 Task: Open a blank sheet, save the file as Scarlett Add the quote 'Your life does not get better by chance; it gets better by change.'Your life does not get better by chance; it gets better by change.  Apply font style Apply font style Juice ITC and font size 18 Align the text to the Left .Change the text color to  Olive Green 
Action: Mouse moved to (17, 22)
Screenshot: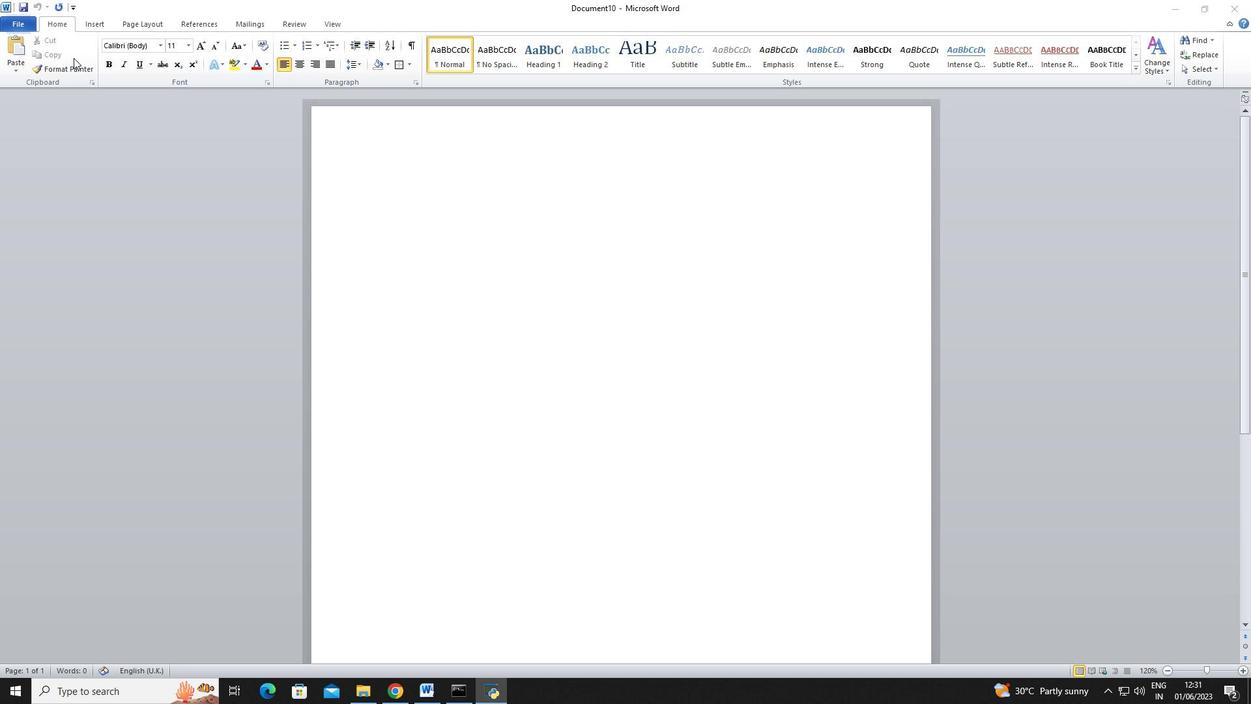 
Action: Mouse pressed left at (17, 22)
Screenshot: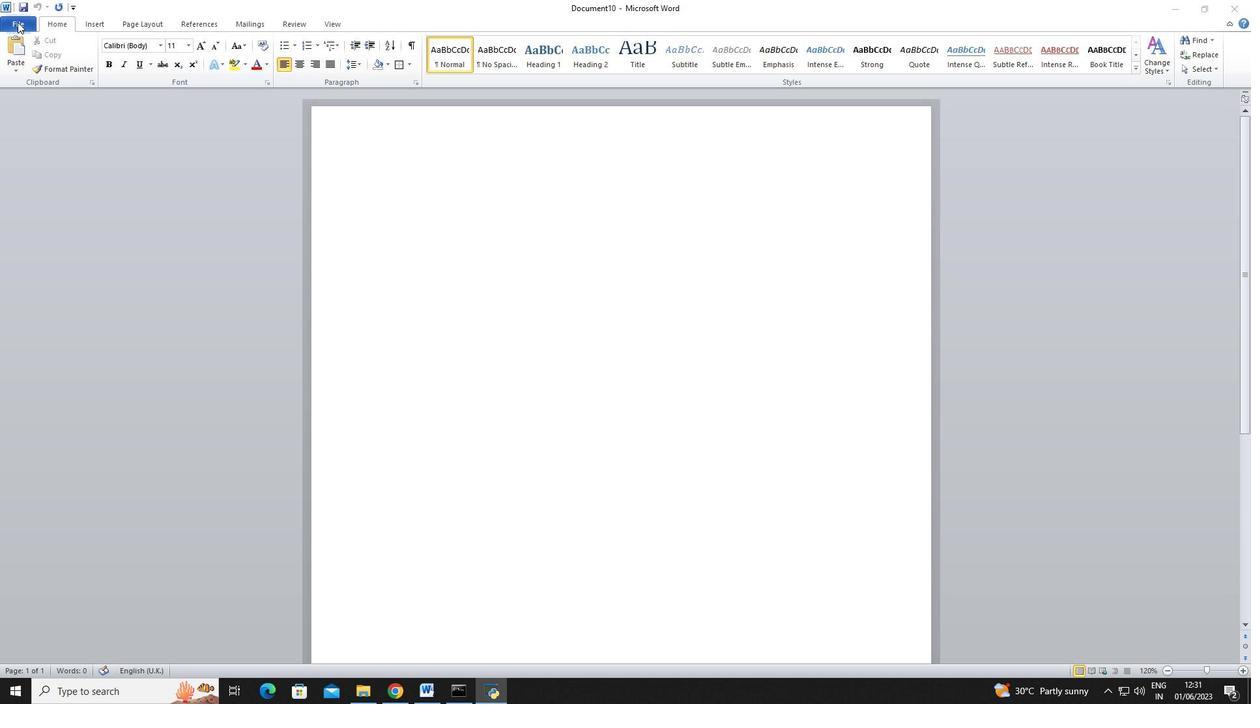 
Action: Mouse moved to (17, 20)
Screenshot: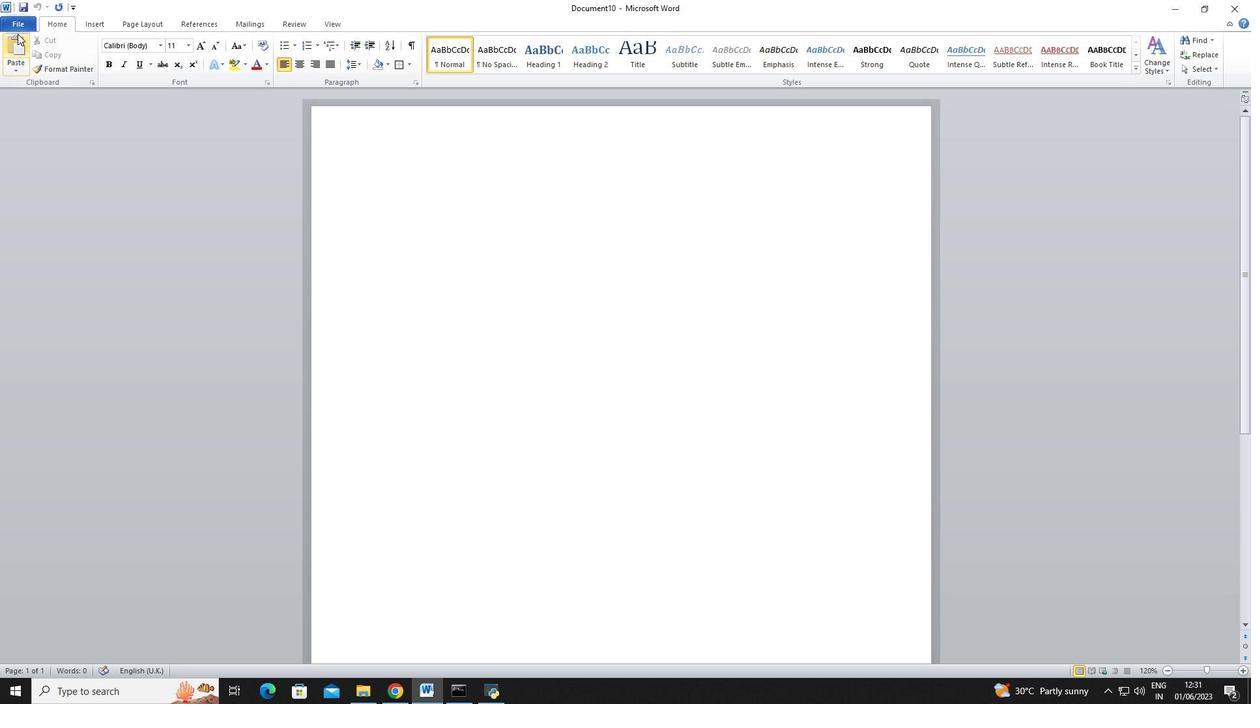 
Action: Mouse pressed left at (17, 20)
Screenshot: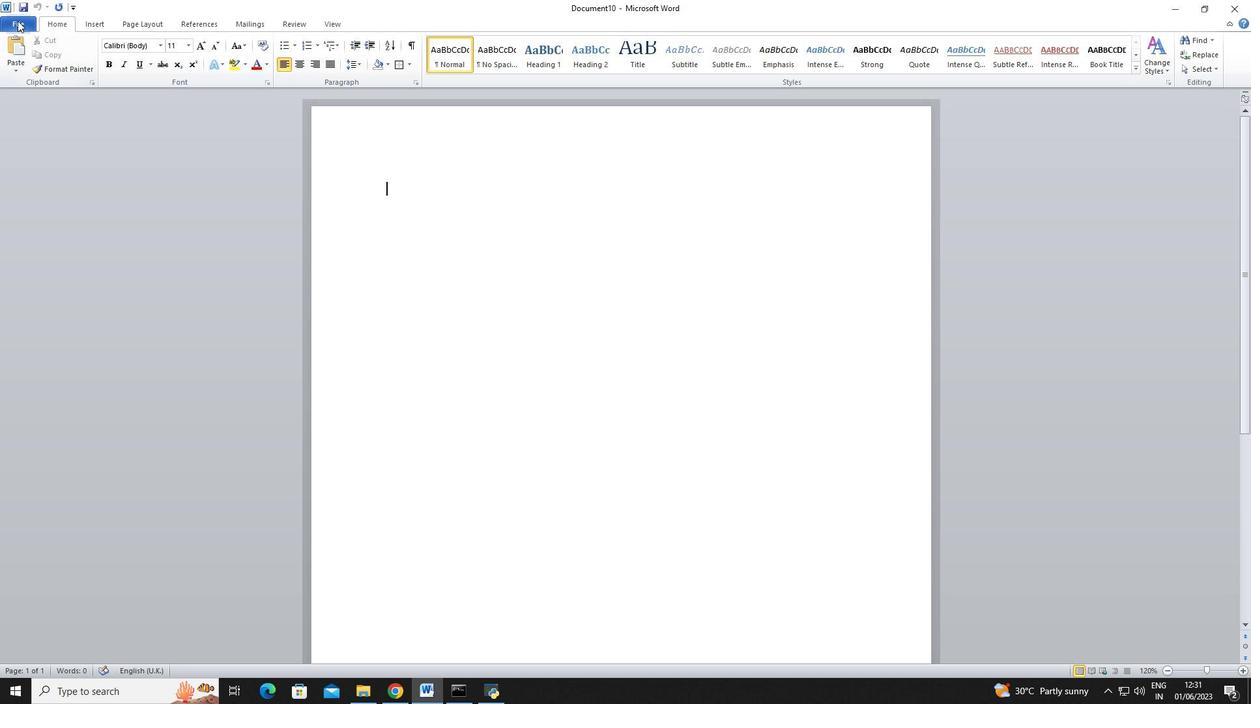 
Action: Mouse moved to (23, 172)
Screenshot: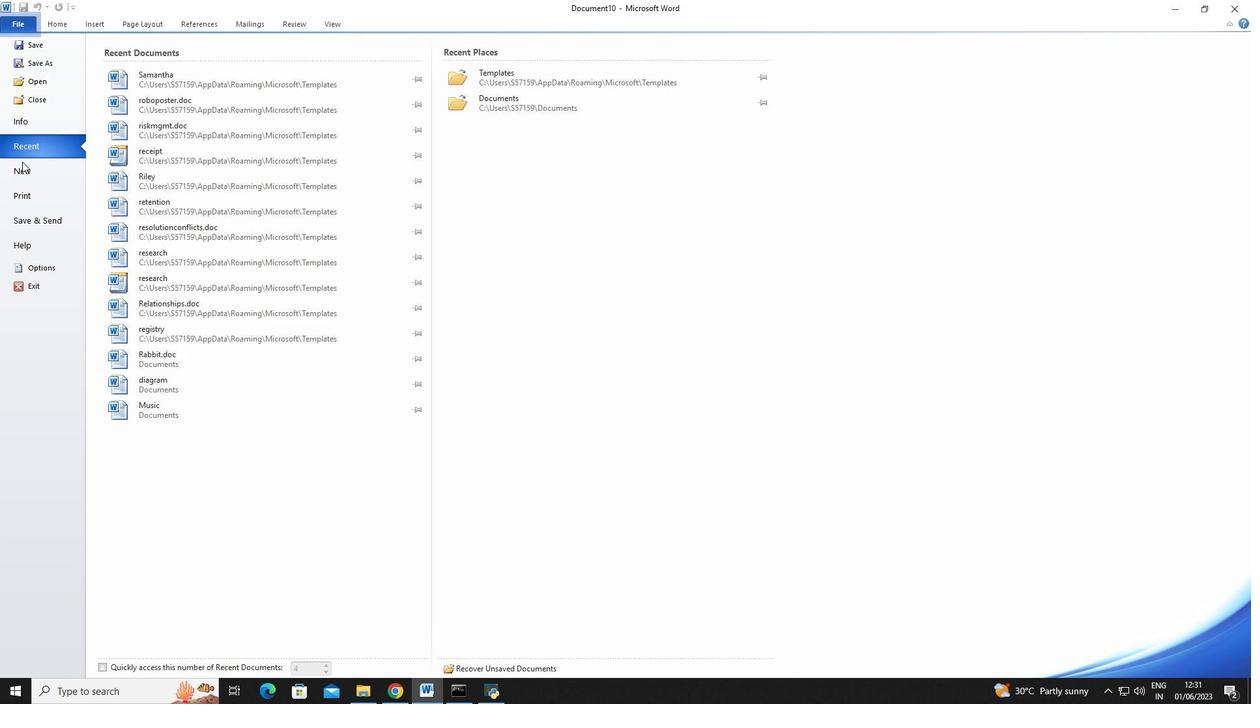 
Action: Mouse pressed left at (23, 172)
Screenshot: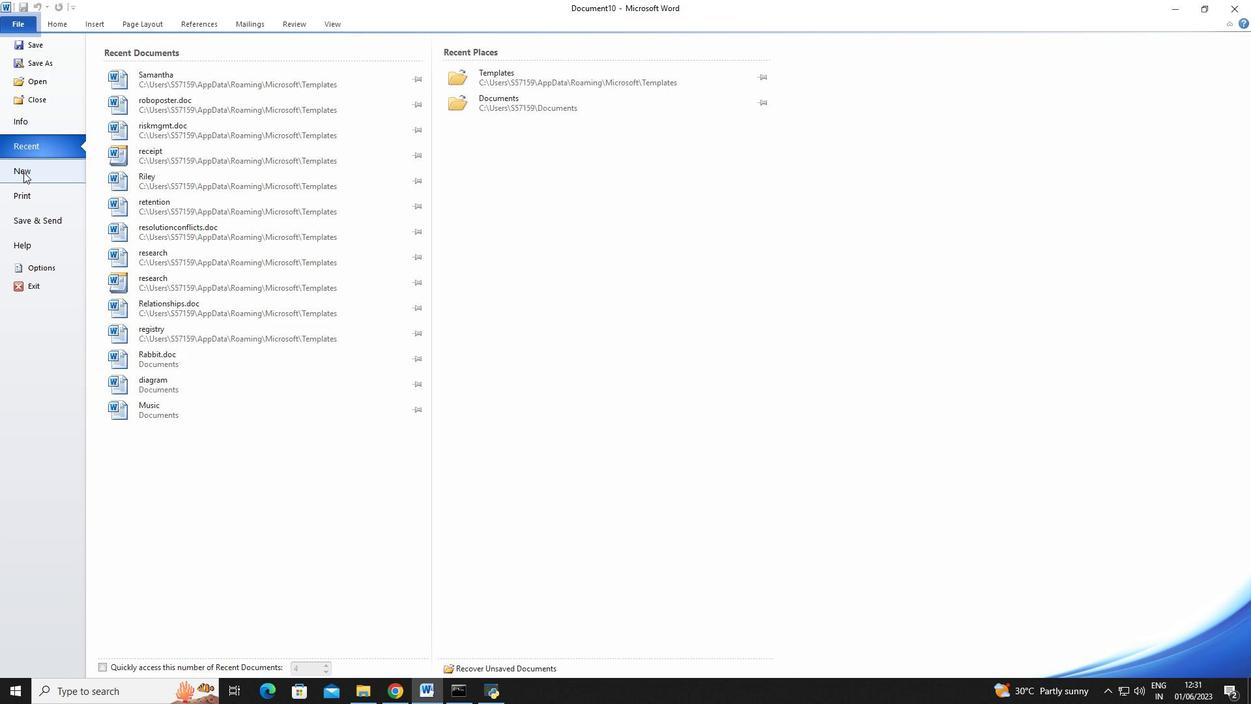 
Action: Mouse moved to (116, 121)
Screenshot: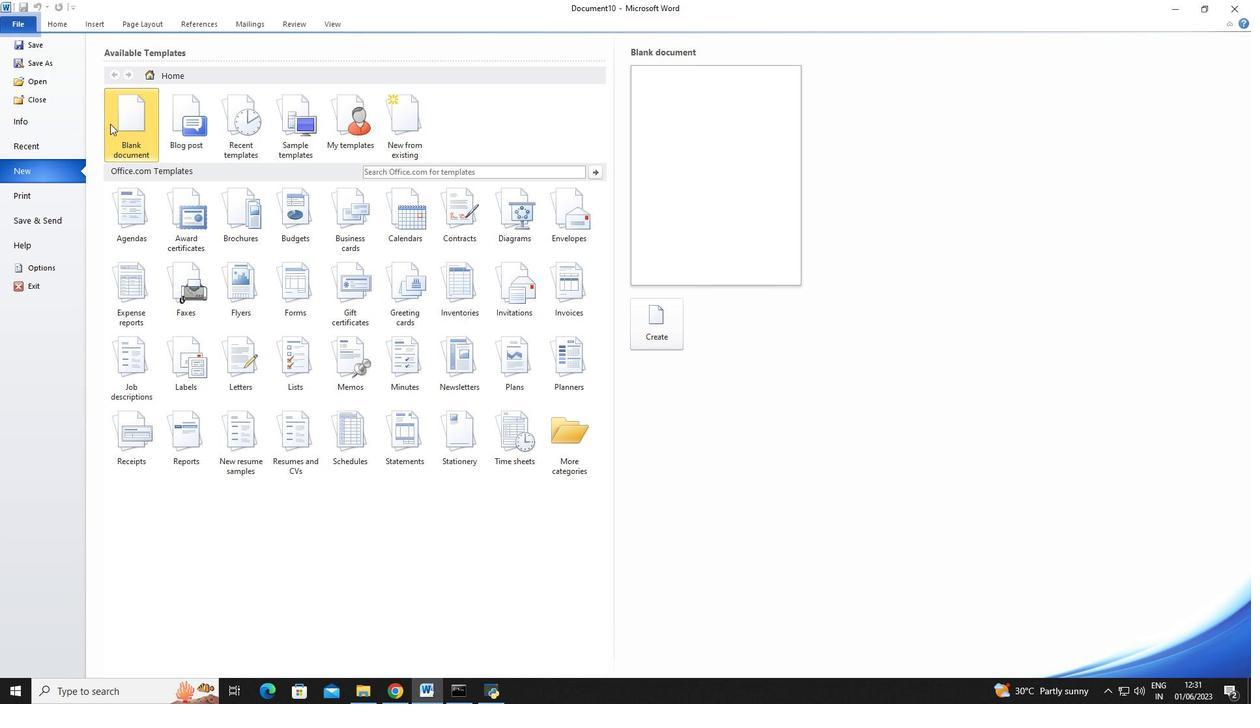 
Action: Mouse pressed left at (116, 121)
Screenshot: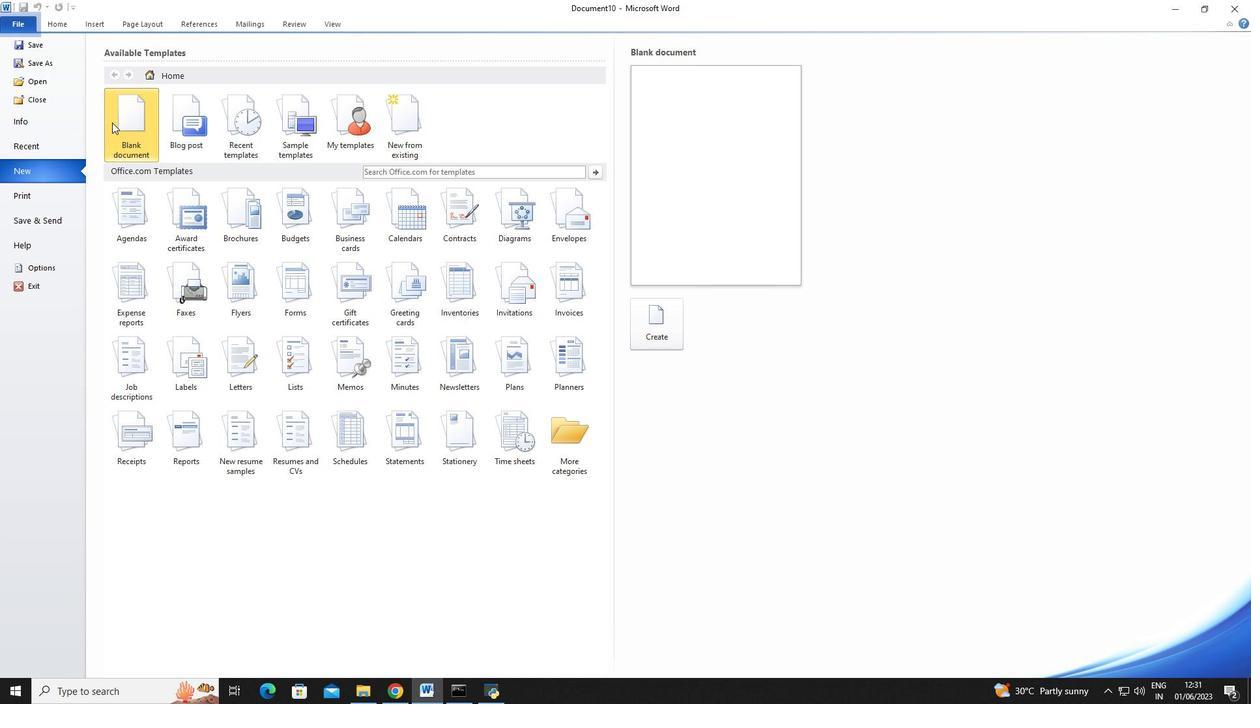 
Action: Mouse moved to (657, 339)
Screenshot: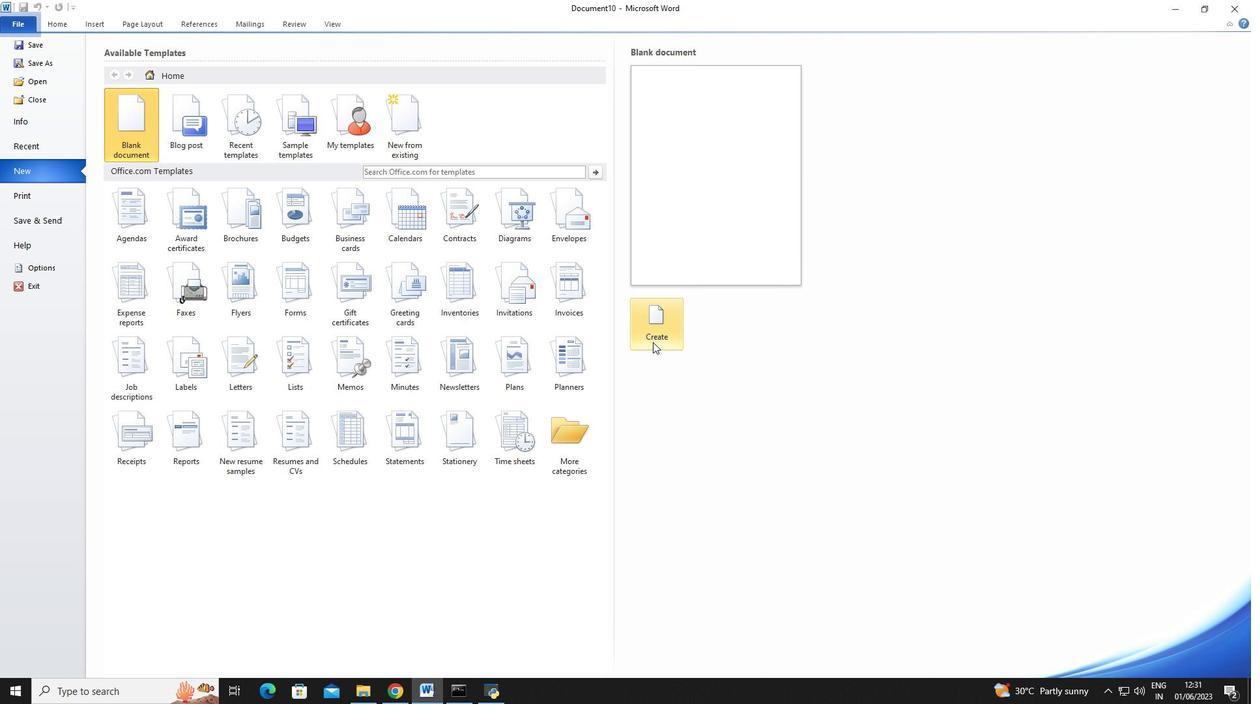 
Action: Mouse pressed left at (657, 339)
Screenshot: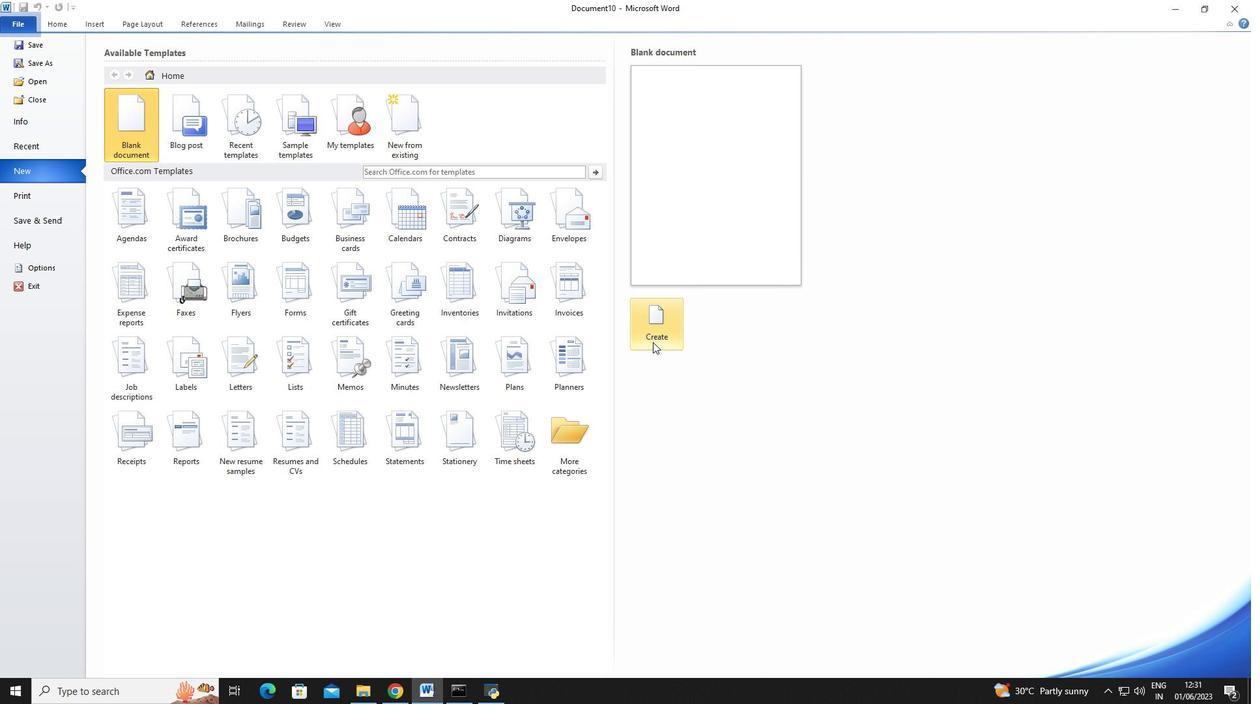 
Action: Mouse moved to (24, 7)
Screenshot: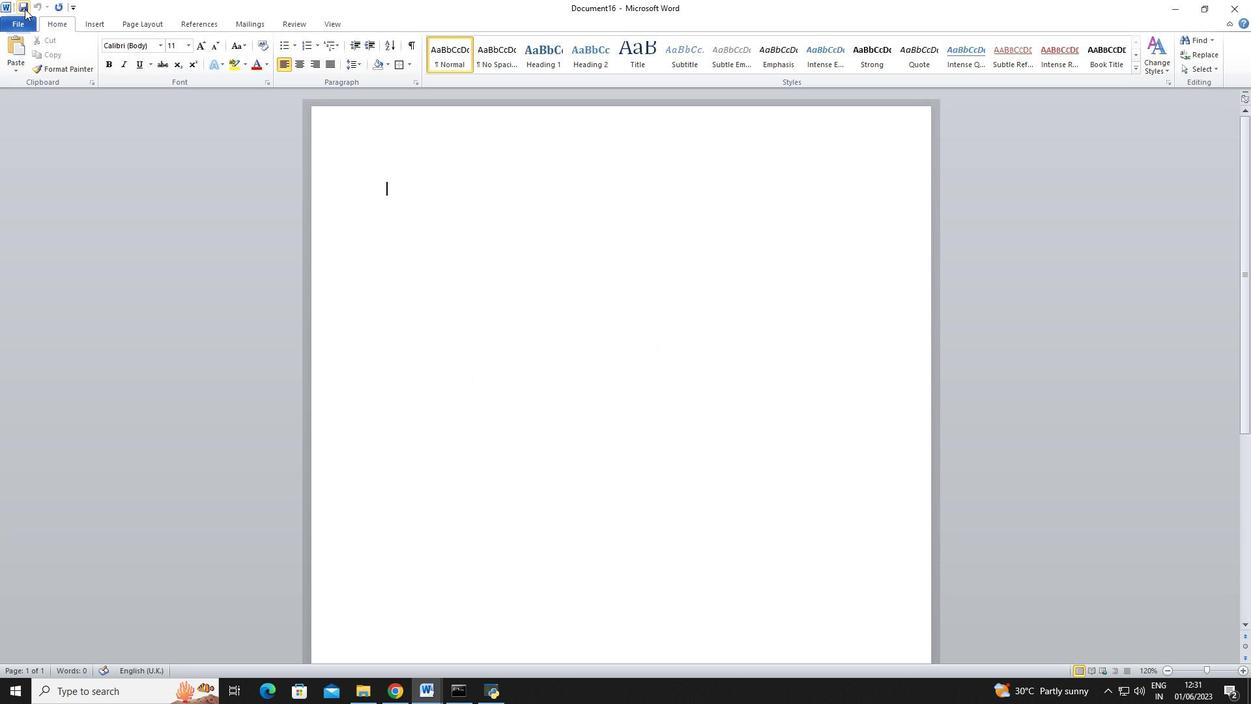 
Action: Mouse pressed left at (24, 7)
Screenshot: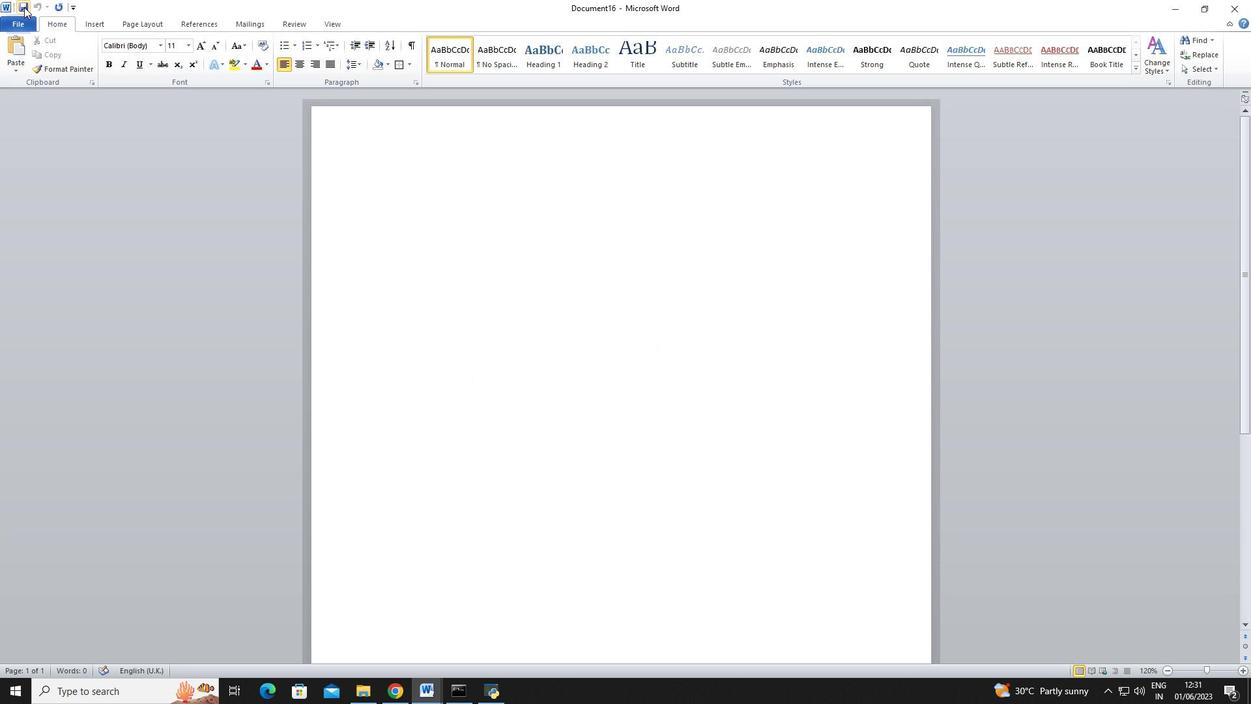 
Action: Mouse moved to (140, 256)
Screenshot: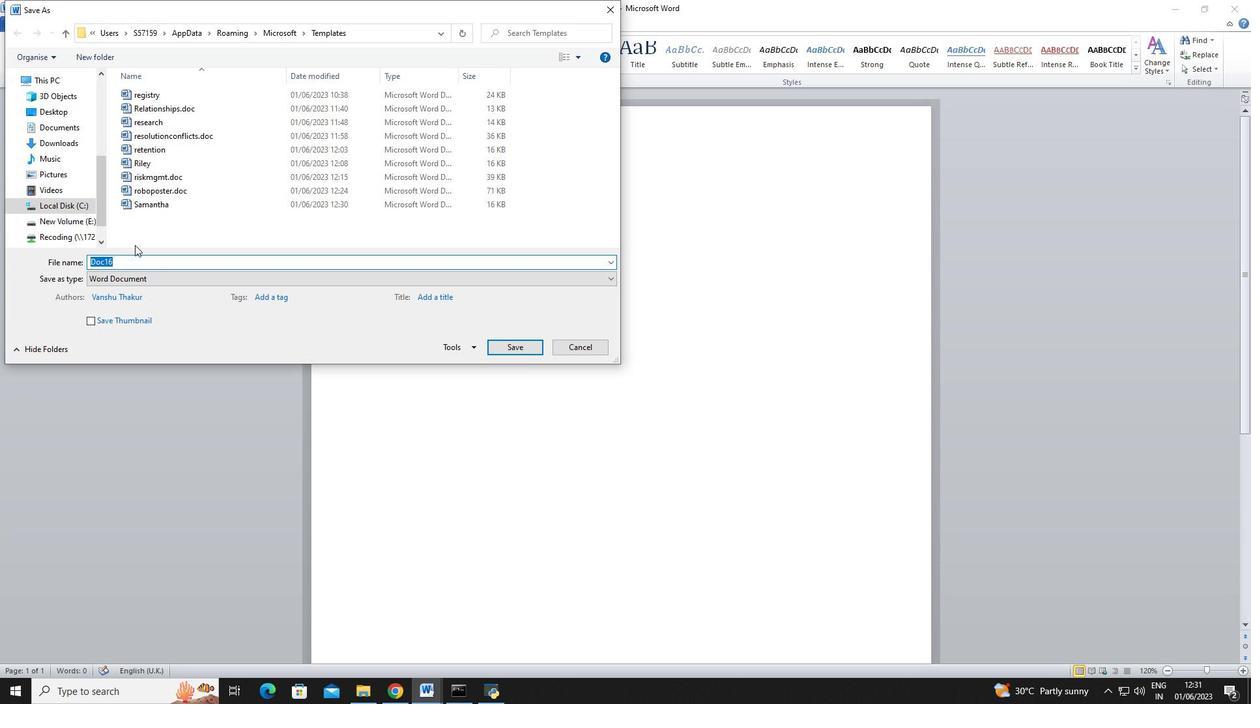 
Action: Key pressed <Key.shift>
Screenshot: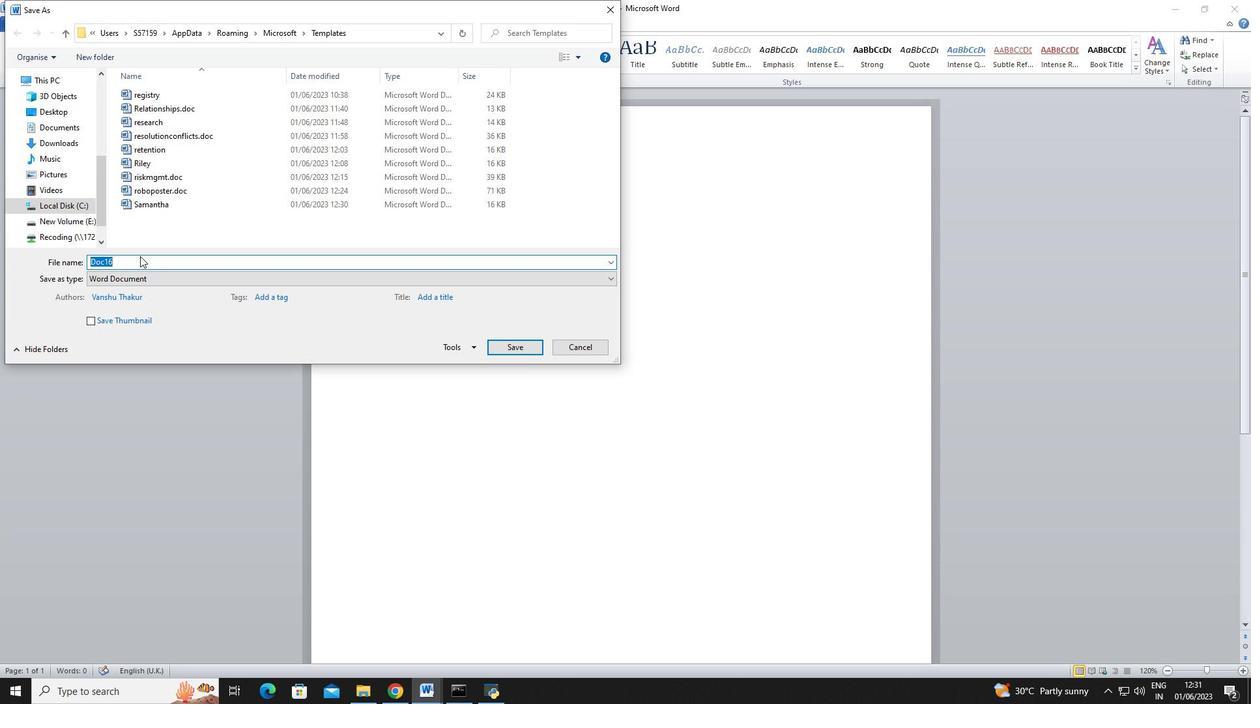 
Action: Mouse moved to (141, 256)
Screenshot: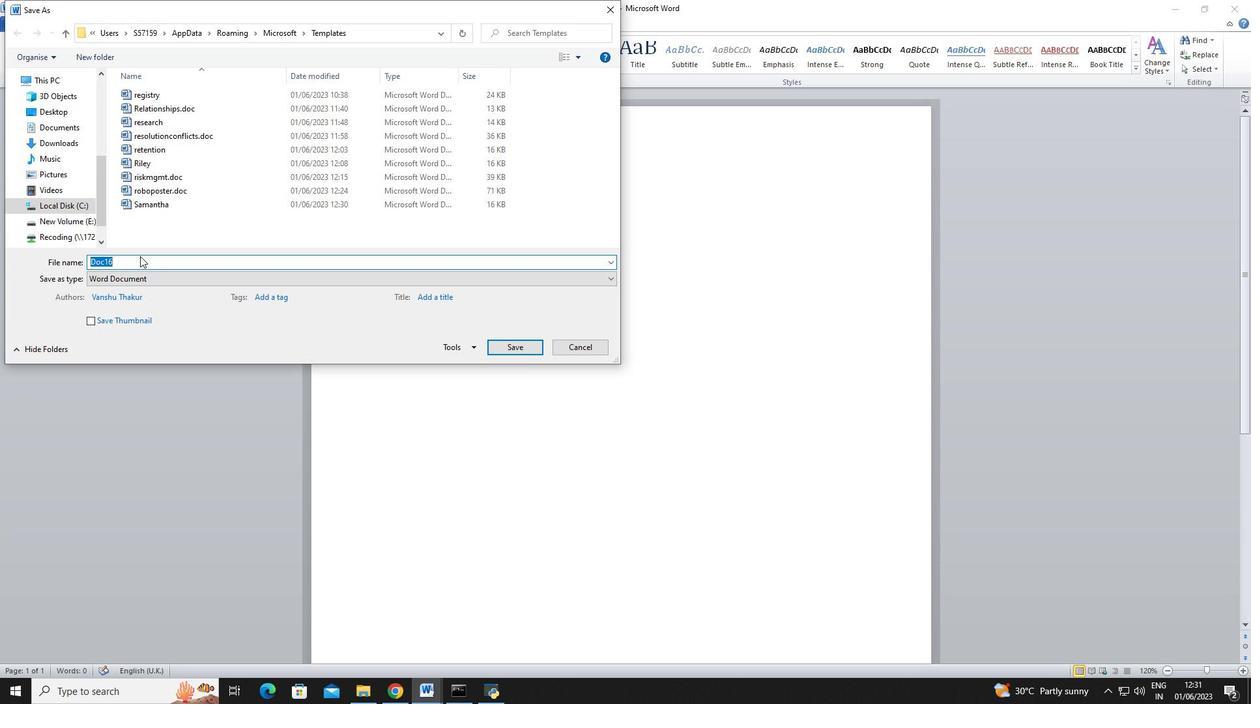 
Action: Key pressed Sca
Screenshot: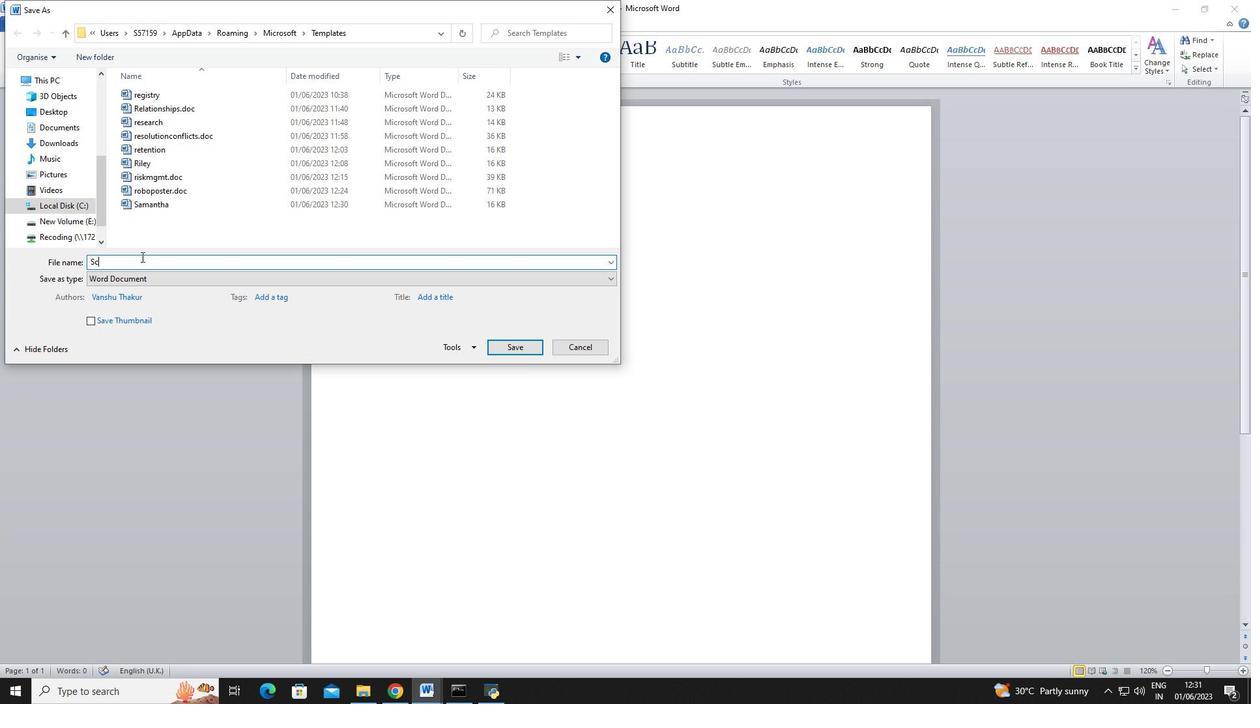 
Action: Mouse moved to (141, 256)
Screenshot: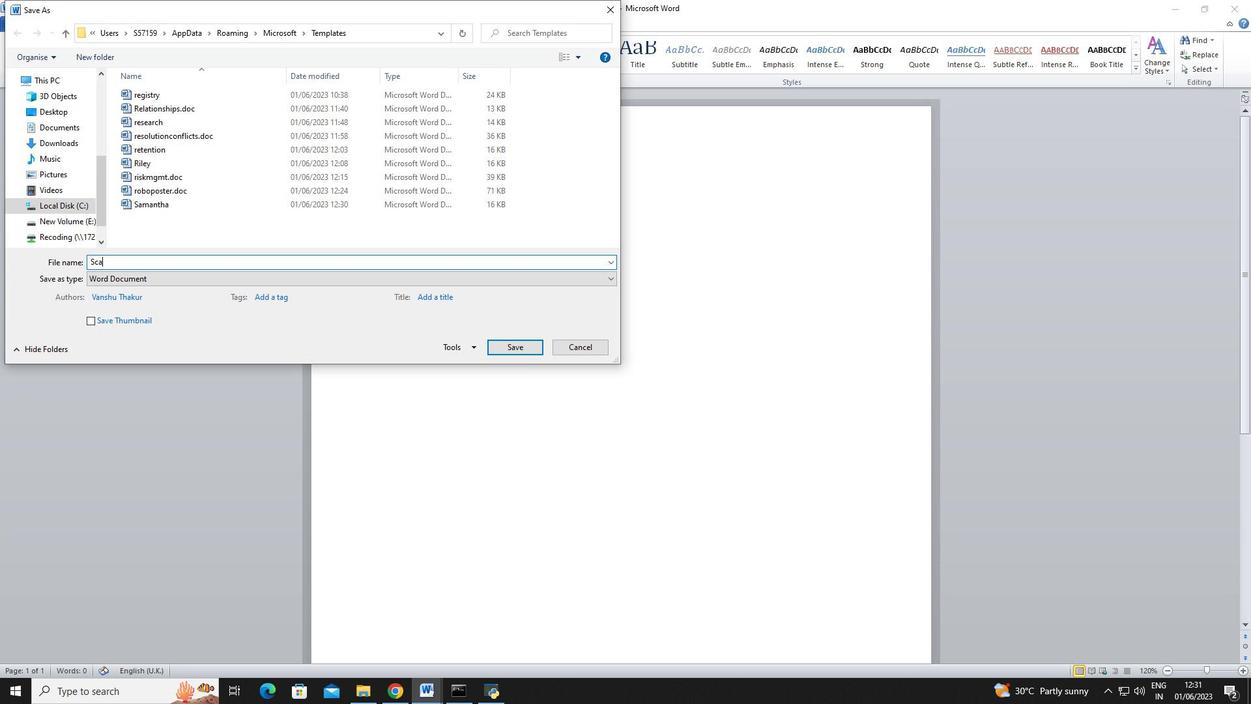 
Action: Key pressed r
Screenshot: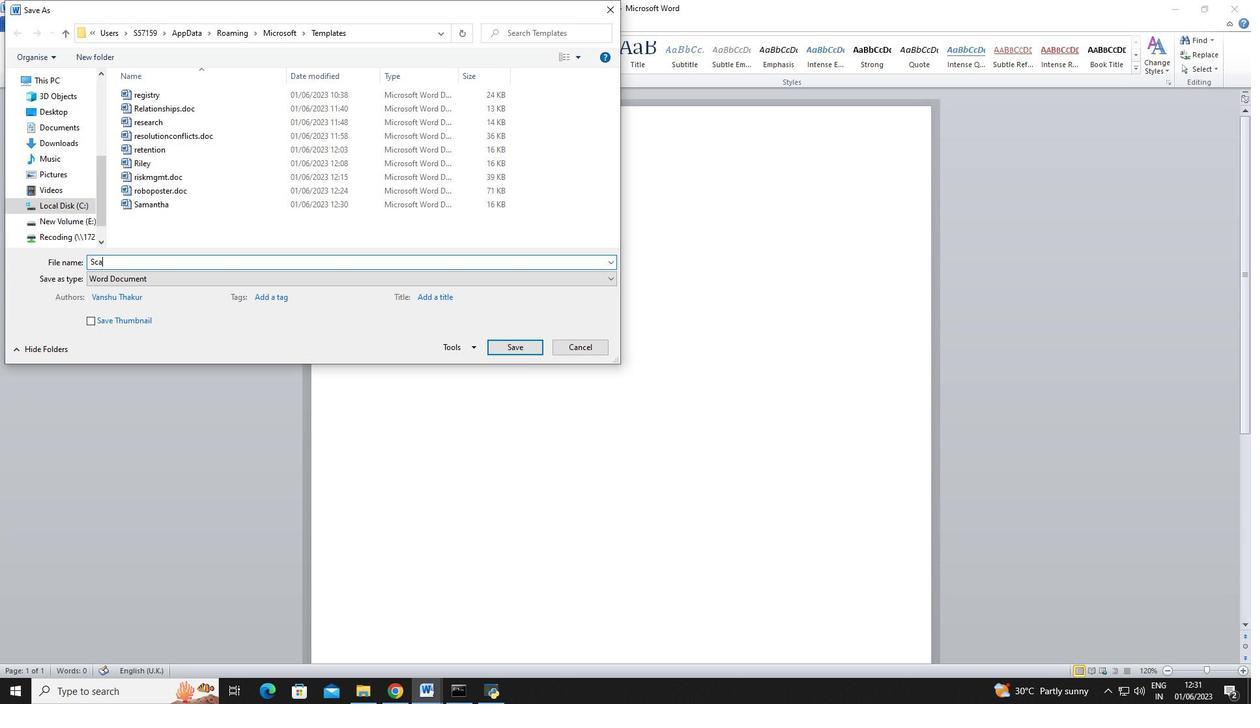 
Action: Mouse moved to (142, 254)
Screenshot: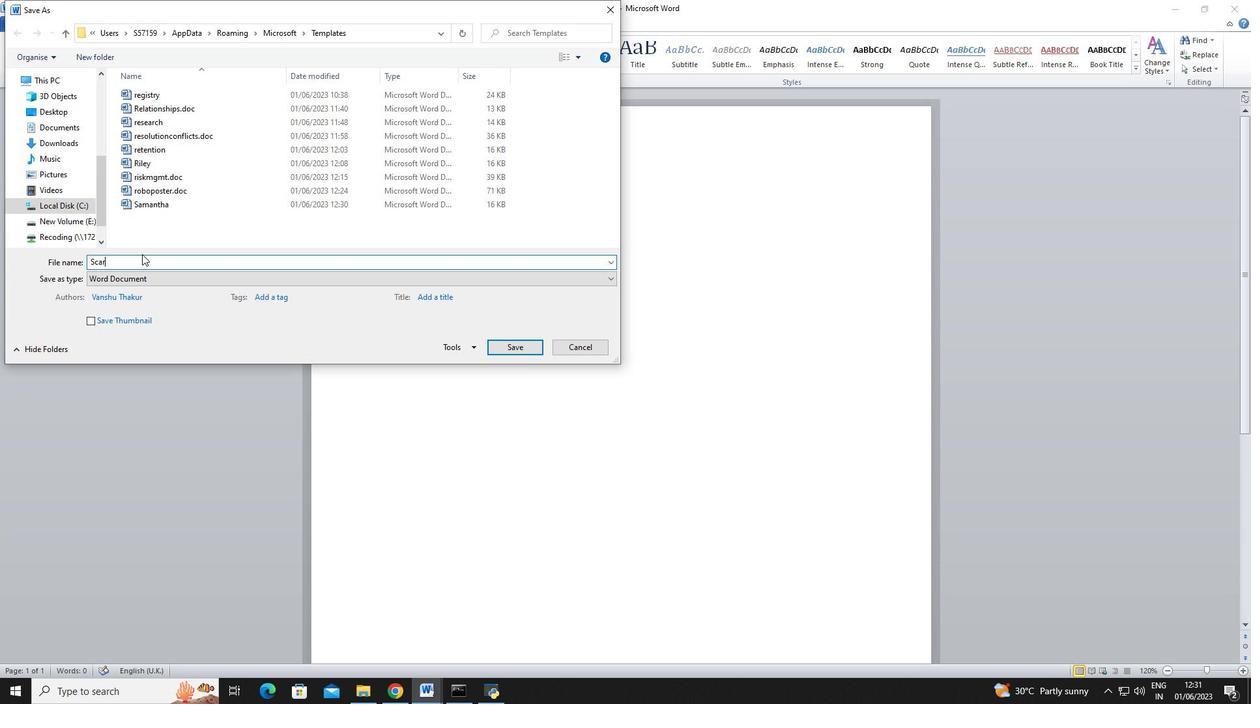 
Action: Key pressed lett
Screenshot: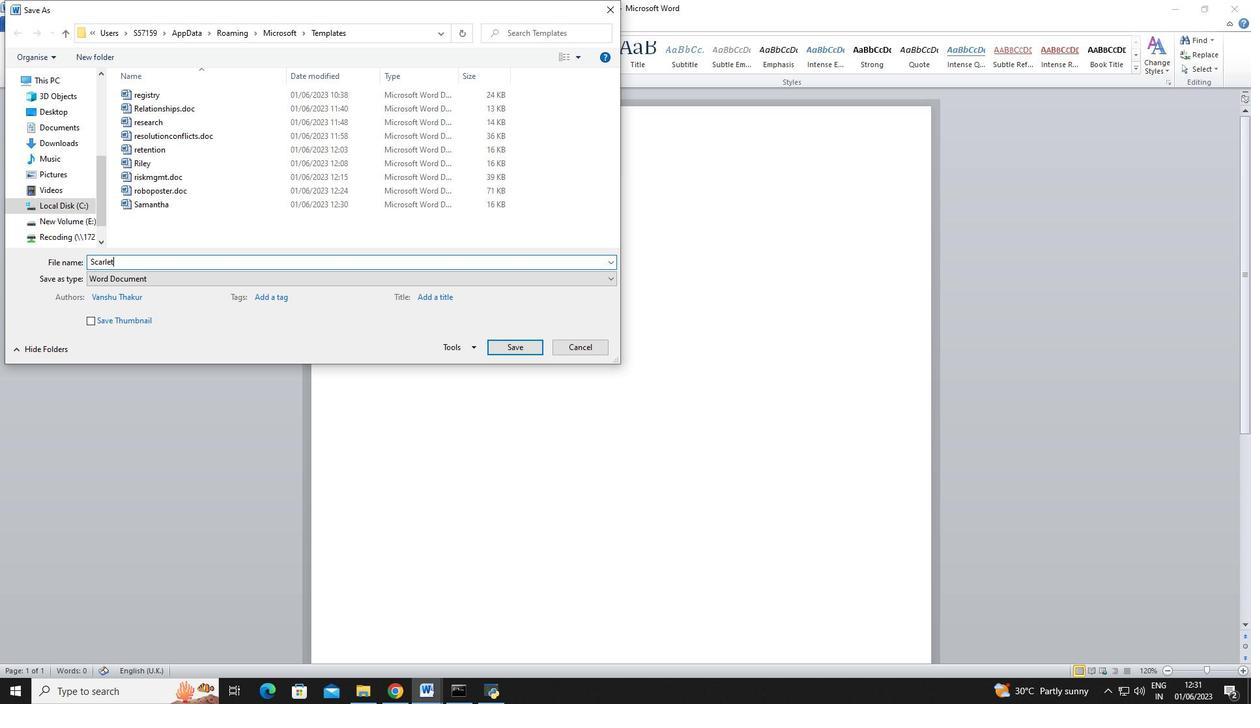 
Action: Mouse moved to (522, 356)
Screenshot: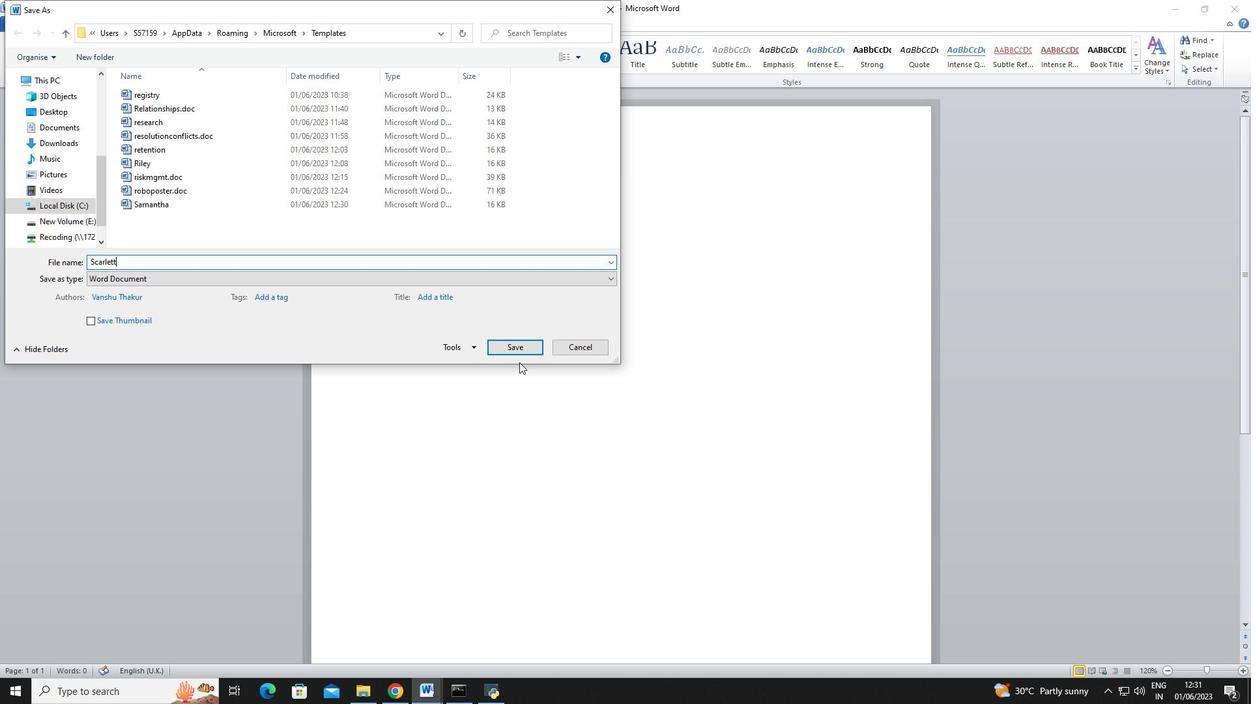 
Action: Mouse pressed left at (522, 356)
Screenshot: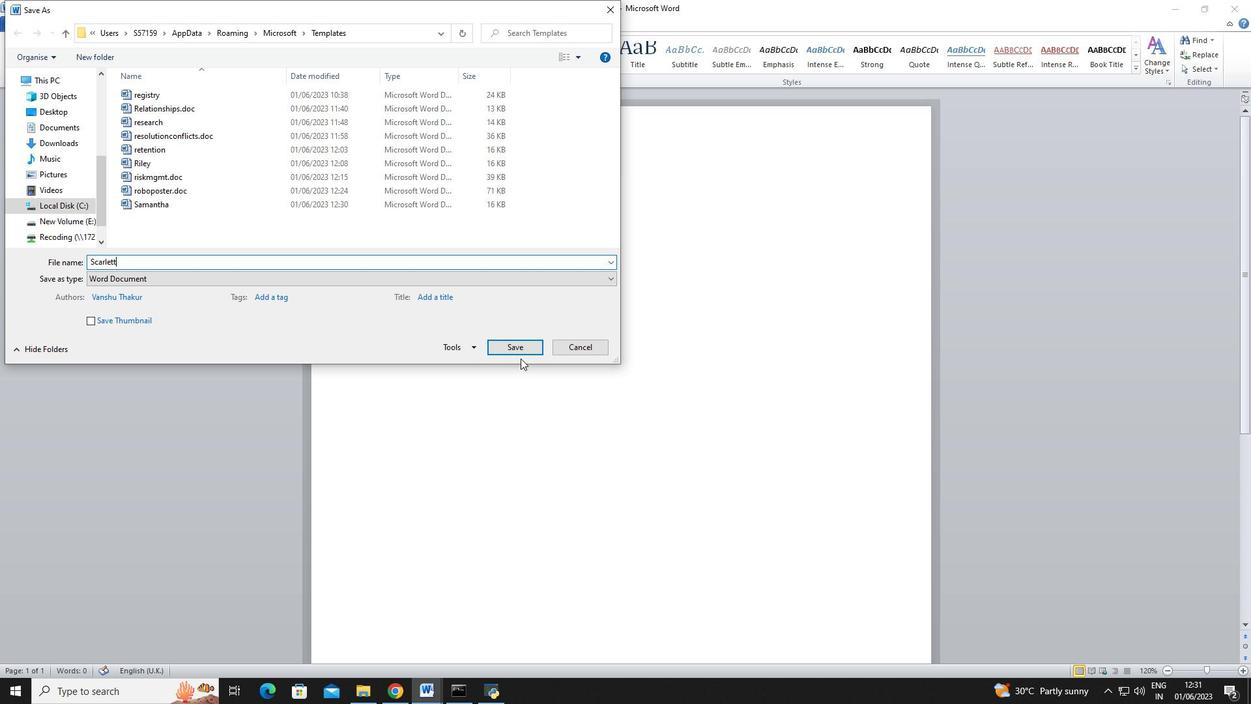 
Action: Mouse moved to (526, 344)
Screenshot: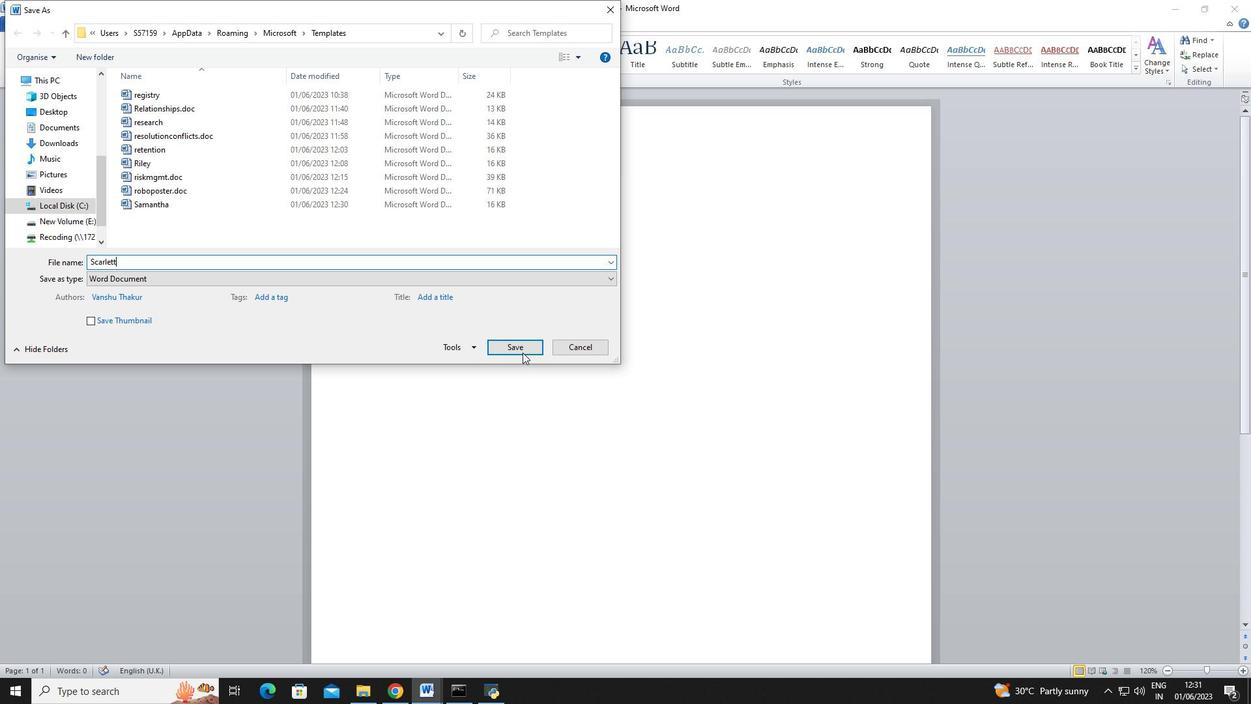 
Action: Mouse pressed left at (526, 344)
Screenshot: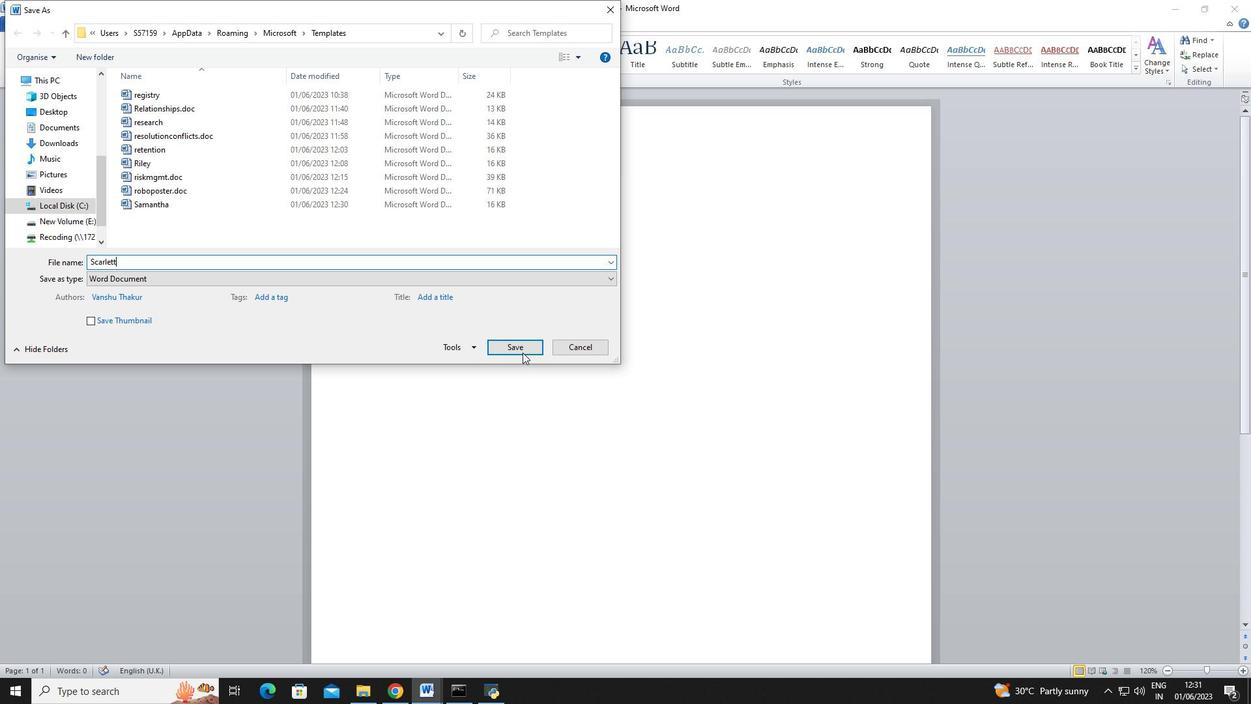 
Action: Mouse moved to (380, 194)
Screenshot: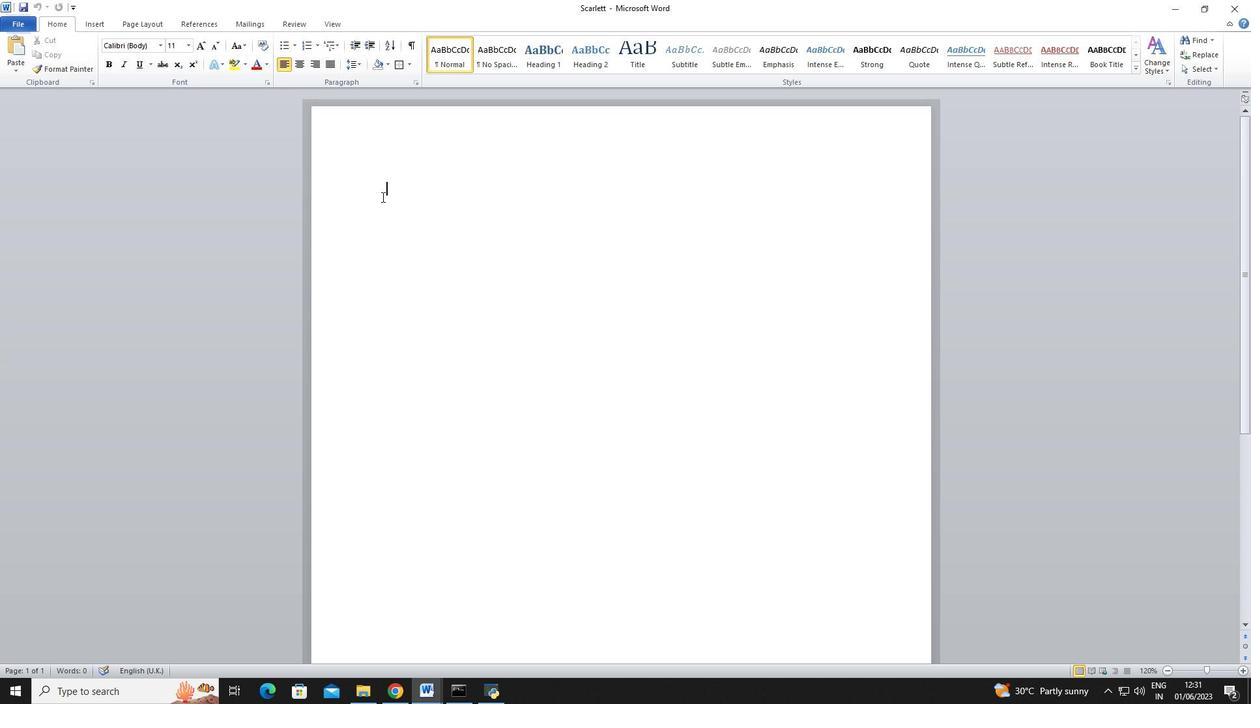 
Action: Key pressed <Key.shift><Key.shift><Key.shift><Key.shift><Key.shift><Key.shift><Key.shift>Your<Key.space>life<Key.space>does<Key.space>not<Key.space>get<Key.space>better<Key.space>by<Key.space>chance;<Key.space>it<Key.space>gets<Key.space>better<Key.space>by<Key.space>change.<Key.space><Key.shift>Your<Key.space>life<Key.space>does<Key.space>not<Key.space>get<Key.space>better<Key.space>by<Key.space>chance<Key.backspace><Key.backspace><Key.backspace><Key.backspace><Key.backspace><Key.backspace><Key.backspace><Key.backspace><Key.backspace><Key.backspace><Key.backspace><Key.backspace><Key.backspace><Key.backspace><Key.backspace><Key.backspace><Key.backspace><Key.backspace><Key.backspace><Key.backspace><Key.backspace><Key.backspace><Key.backspace><Key.backspace><Key.backspace><Key.backspace><Key.backspace><Key.backspace><Key.backspace><Key.backspace><Key.backspace><Key.backspace><Key.backspace><Key.backspace><Key.backspace><Key.backspace><Key.backspace><Key.backspace><Key.backspace>
Screenshot: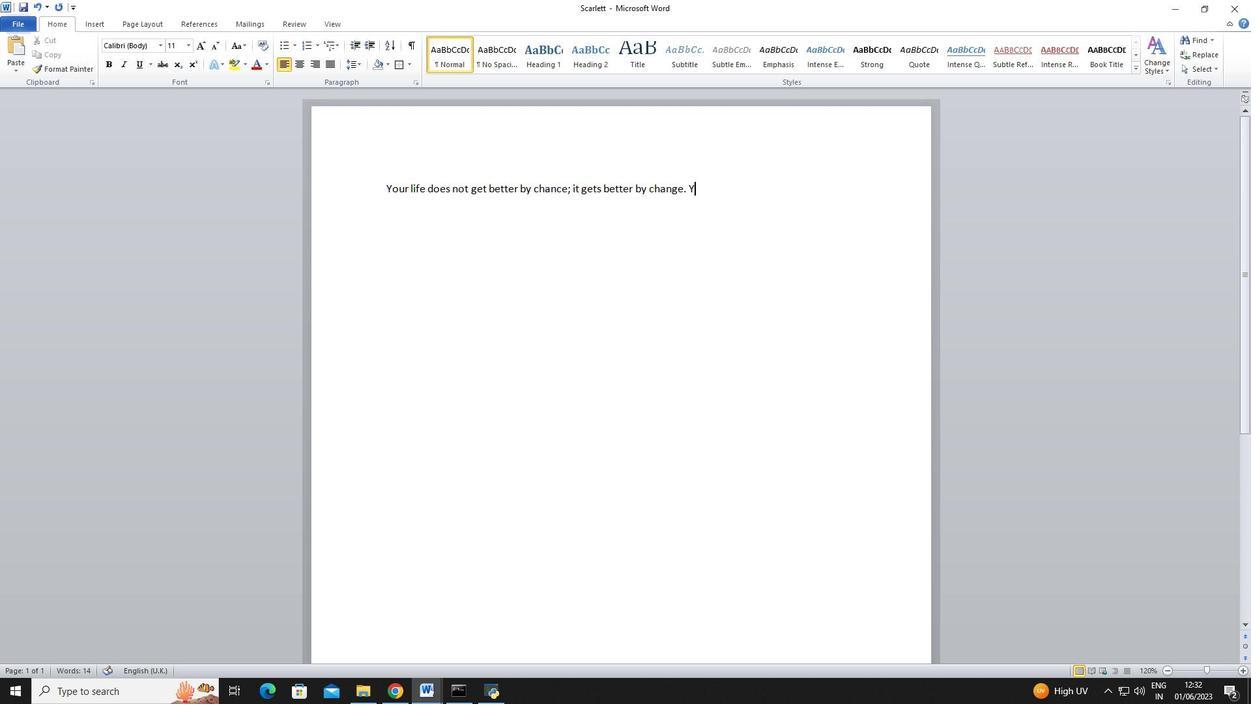 
Action: Mouse moved to (705, 186)
Screenshot: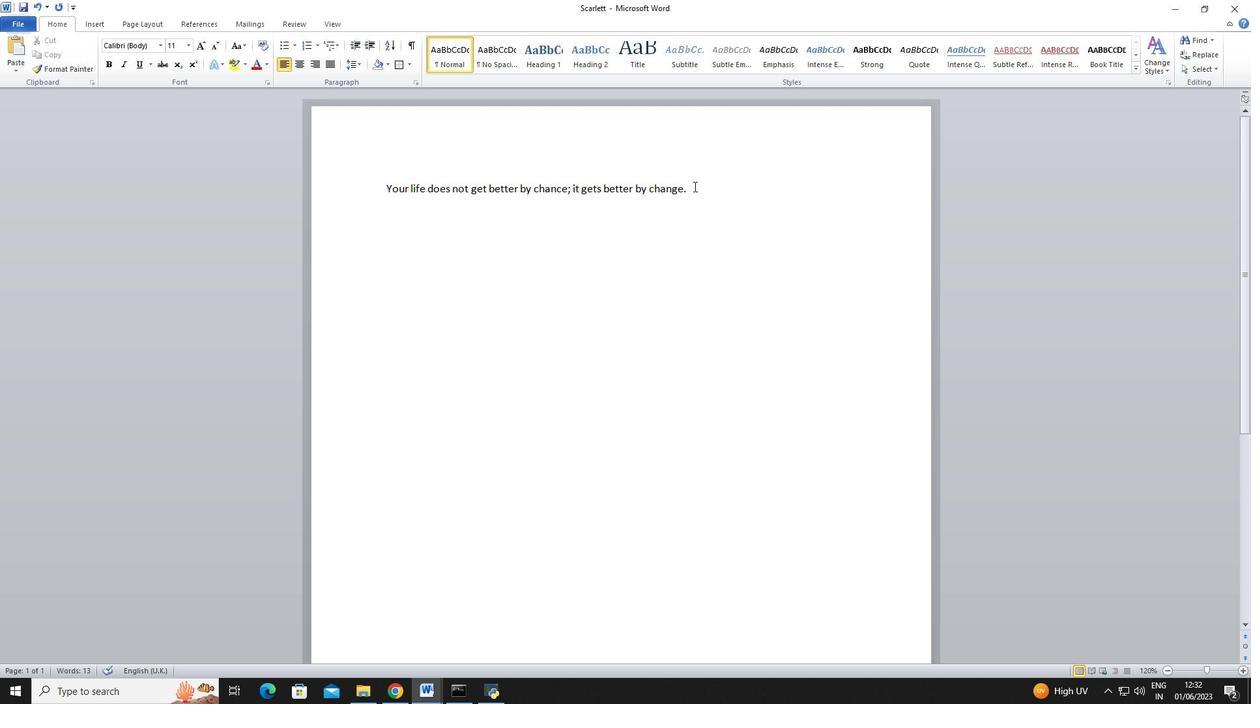 
Action: Mouse pressed left at (705, 186)
Screenshot: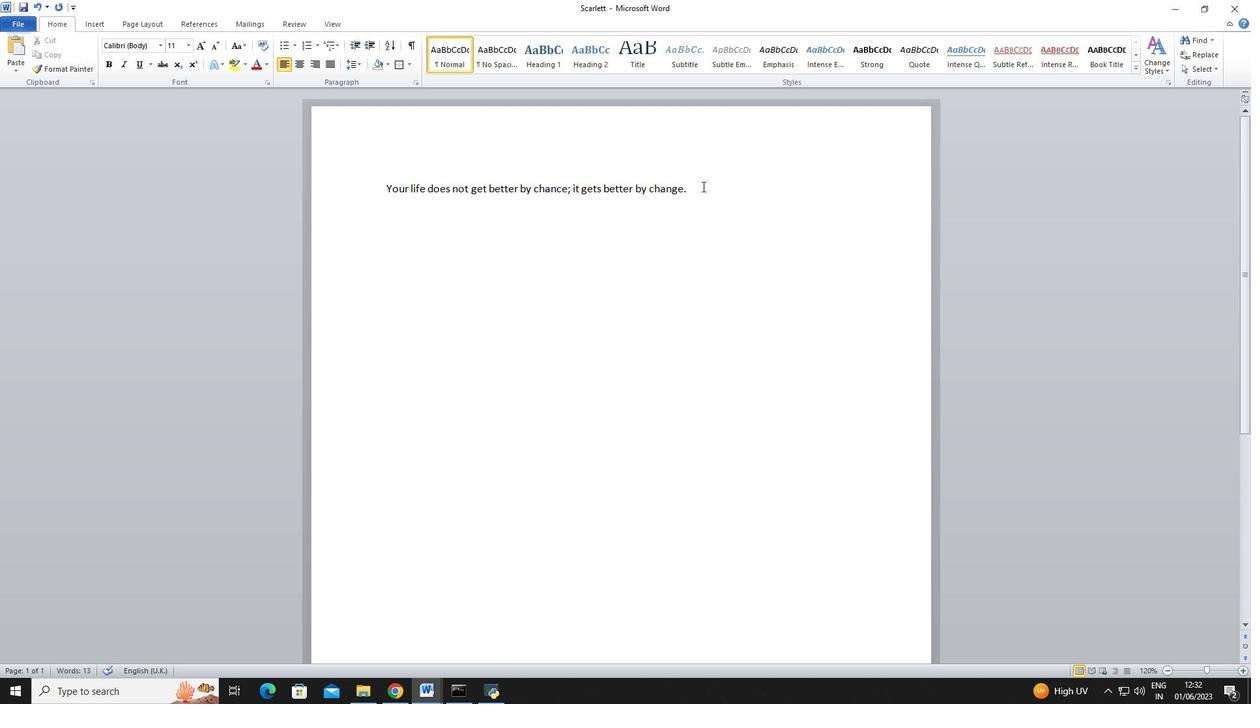 
Action: Mouse moved to (159, 43)
Screenshot: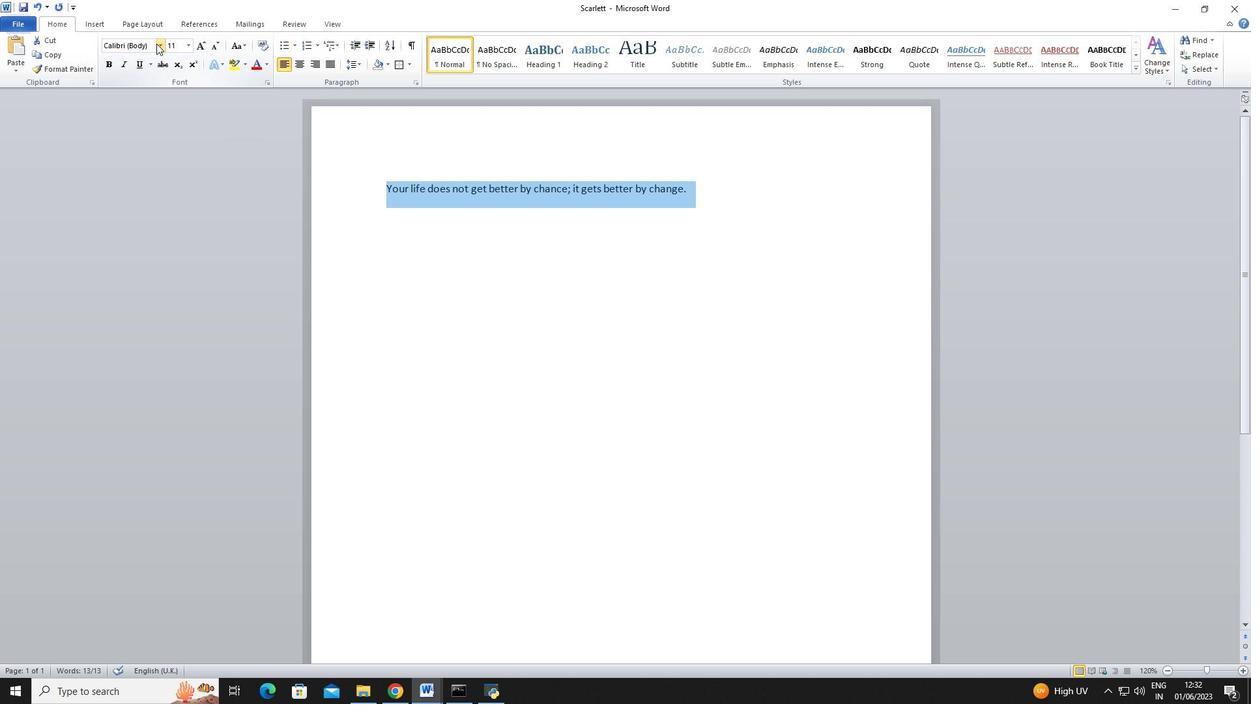 
Action: Mouse pressed left at (159, 43)
Screenshot: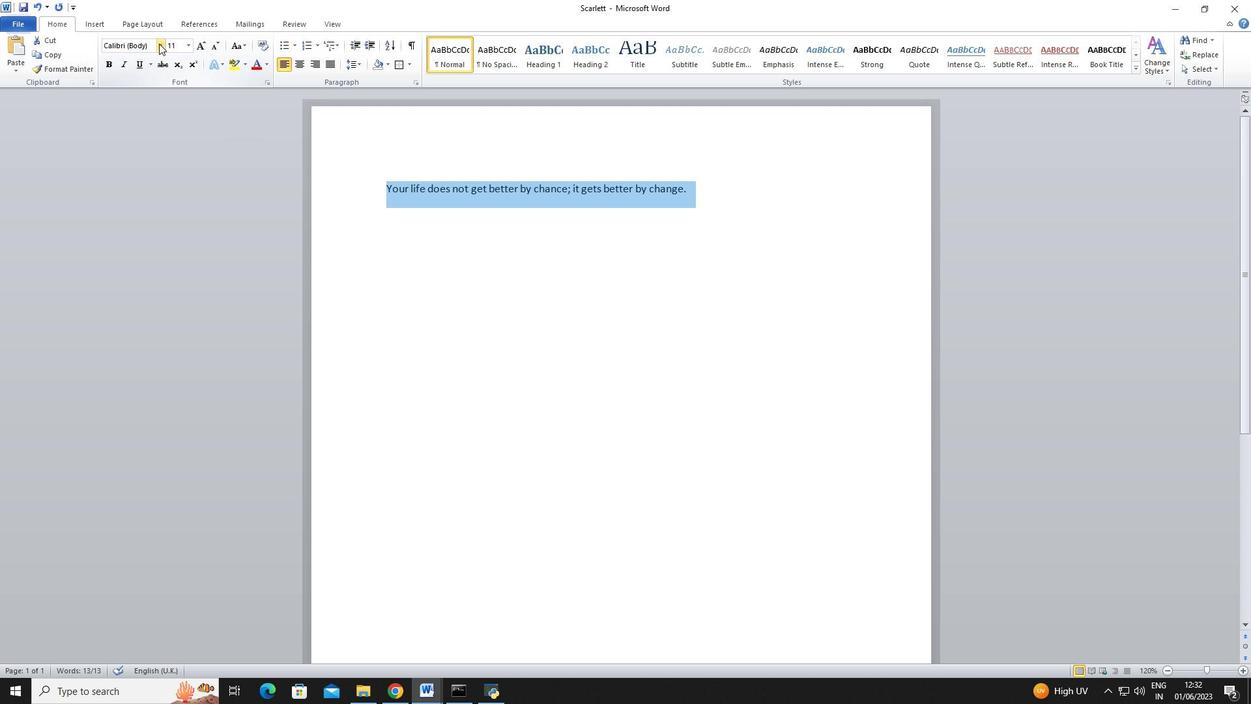 
Action: Mouse moved to (201, 219)
Screenshot: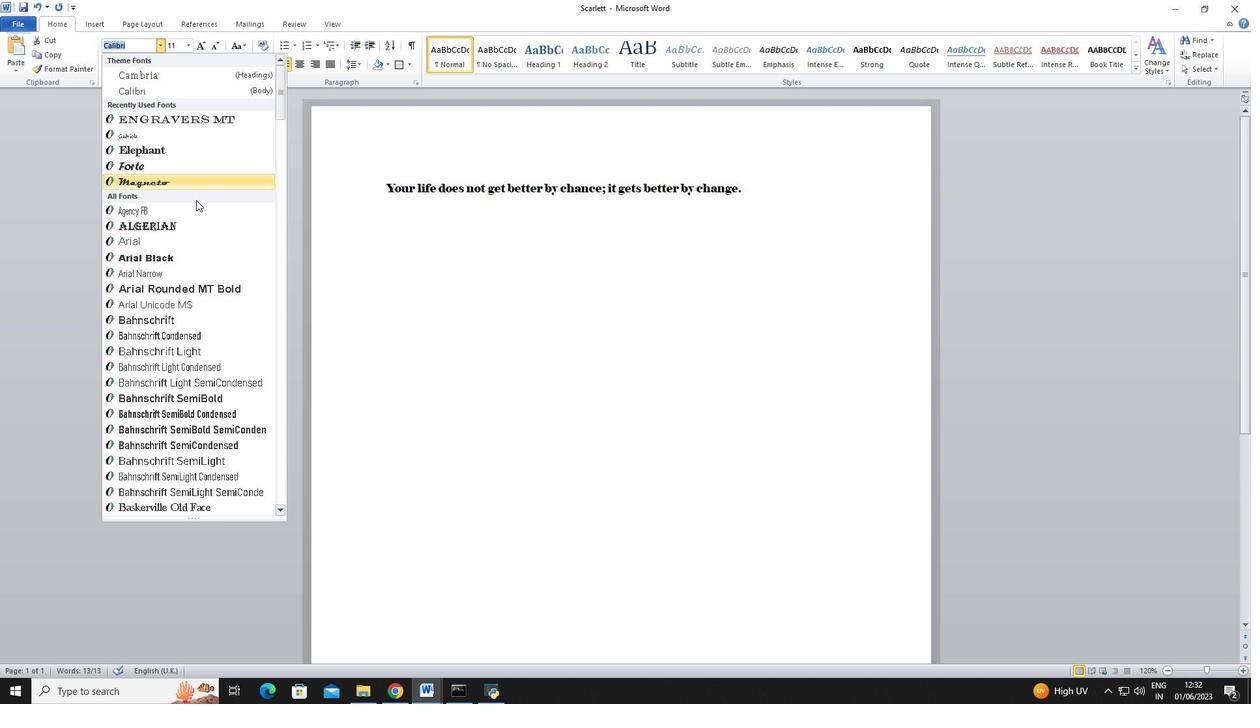 
Action: Mouse scrolled (201, 218) with delta (0, 0)
Screenshot: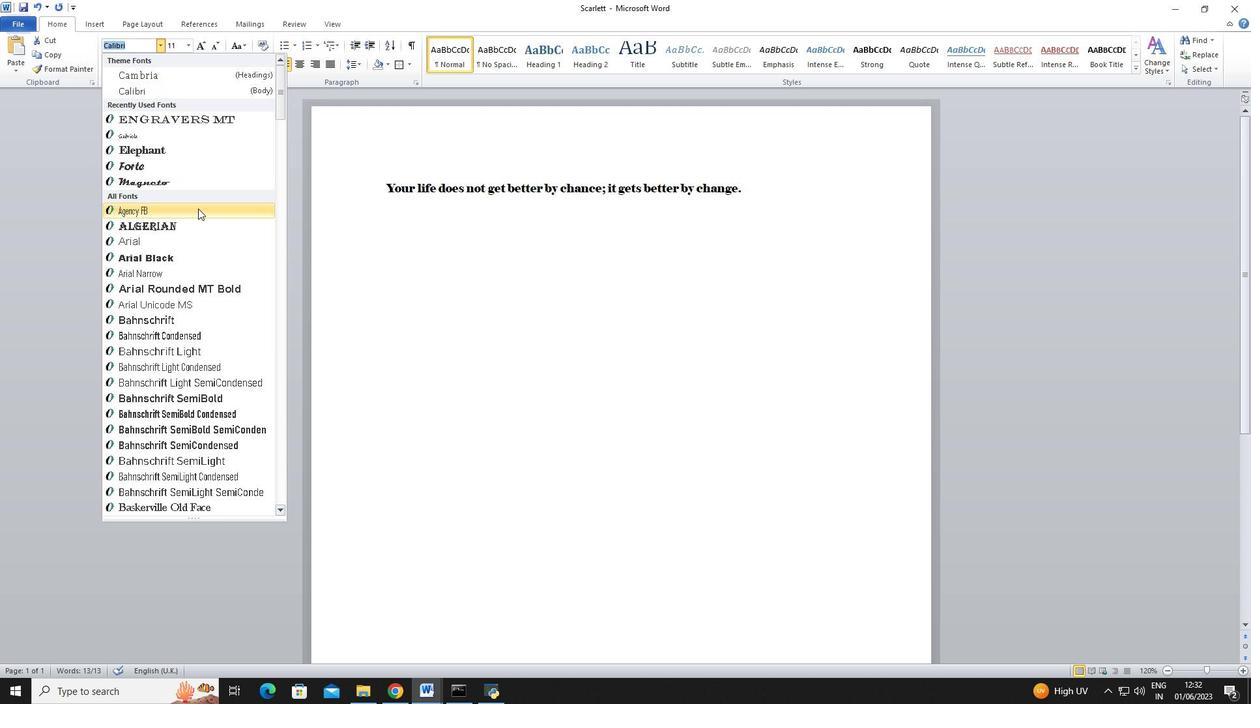 
Action: Mouse moved to (201, 219)
Screenshot: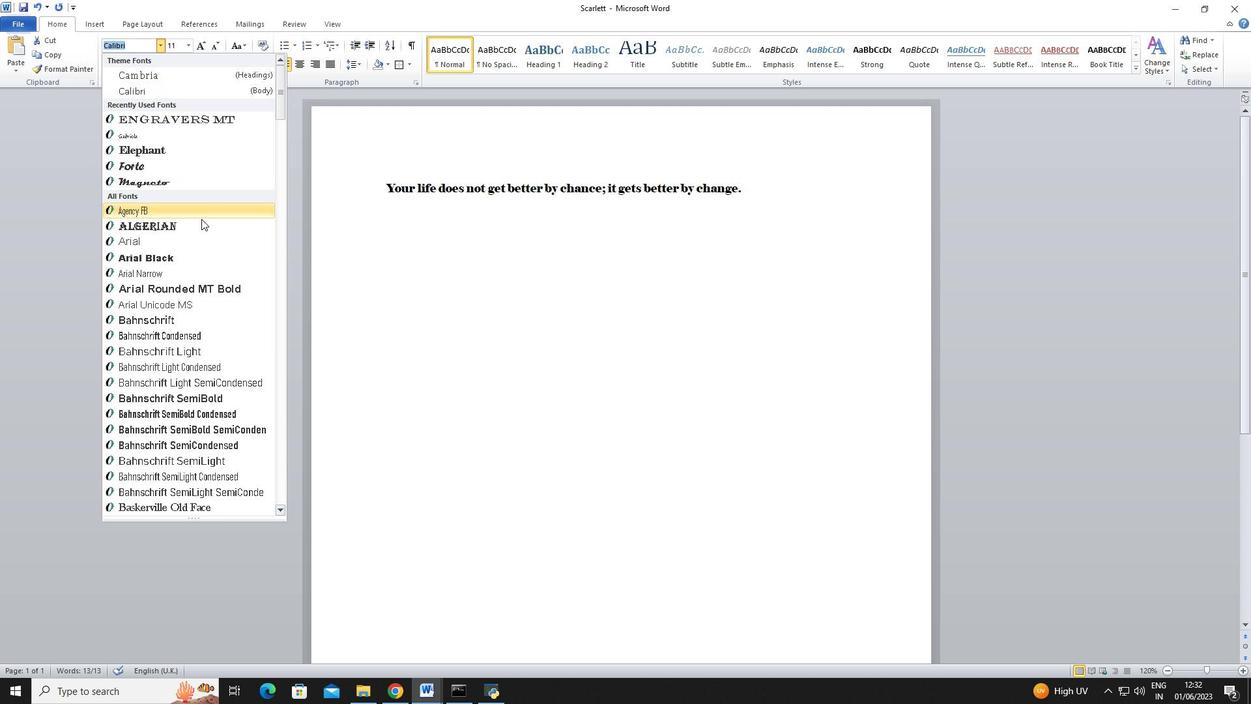 
Action: Mouse scrolled (201, 219) with delta (0, 0)
Screenshot: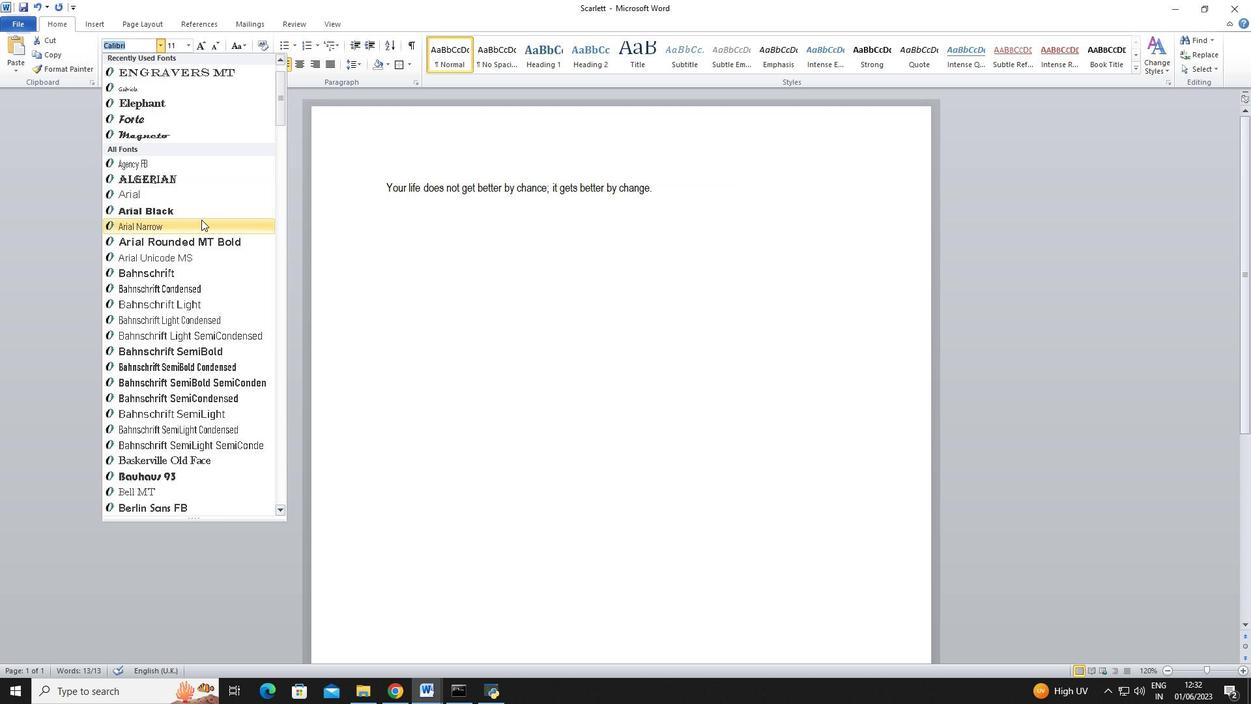 
Action: Mouse scrolled (201, 219) with delta (0, 0)
Screenshot: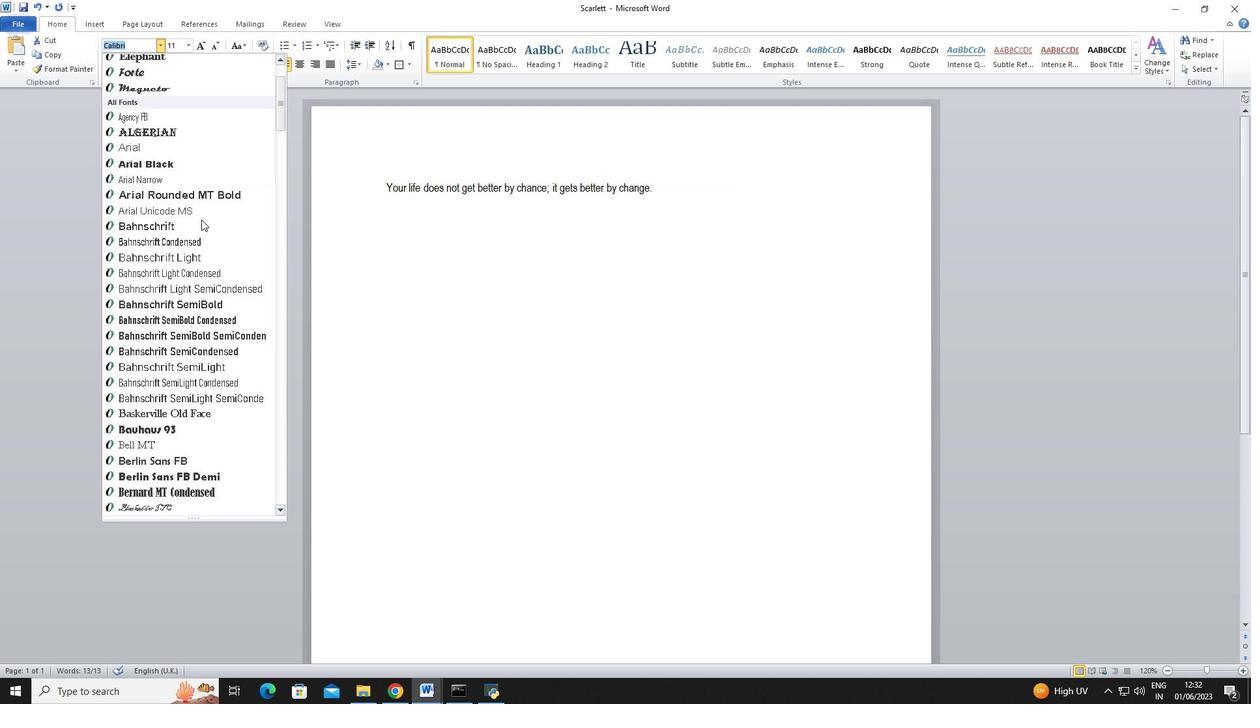 
Action: Mouse scrolled (201, 219) with delta (0, 0)
Screenshot: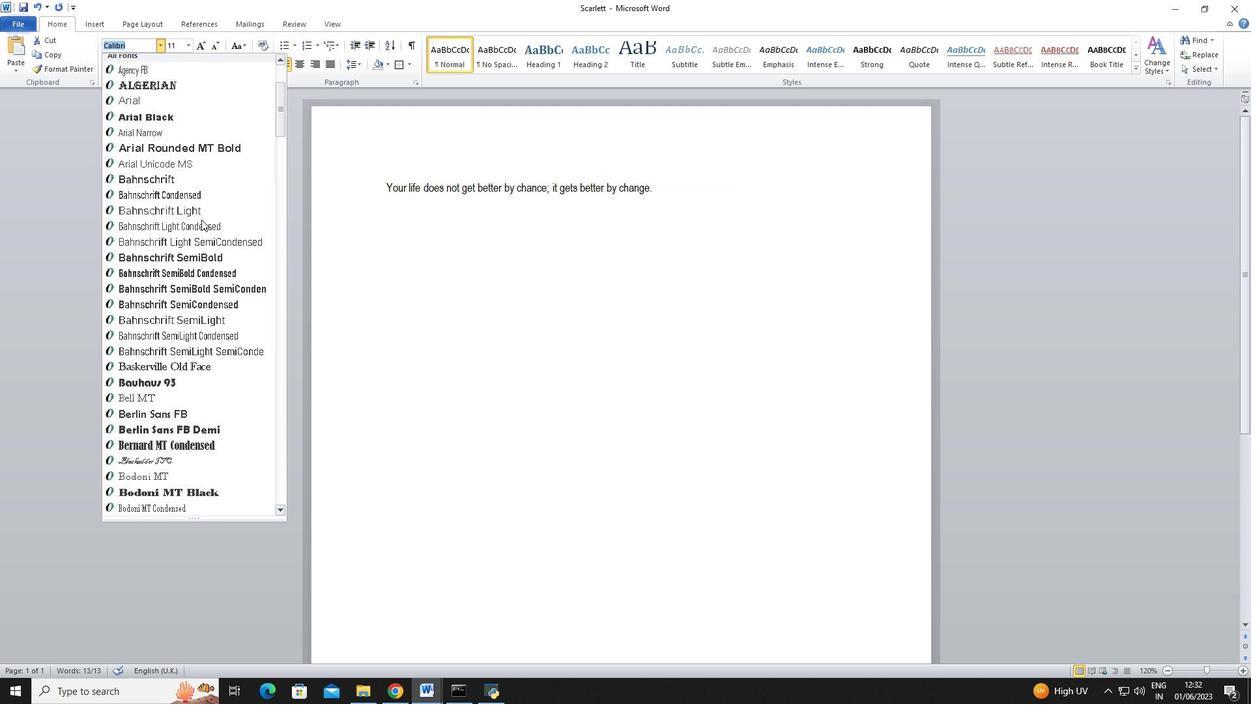 
Action: Mouse scrolled (201, 219) with delta (0, 0)
Screenshot: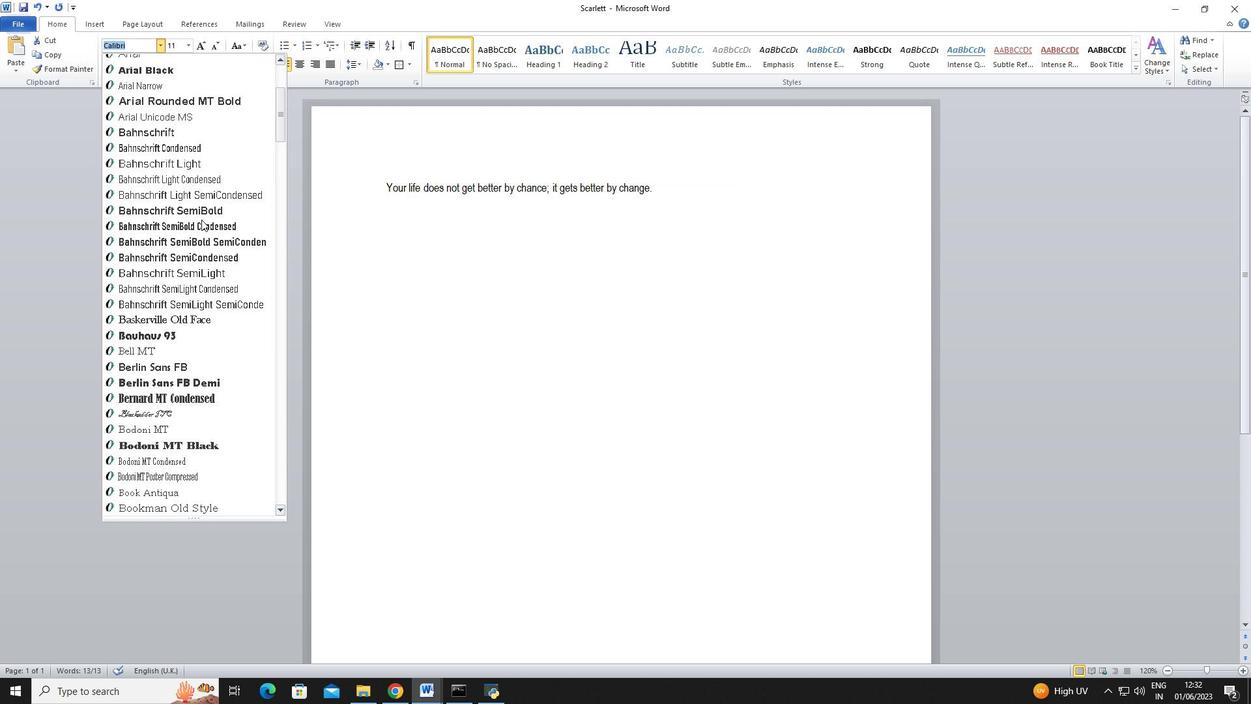 
Action: Mouse moved to (209, 241)
Screenshot: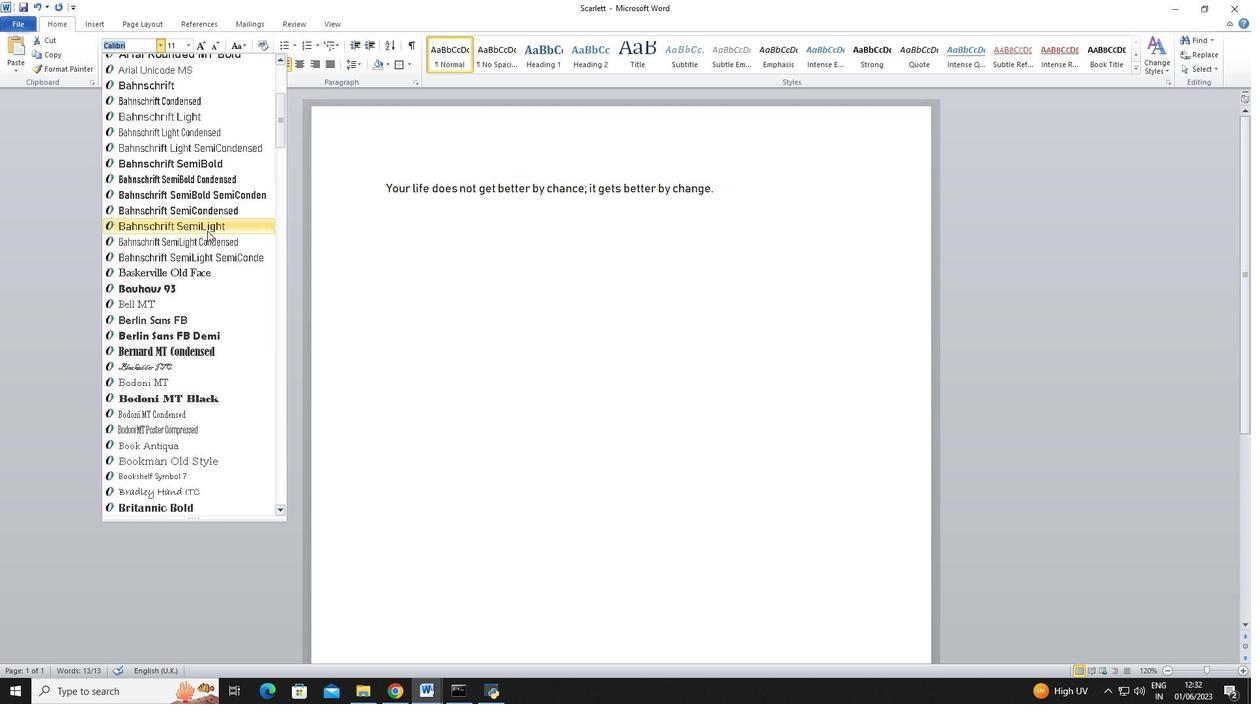 
Action: Mouse scrolled (209, 240) with delta (0, 0)
Screenshot: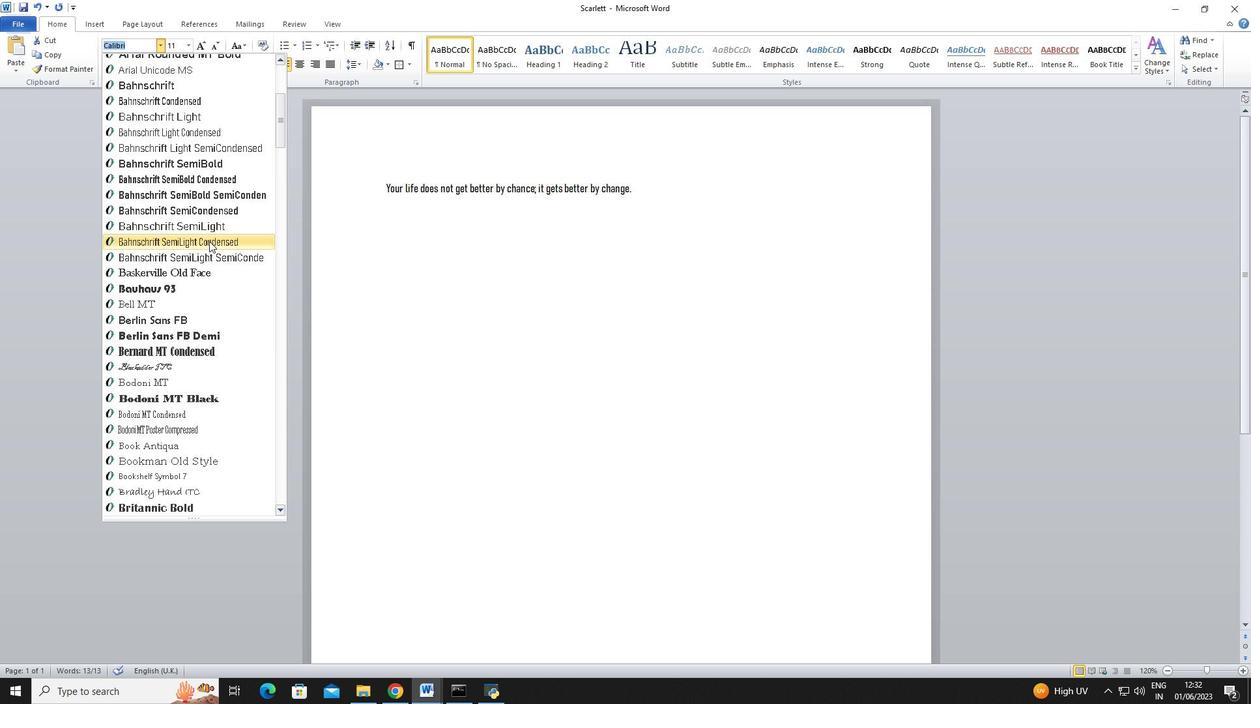 
Action: Mouse scrolled (209, 240) with delta (0, 0)
Screenshot: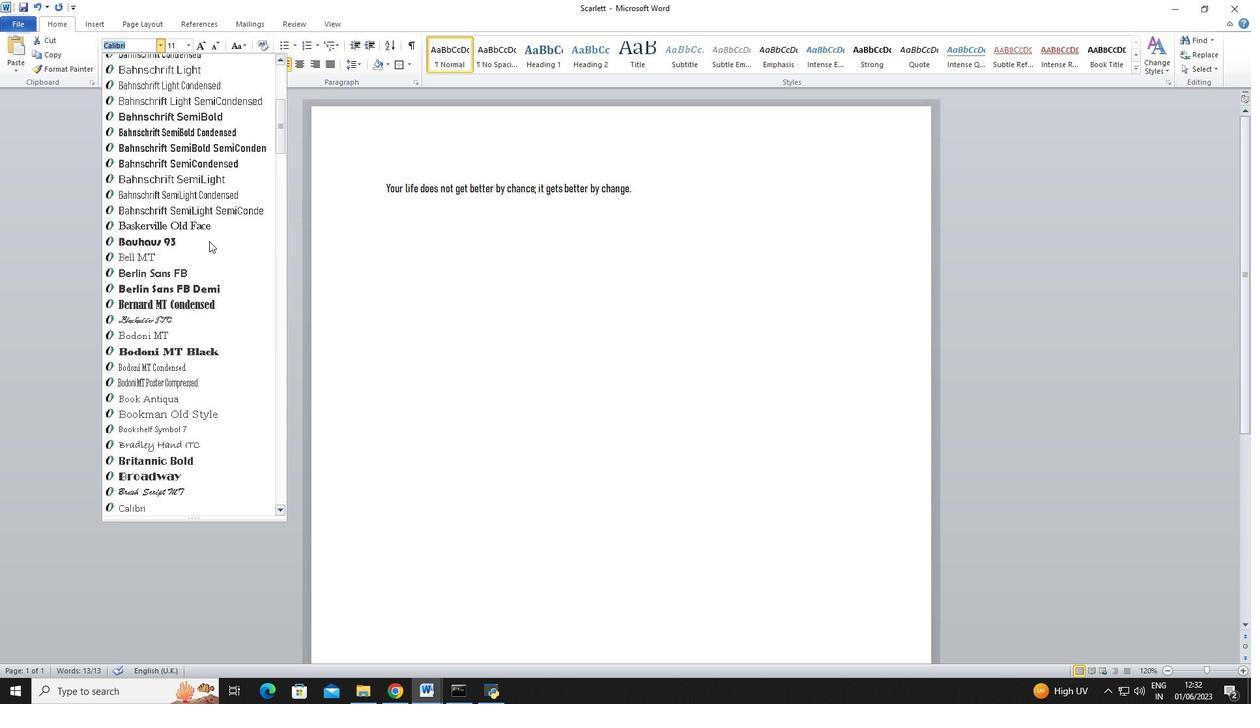 
Action: Mouse scrolled (209, 240) with delta (0, 0)
Screenshot: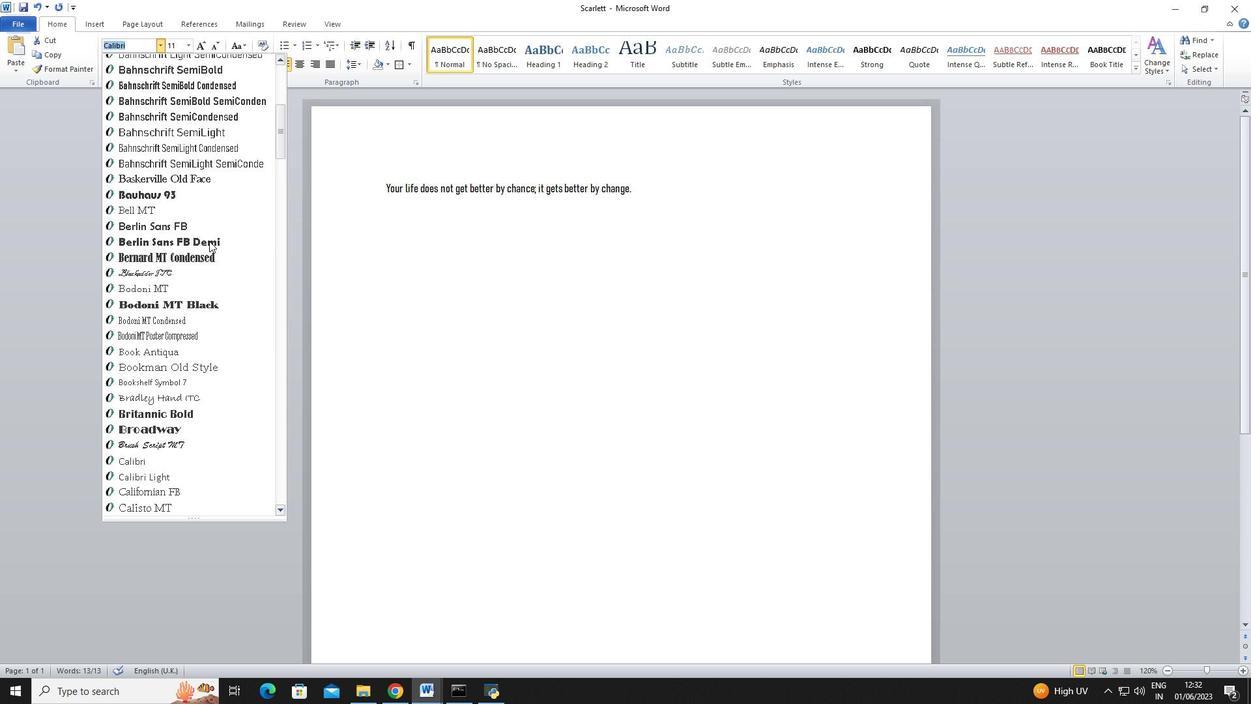 
Action: Mouse scrolled (209, 240) with delta (0, 0)
Screenshot: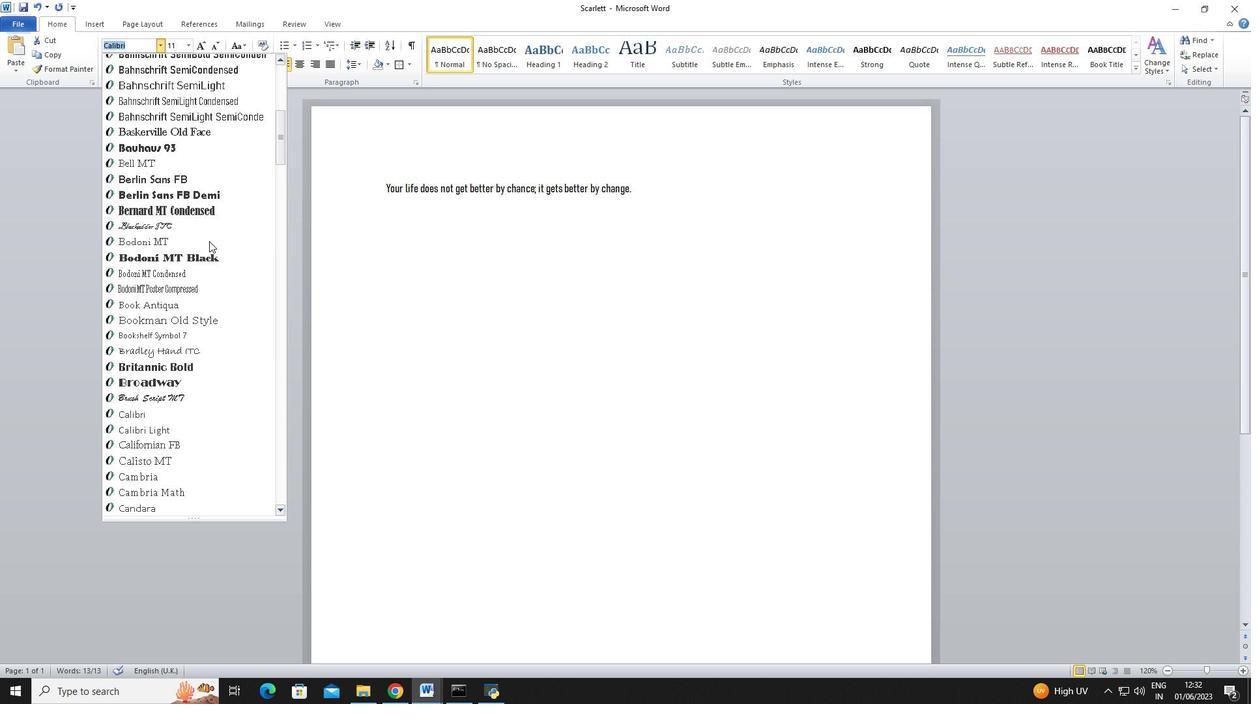 
Action: Mouse scrolled (209, 240) with delta (0, 0)
Screenshot: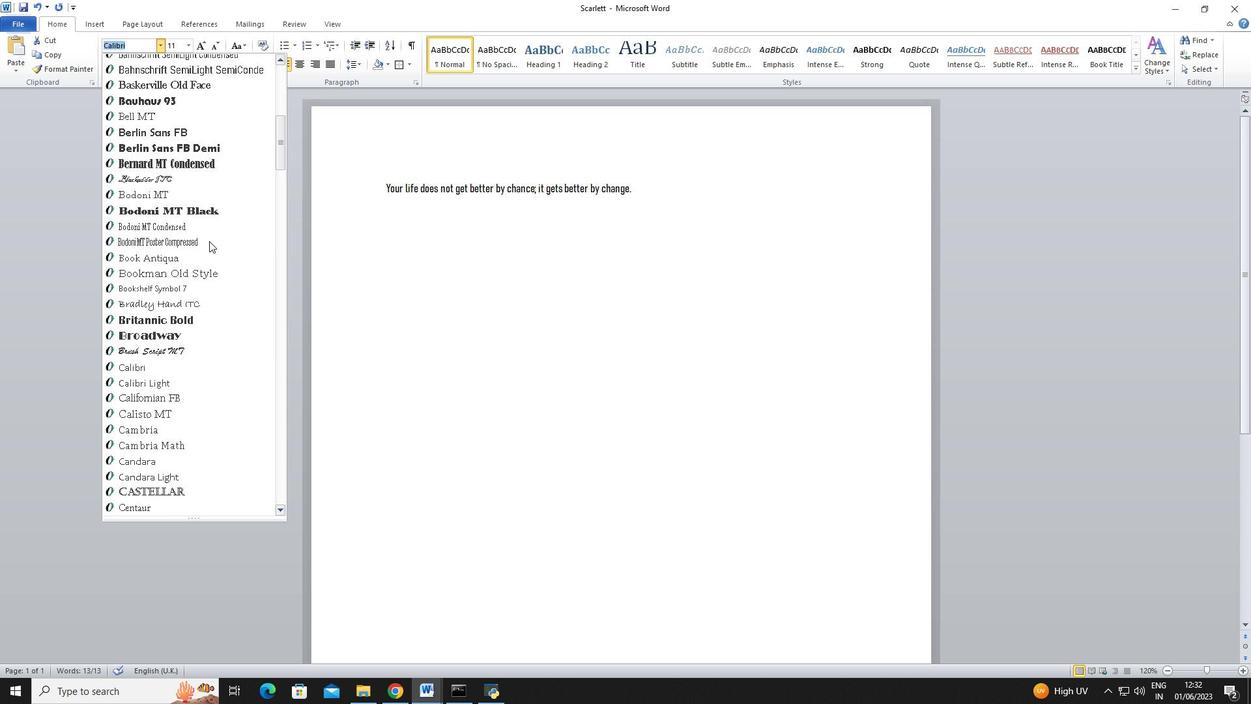 
Action: Mouse scrolled (209, 240) with delta (0, 0)
Screenshot: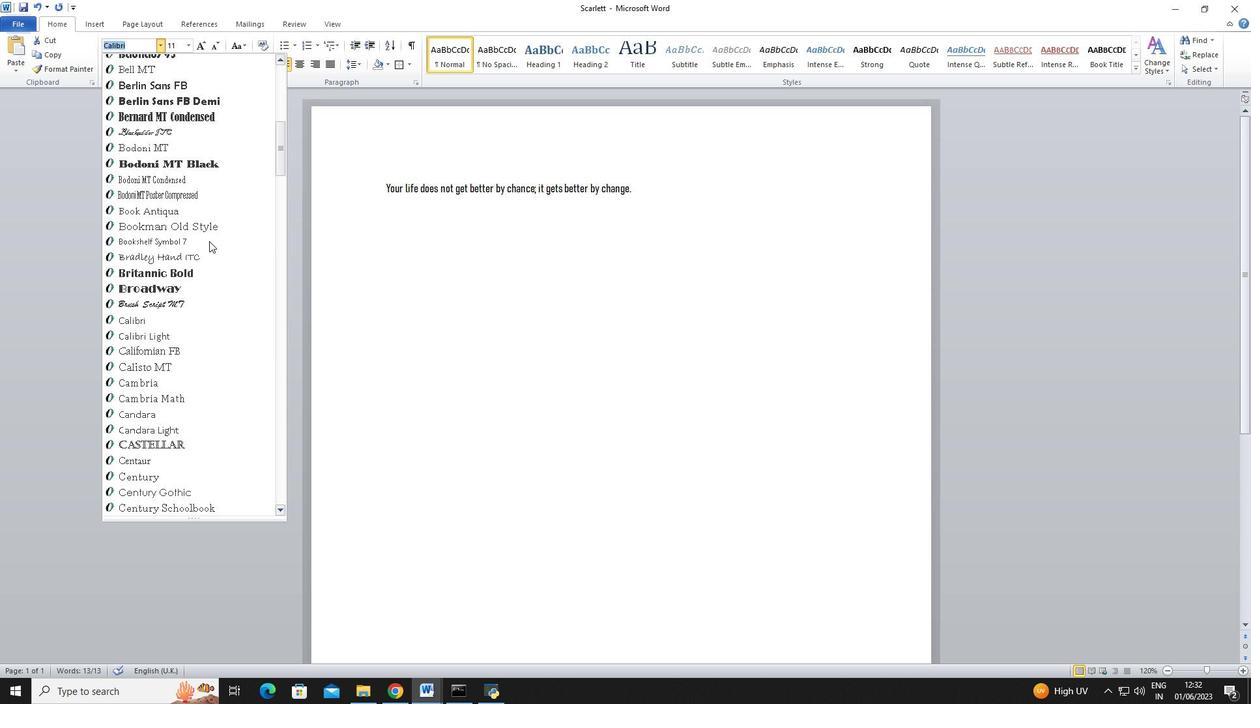 
Action: Mouse scrolled (209, 240) with delta (0, 0)
Screenshot: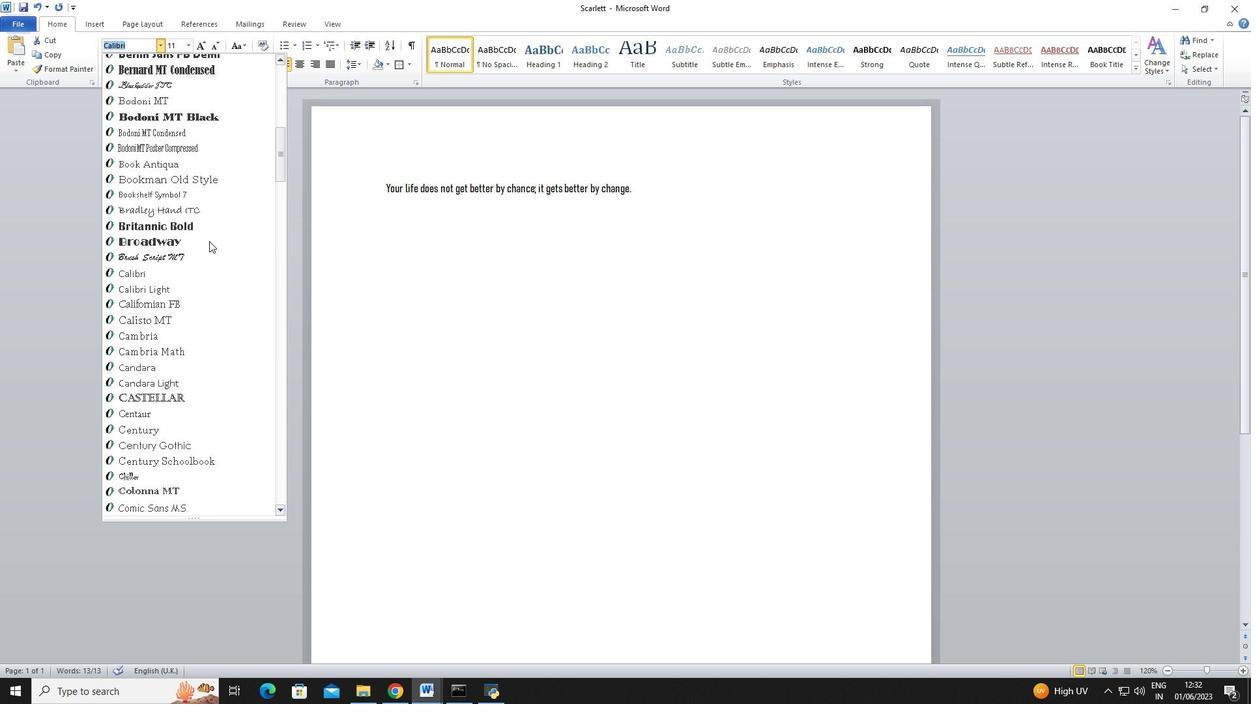 
Action: Mouse scrolled (209, 240) with delta (0, 0)
Screenshot: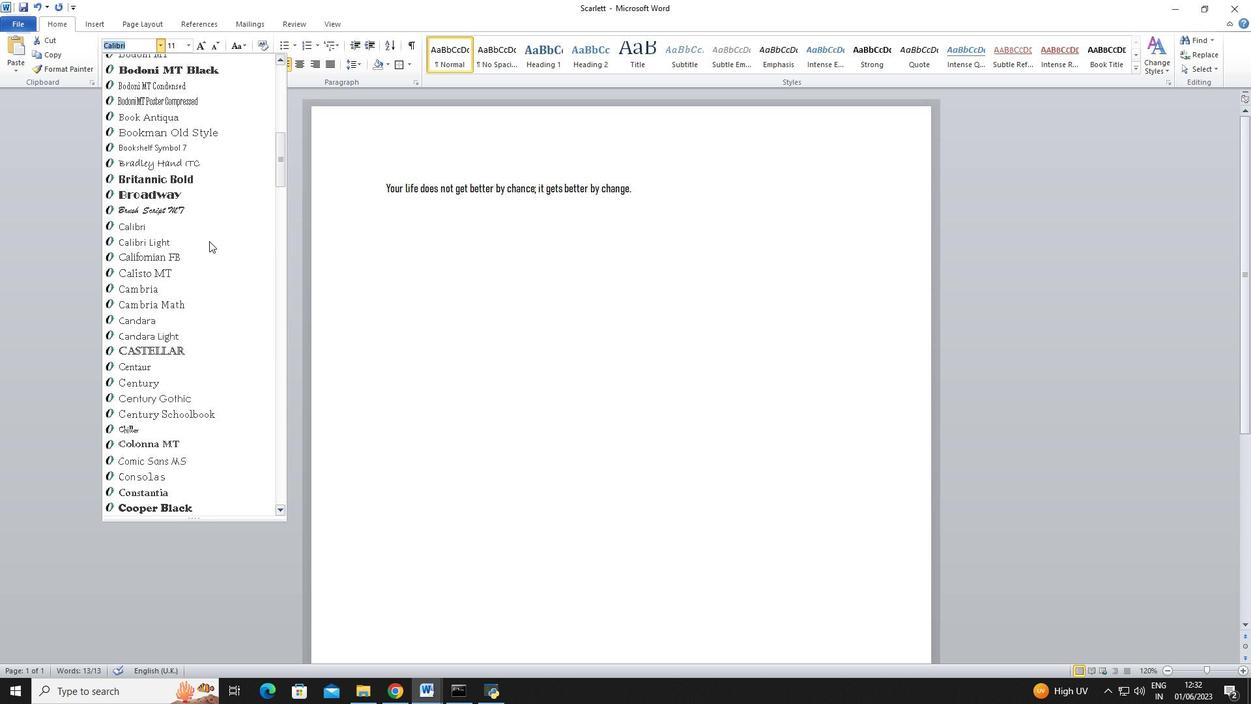
Action: Mouse scrolled (209, 240) with delta (0, 0)
Screenshot: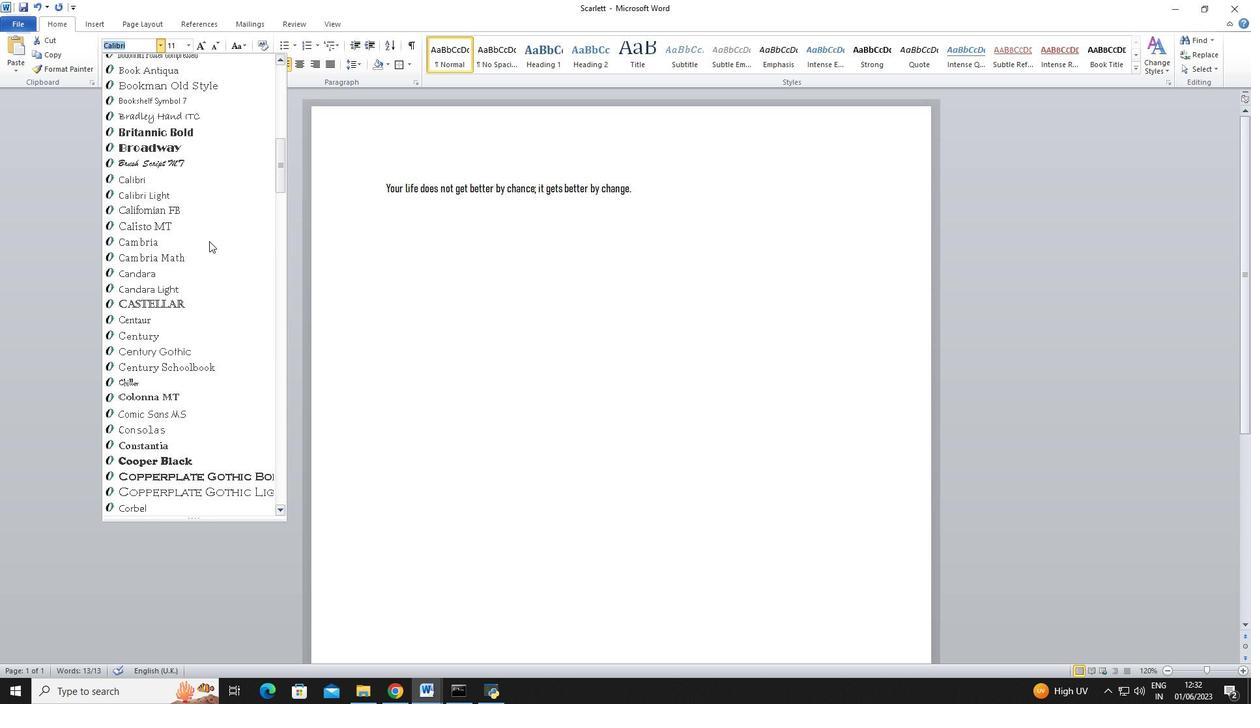 
Action: Mouse scrolled (209, 240) with delta (0, 0)
Screenshot: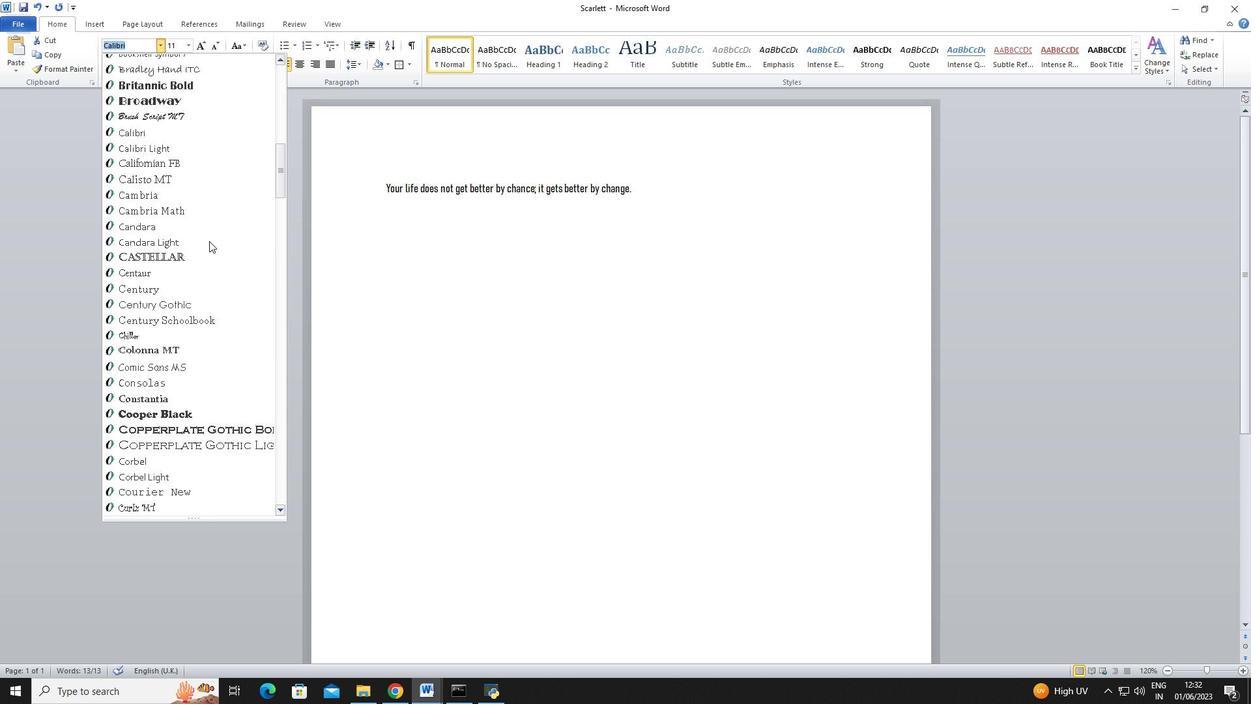 
Action: Mouse scrolled (209, 240) with delta (0, 0)
Screenshot: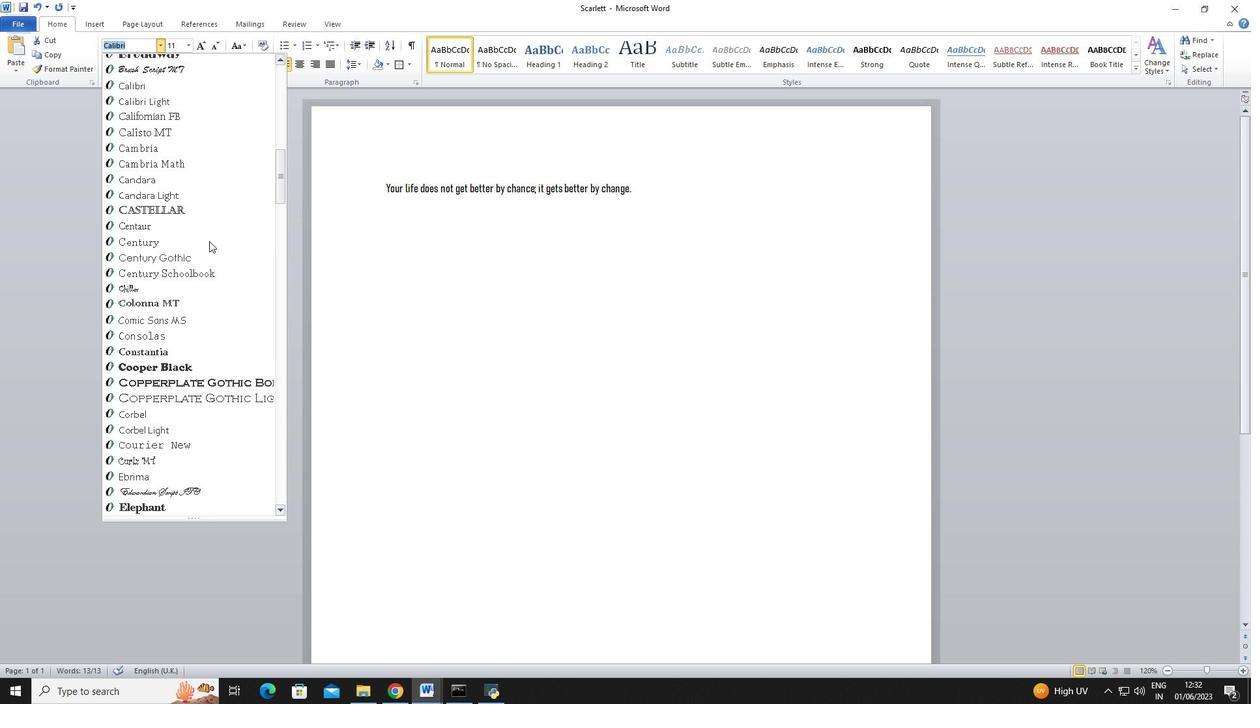 
Action: Mouse scrolled (209, 240) with delta (0, 0)
Screenshot: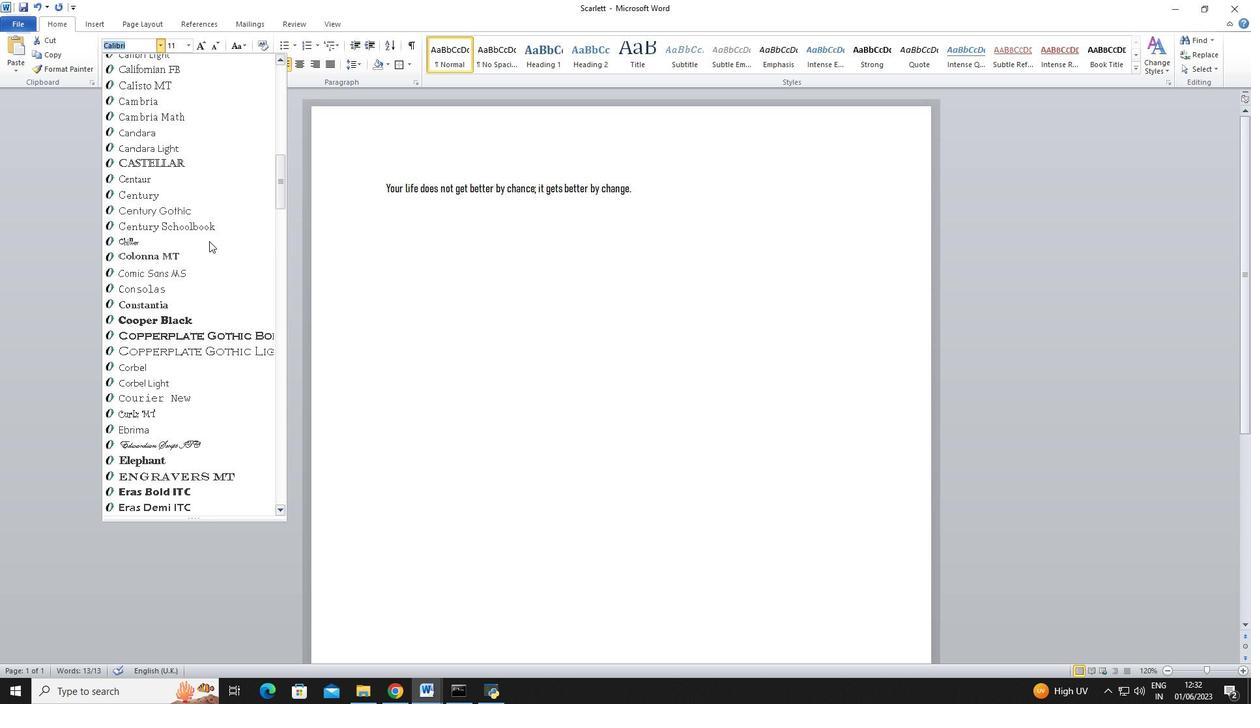 
Action: Mouse scrolled (209, 240) with delta (0, 0)
Screenshot: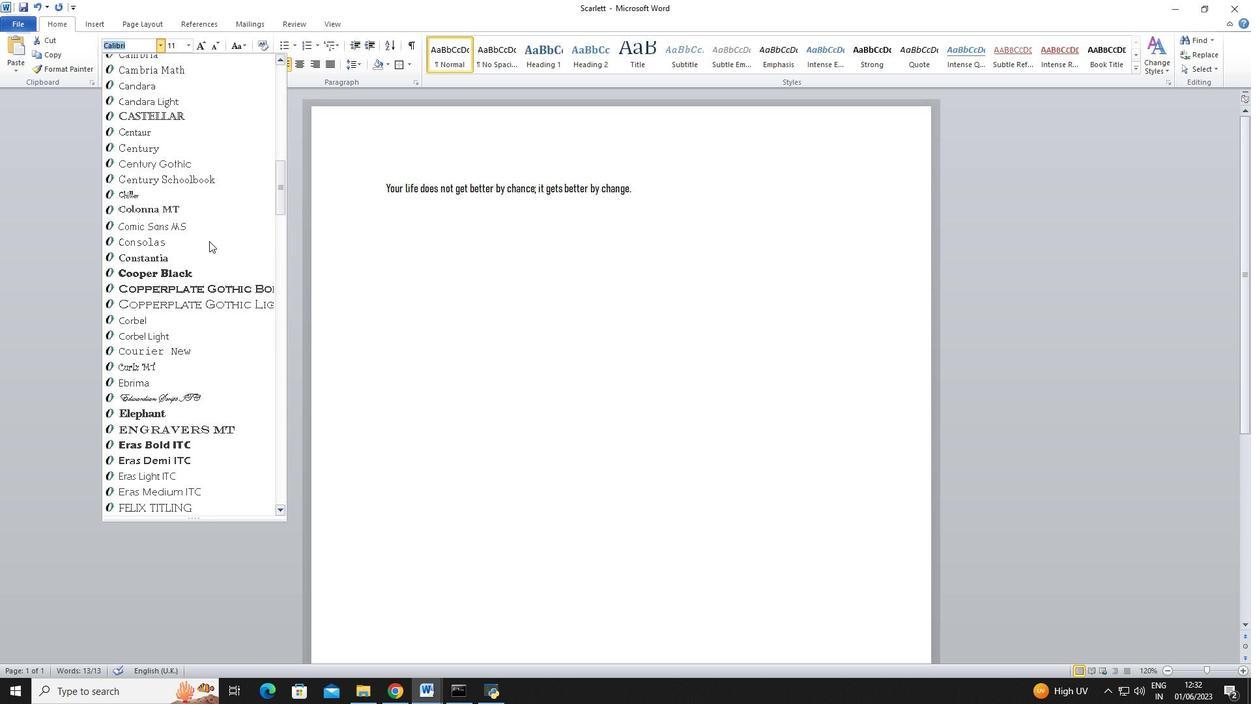 
Action: Mouse scrolled (209, 240) with delta (0, 0)
Screenshot: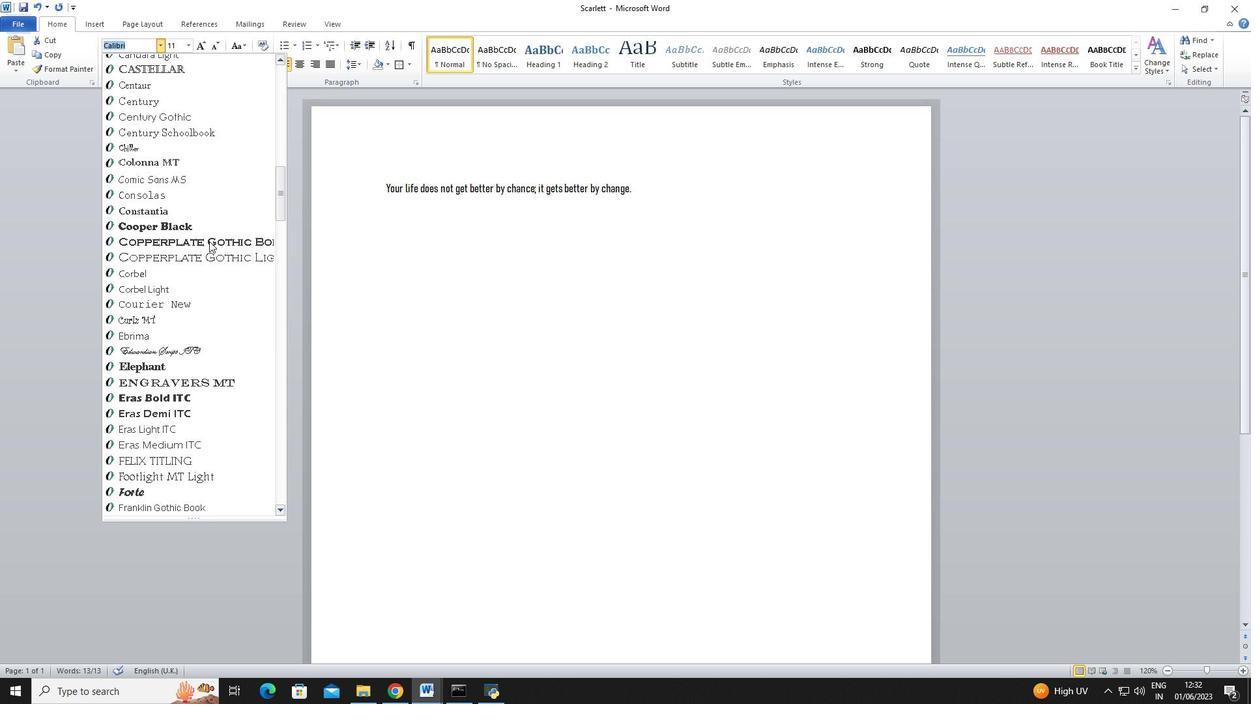 
Action: Mouse scrolled (209, 240) with delta (0, 0)
Screenshot: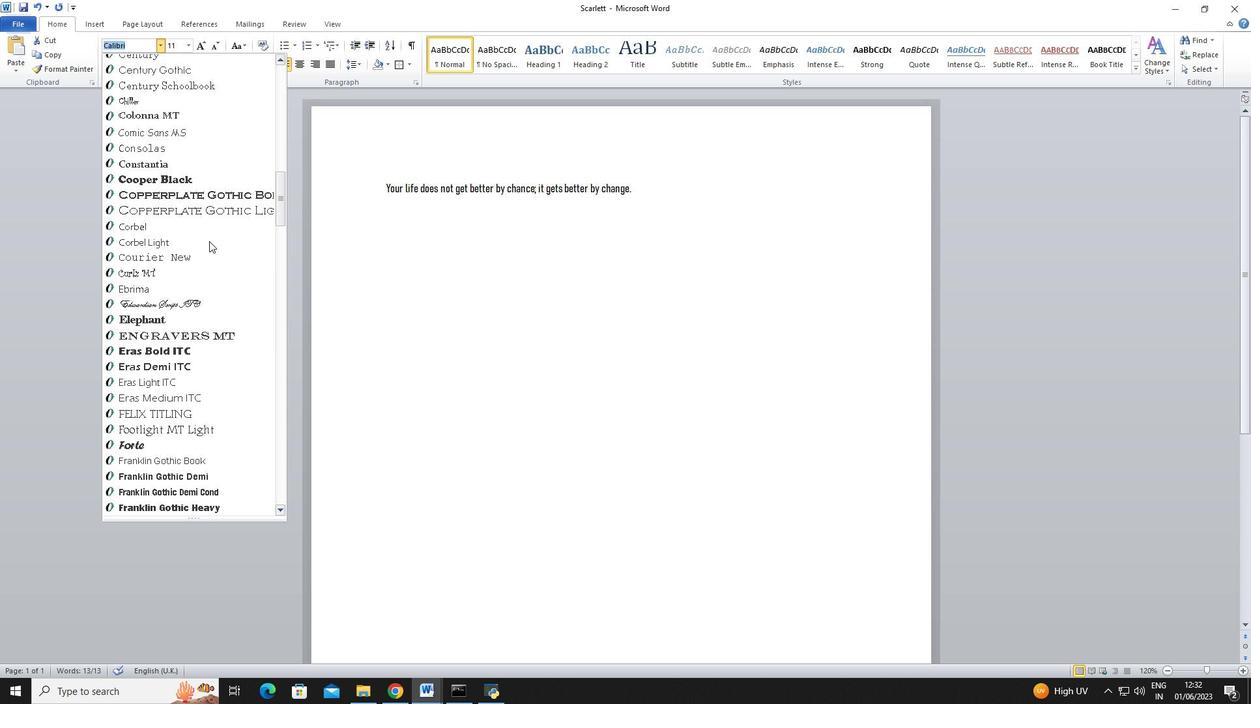 
Action: Mouse scrolled (209, 240) with delta (0, 0)
Screenshot: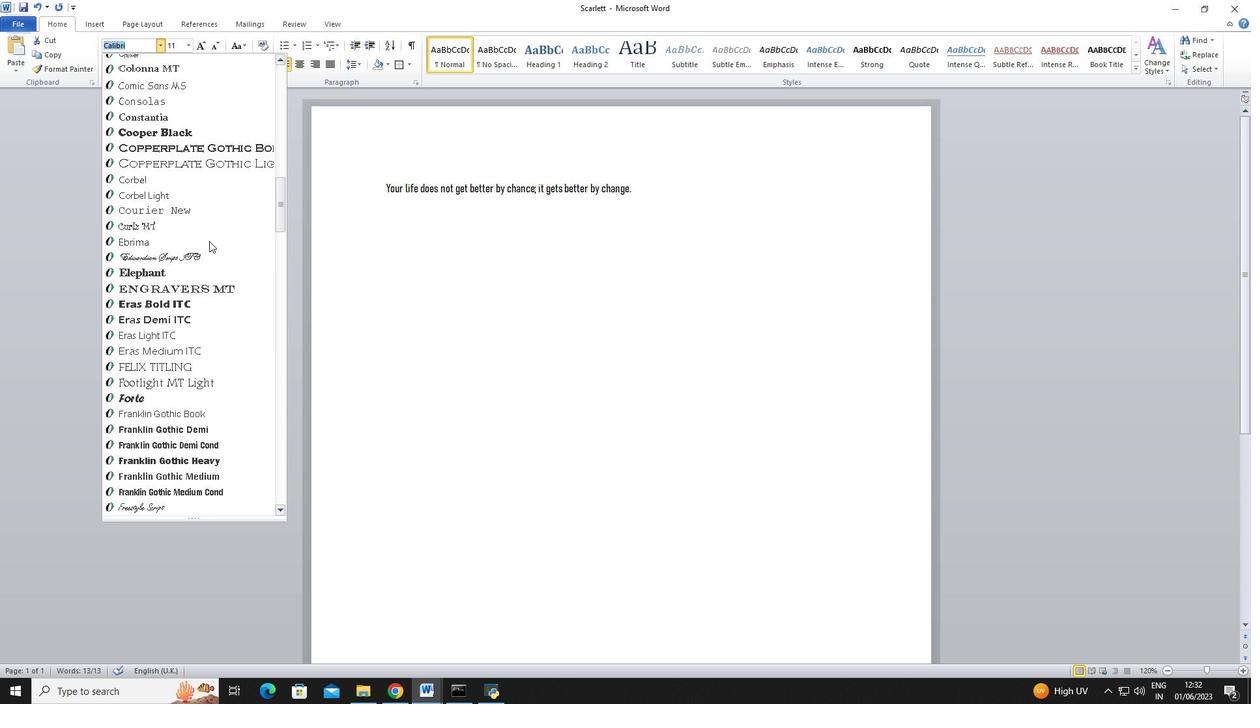 
Action: Mouse scrolled (209, 240) with delta (0, 0)
Screenshot: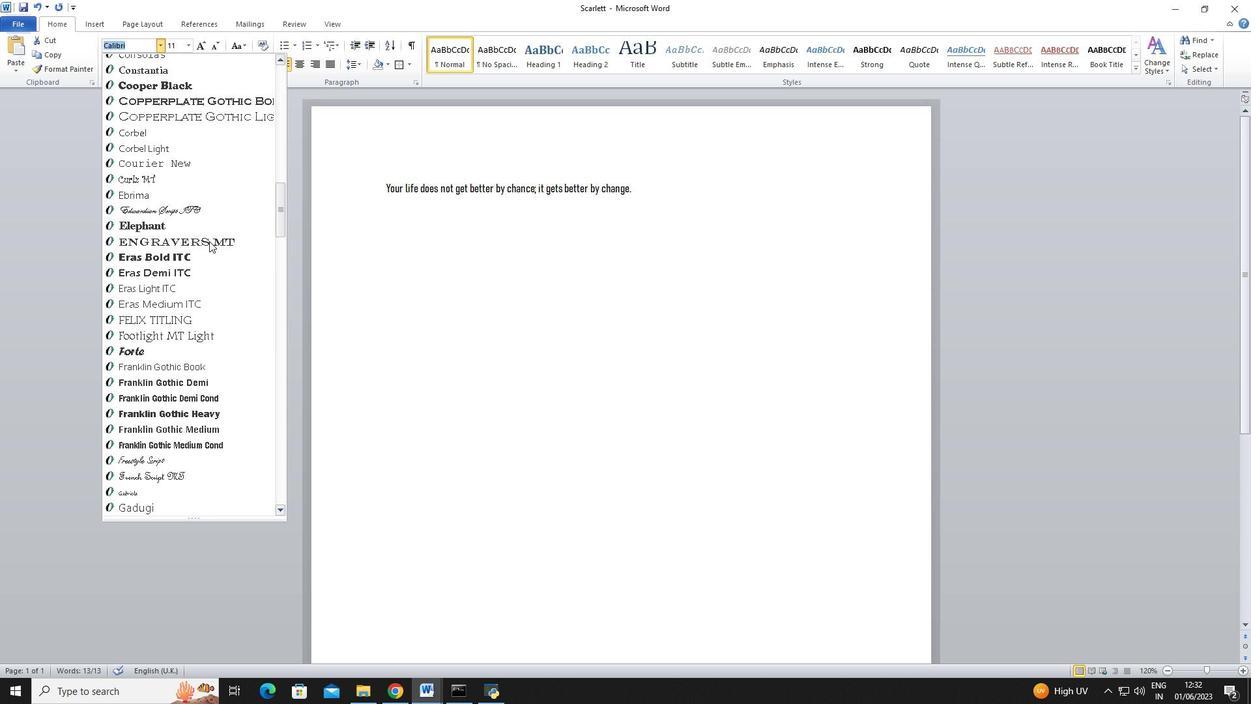 
Action: Mouse scrolled (209, 240) with delta (0, 0)
Screenshot: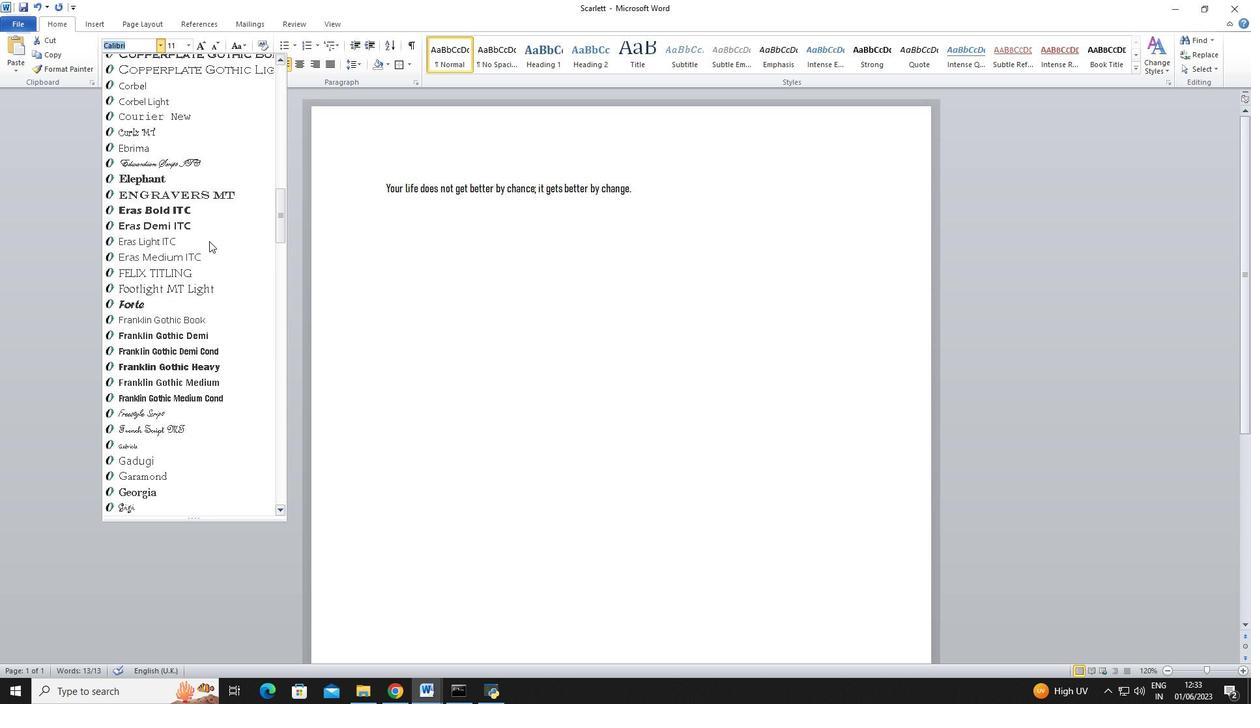 
Action: Mouse scrolled (209, 240) with delta (0, 0)
Screenshot: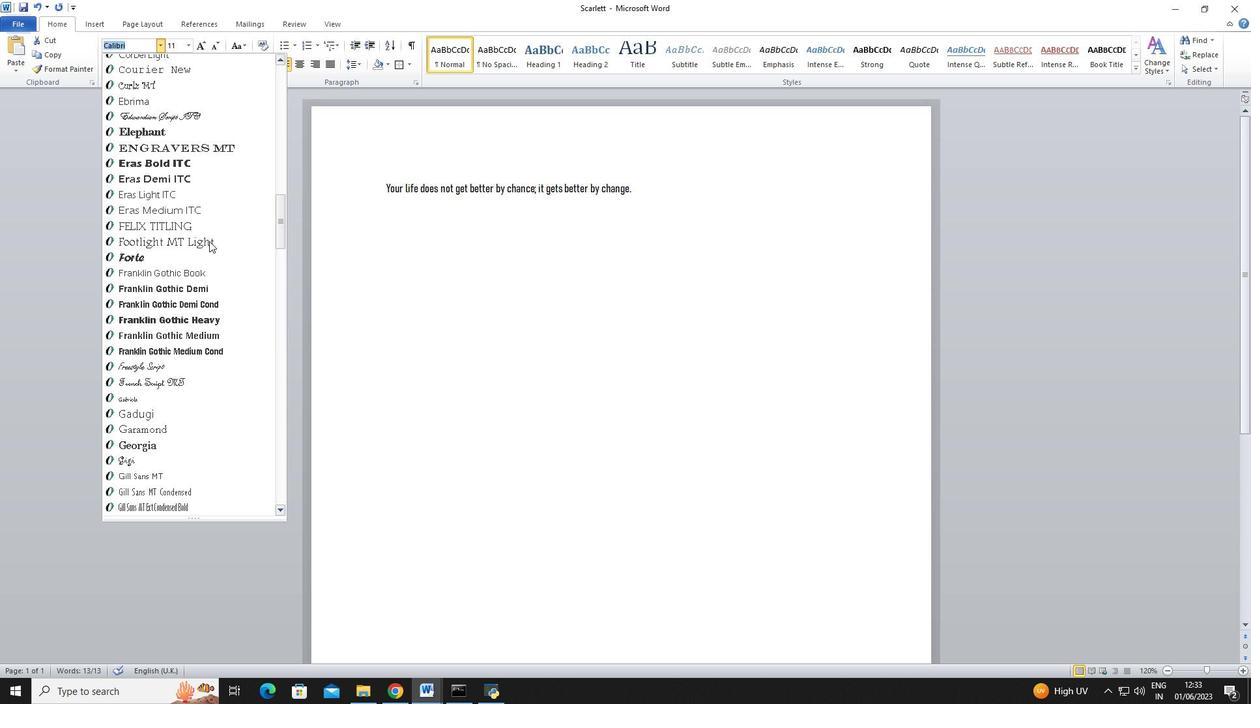 
Action: Mouse scrolled (209, 240) with delta (0, 0)
Screenshot: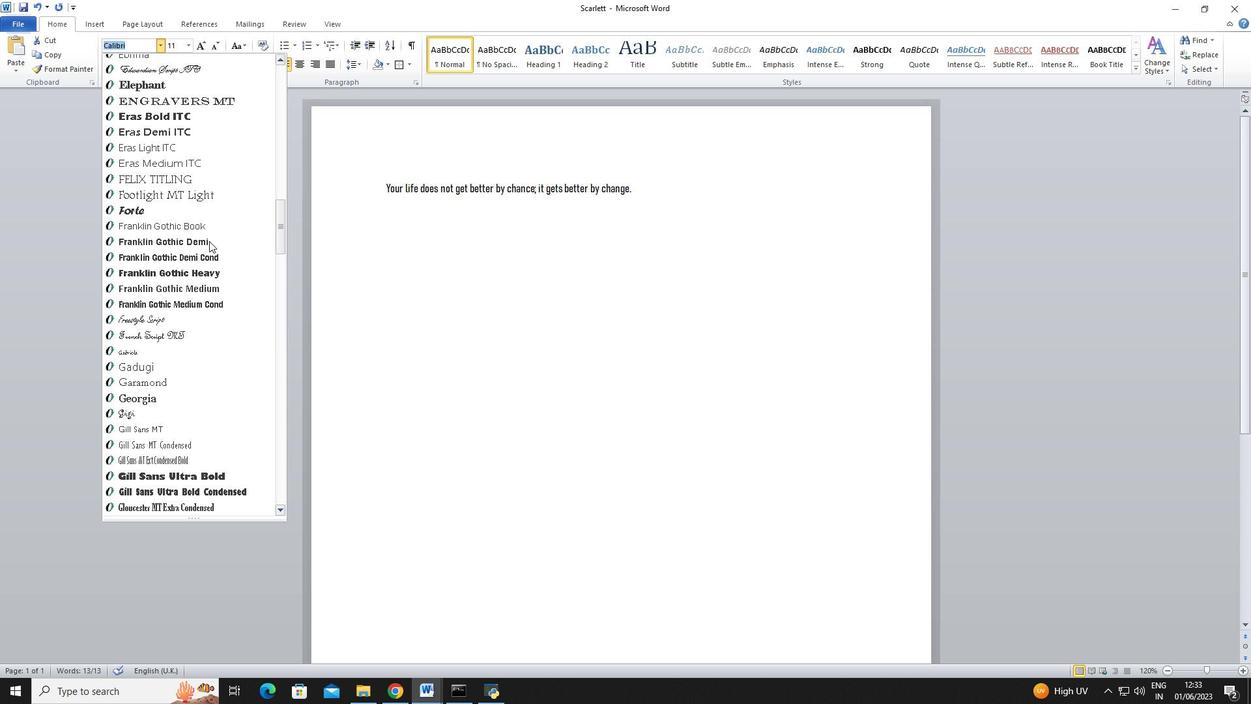 
Action: Mouse scrolled (209, 240) with delta (0, 0)
Screenshot: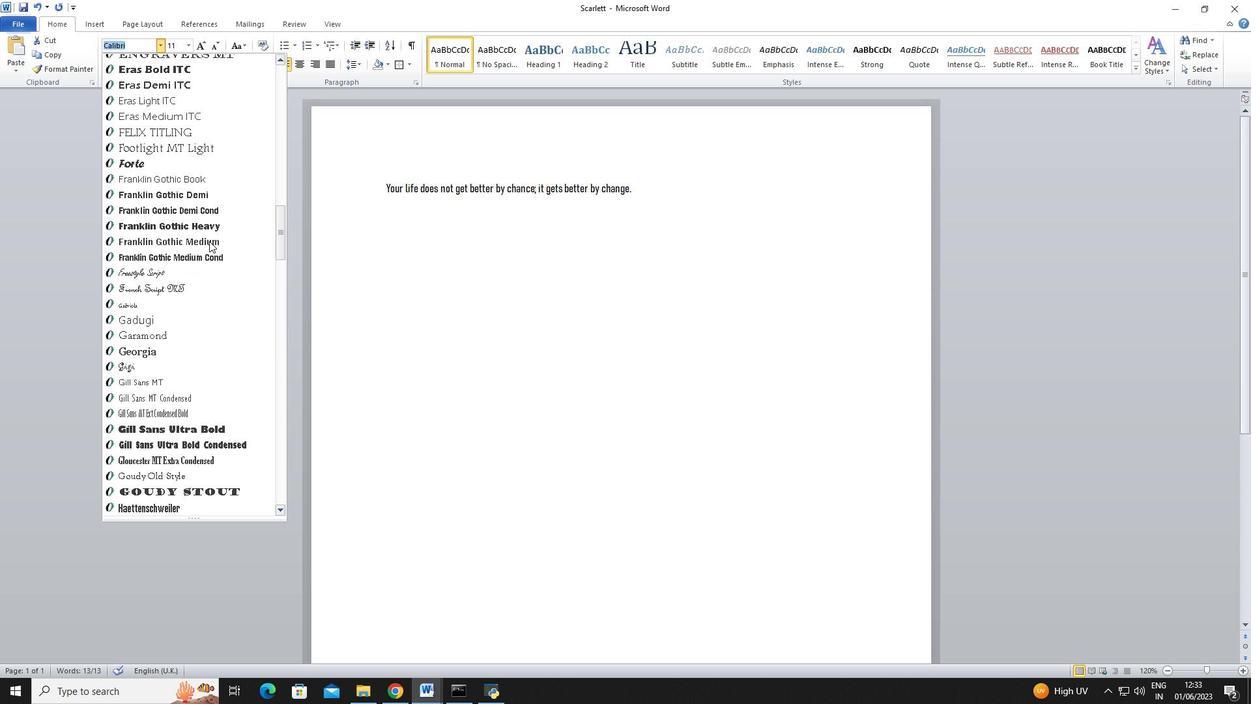 
Action: Mouse scrolled (209, 240) with delta (0, 0)
Screenshot: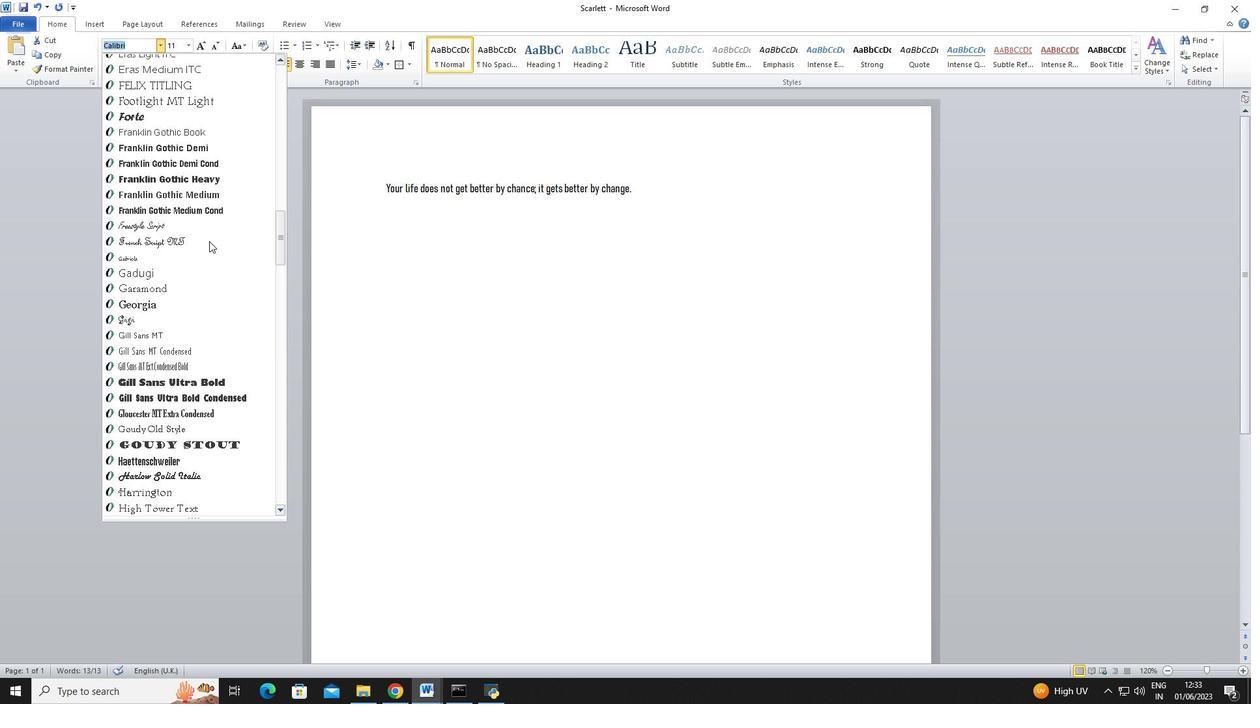 
Action: Mouse scrolled (209, 240) with delta (0, 0)
Screenshot: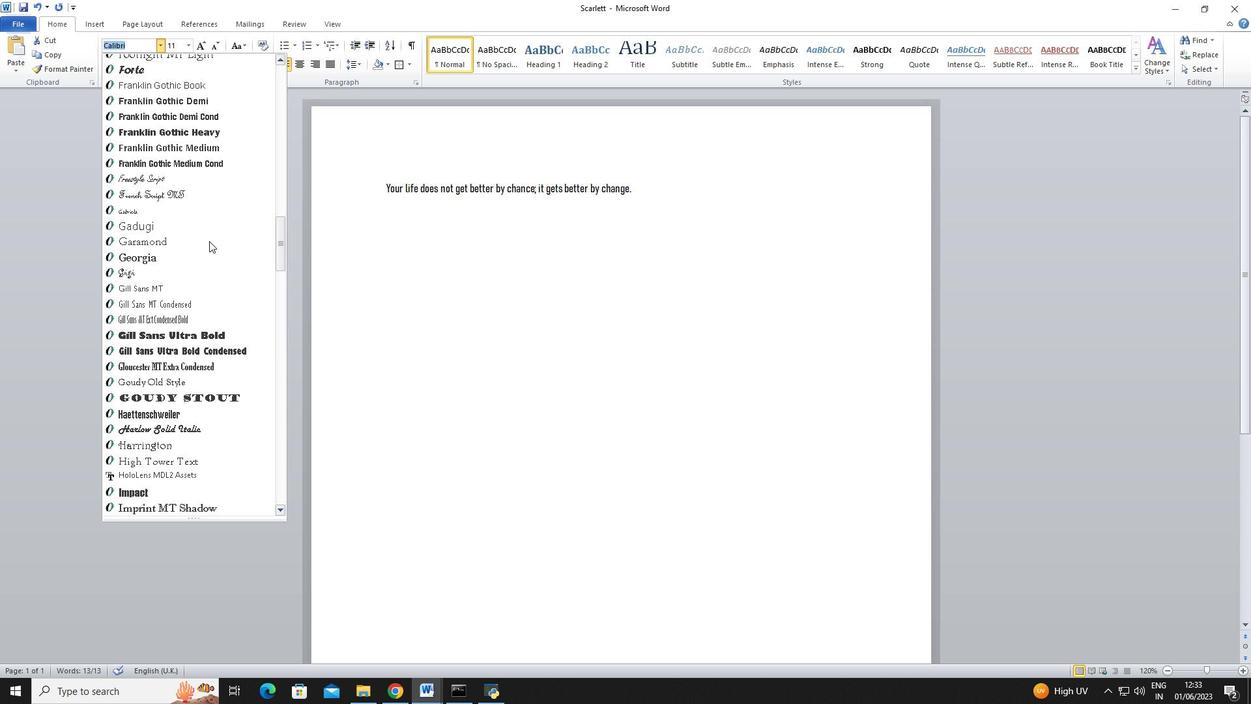 
Action: Mouse scrolled (209, 240) with delta (0, 0)
Screenshot: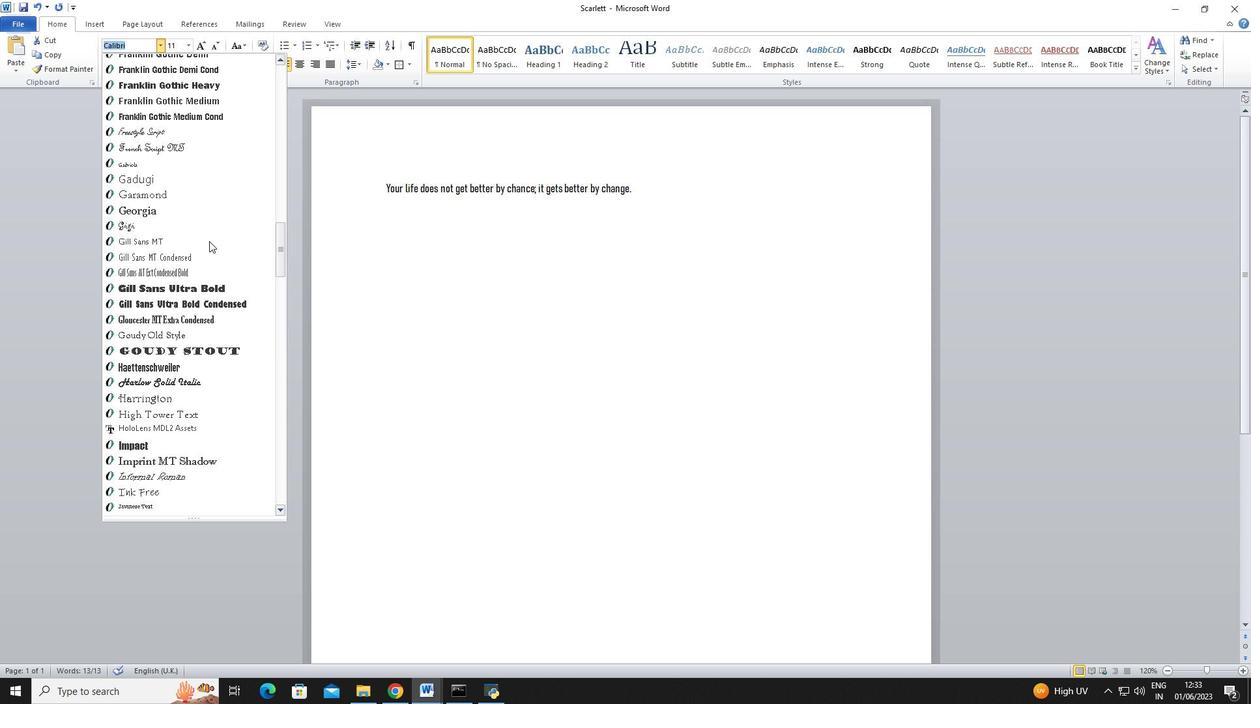 
Action: Mouse scrolled (209, 240) with delta (0, 0)
Screenshot: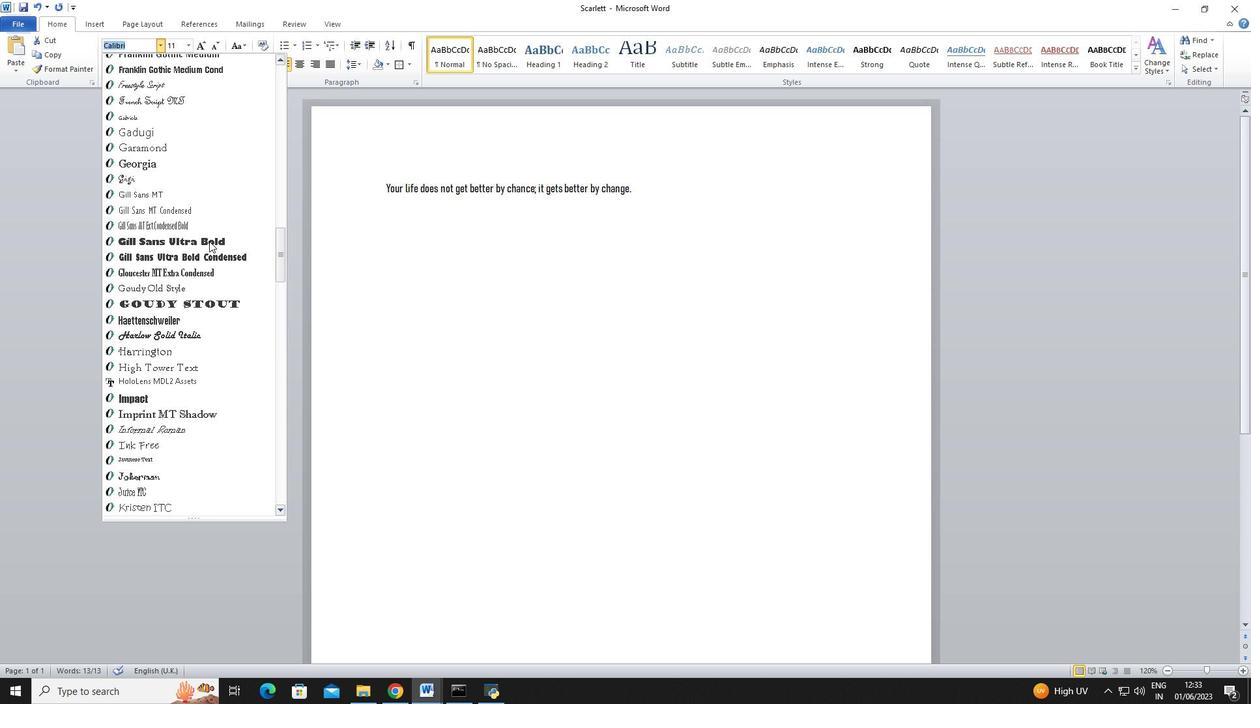 
Action: Mouse scrolled (209, 240) with delta (0, 0)
Screenshot: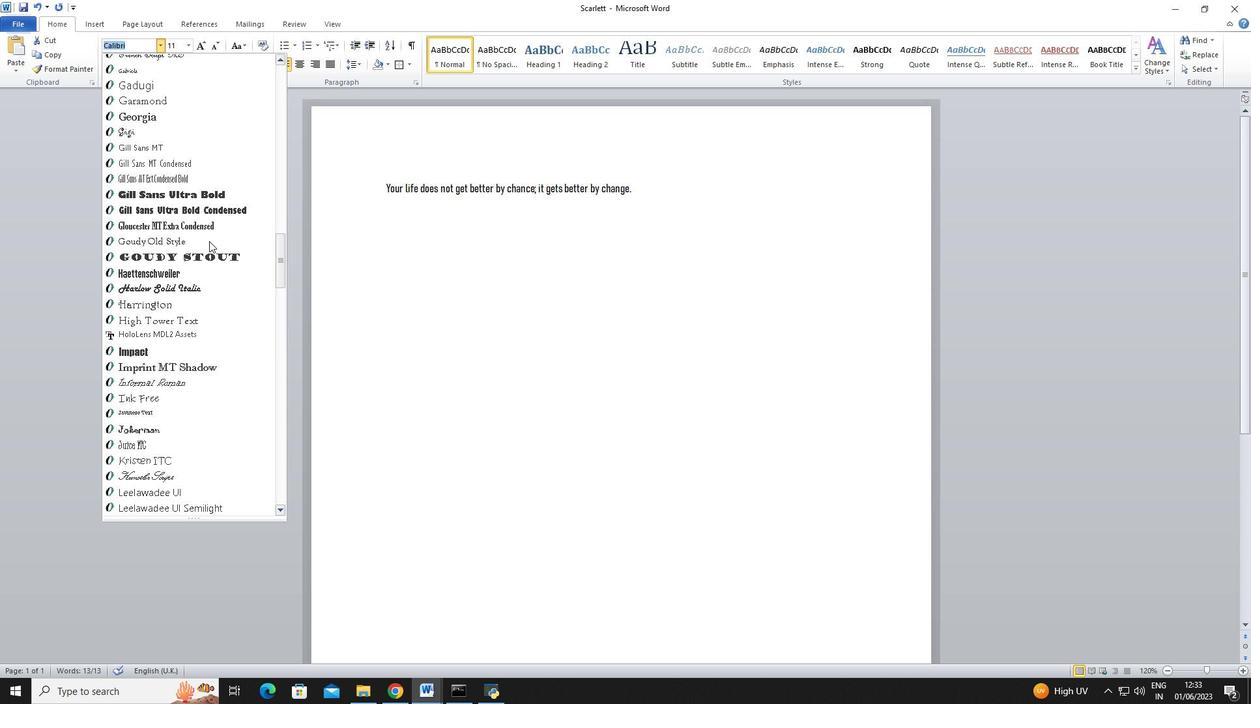 
Action: Mouse moved to (198, 379)
Screenshot: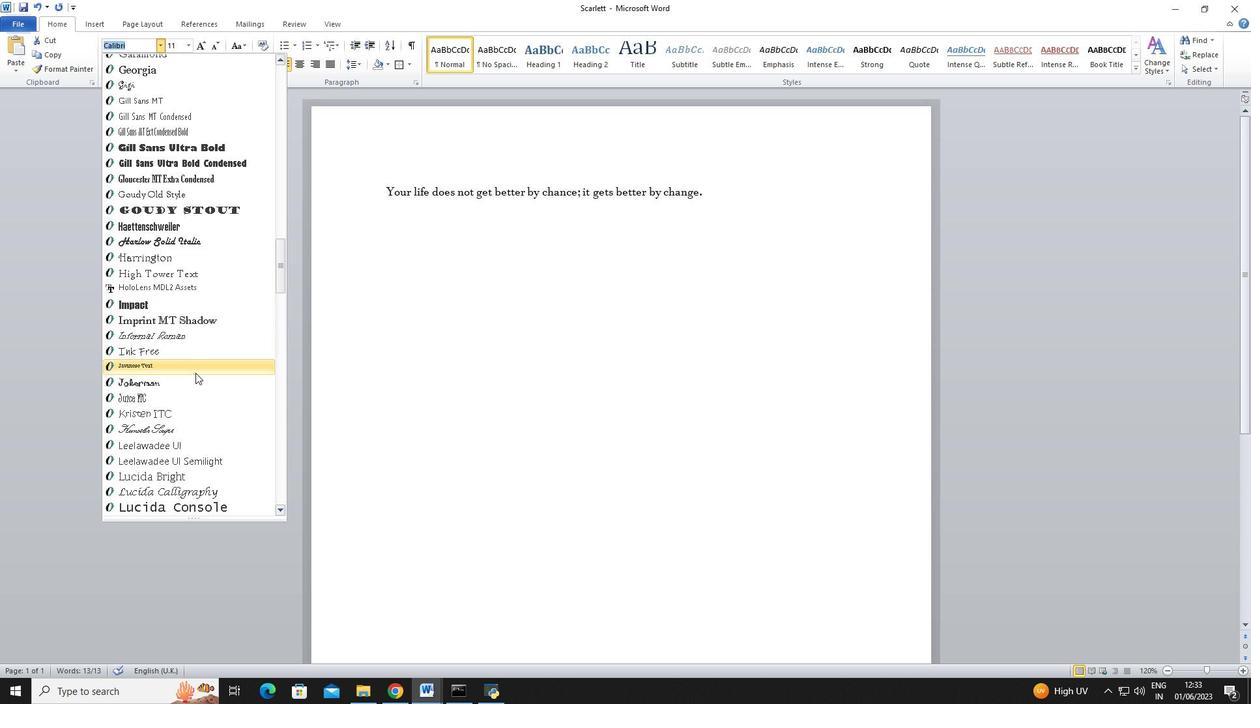 
Action: Mouse scrolled (198, 378) with delta (0, 0)
Screenshot: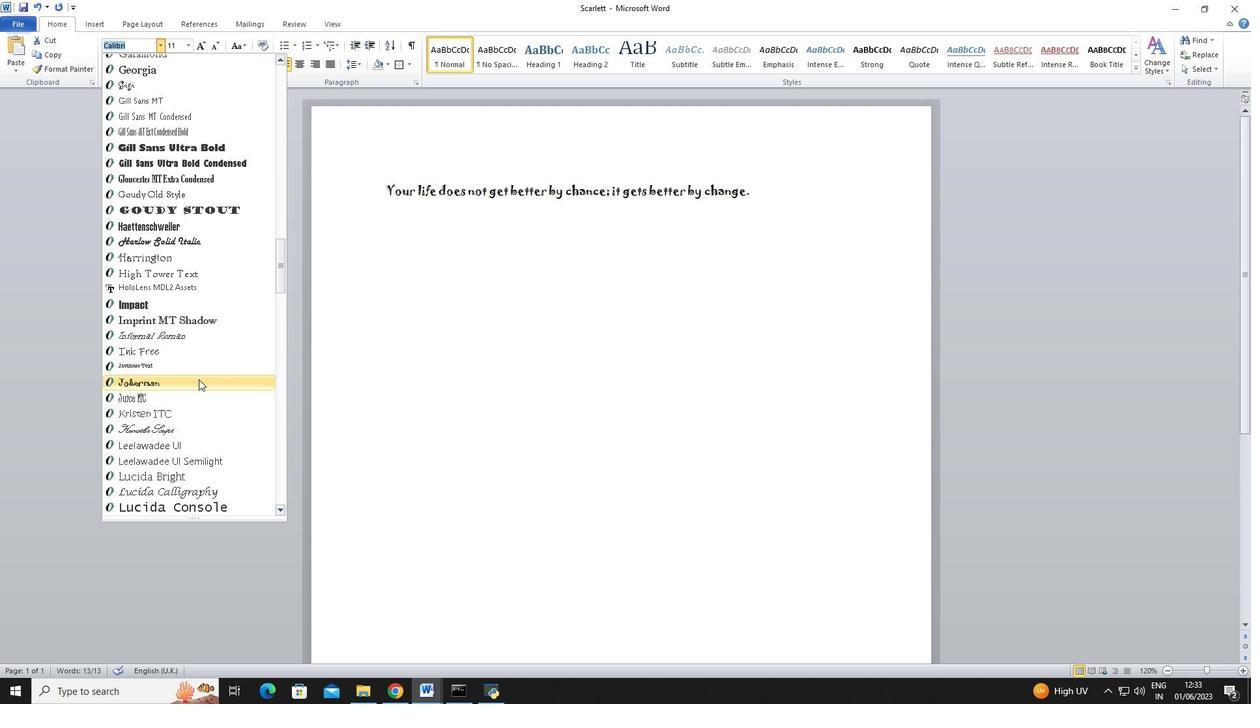 
Action: Mouse moved to (191, 352)
Screenshot: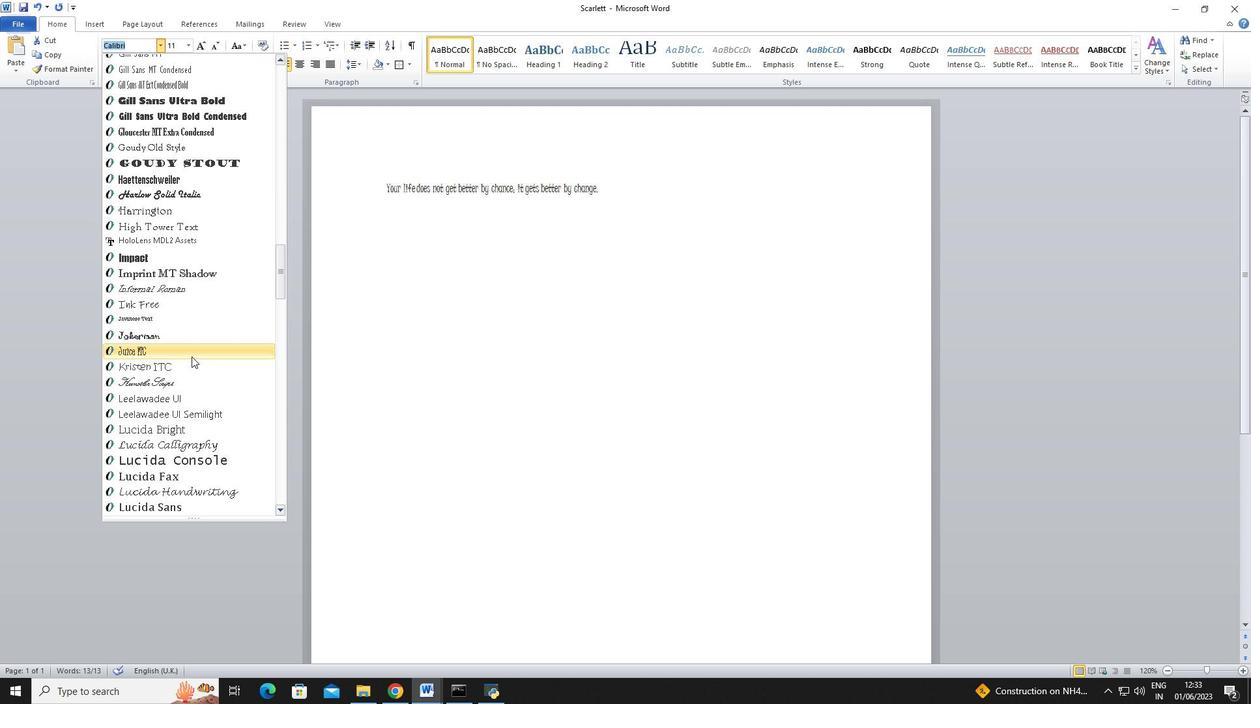 
Action: Mouse pressed left at (191, 352)
Screenshot: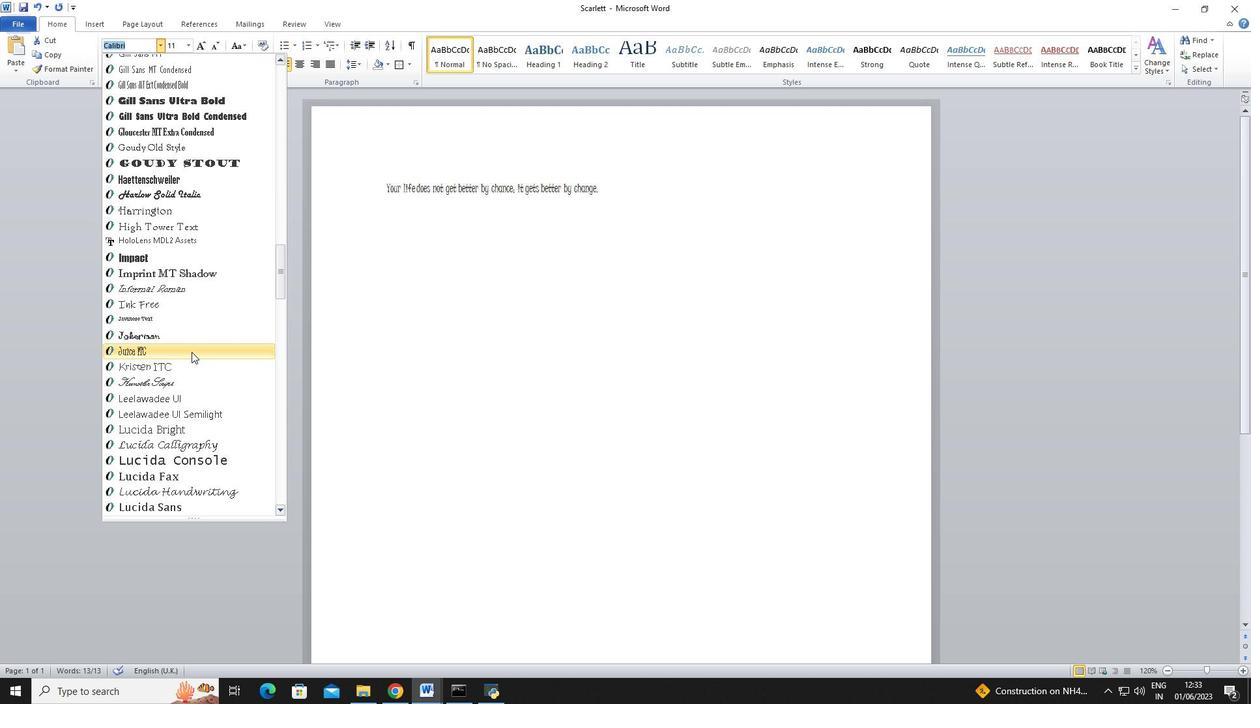 
Action: Mouse moved to (185, 45)
Screenshot: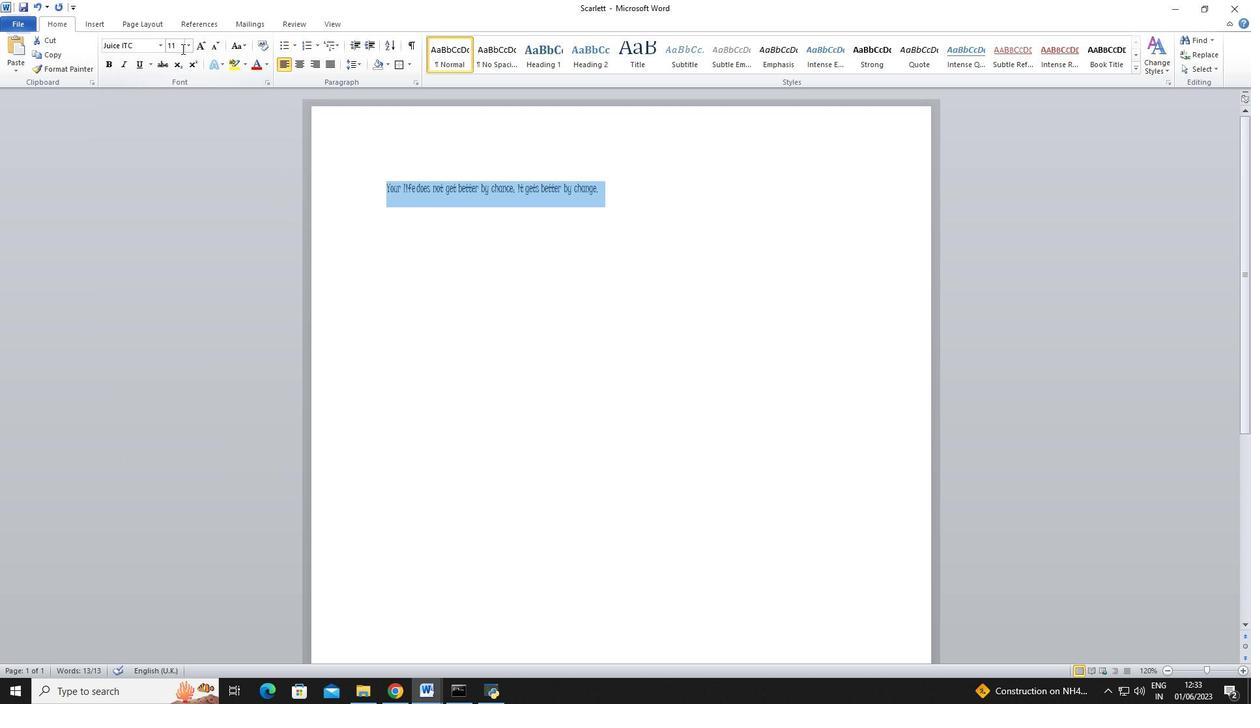 
Action: Mouse pressed left at (185, 45)
Screenshot: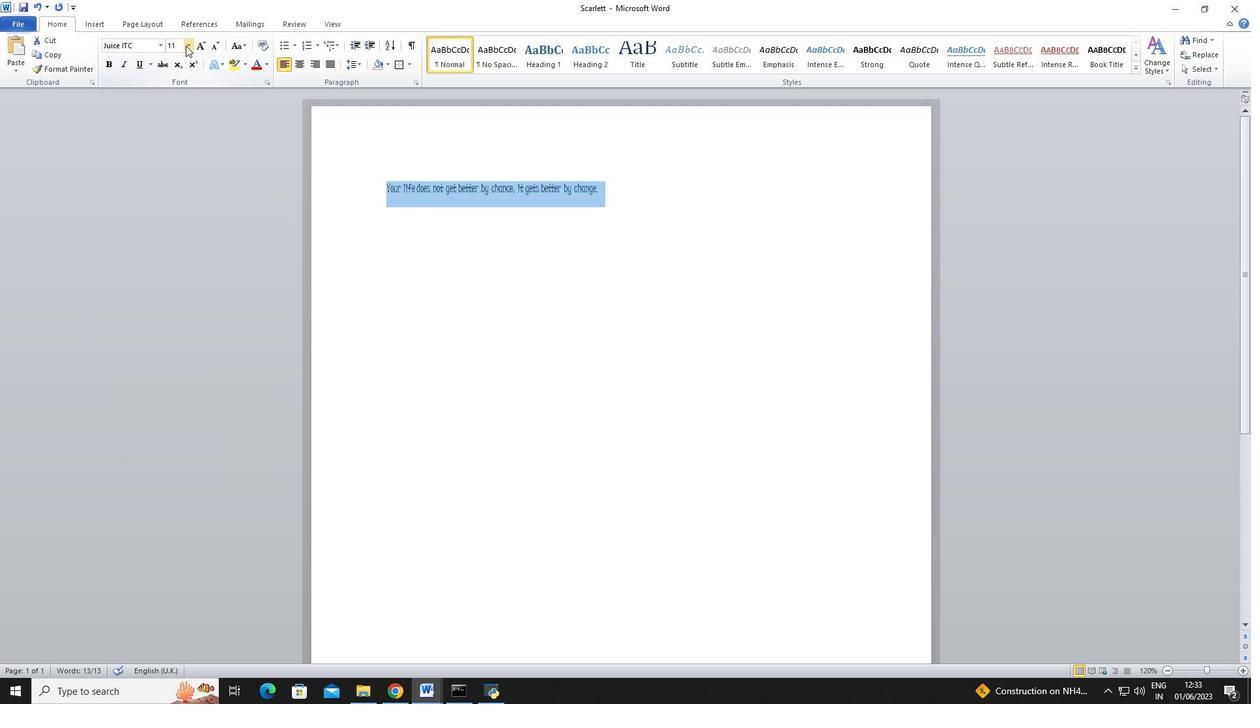 
Action: Mouse moved to (176, 131)
Screenshot: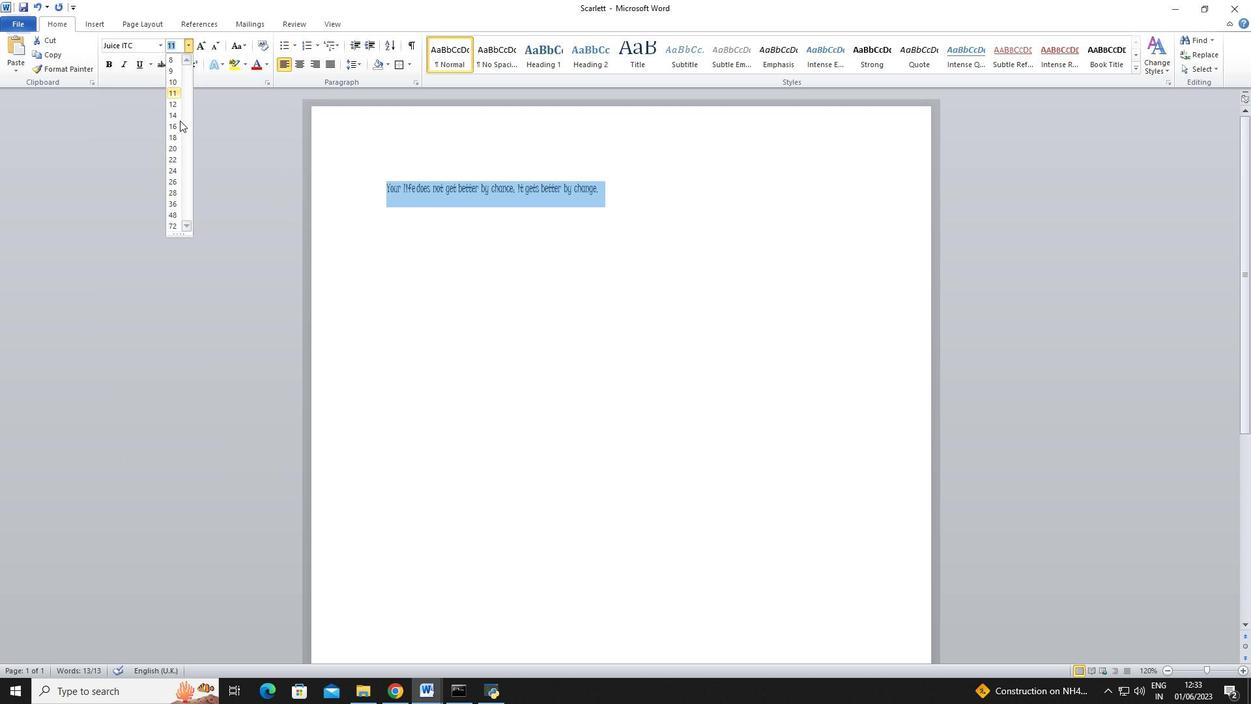 
Action: Mouse pressed left at (176, 131)
Screenshot: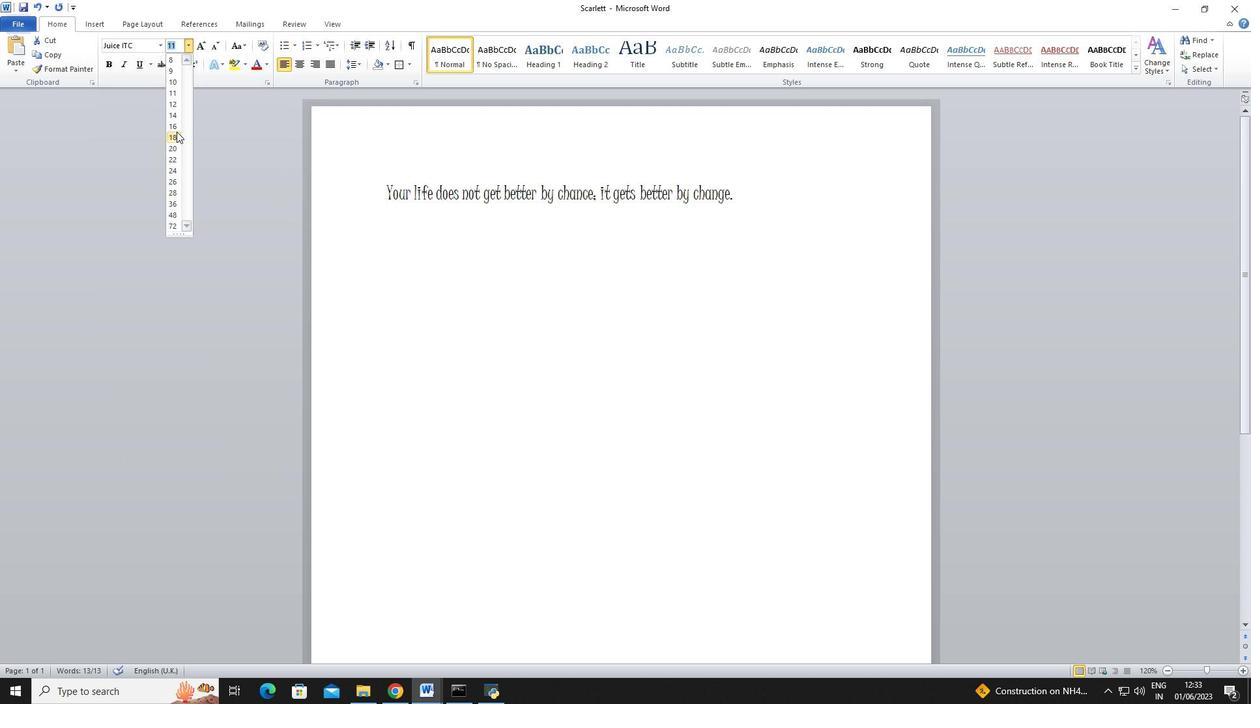 
Action: Mouse moved to (282, 64)
Screenshot: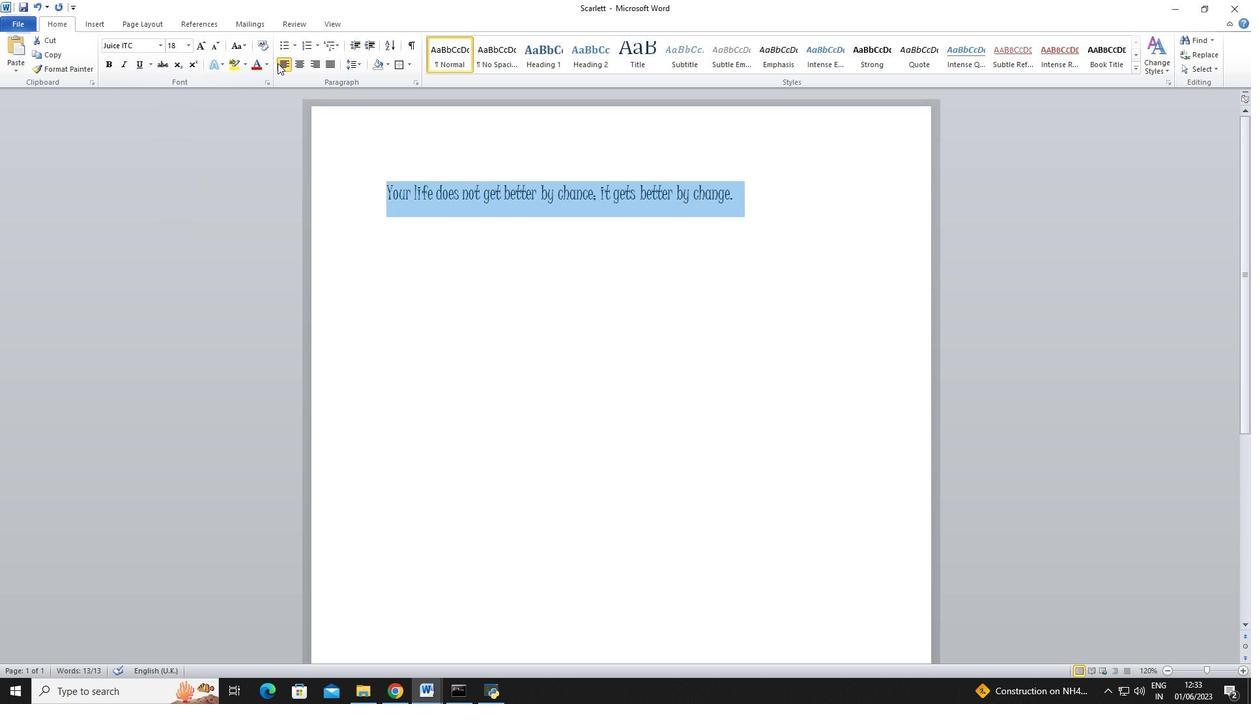 
Action: Mouse pressed left at (282, 64)
Screenshot: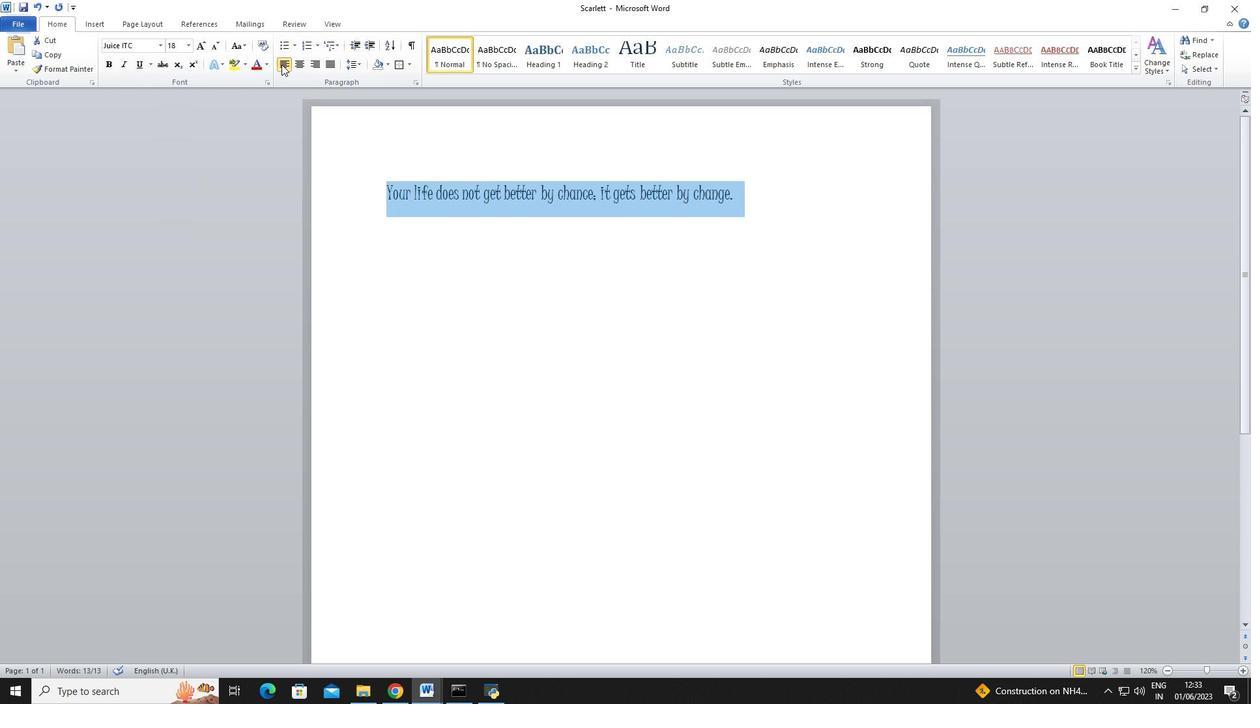 
Action: Mouse moved to (266, 67)
Screenshot: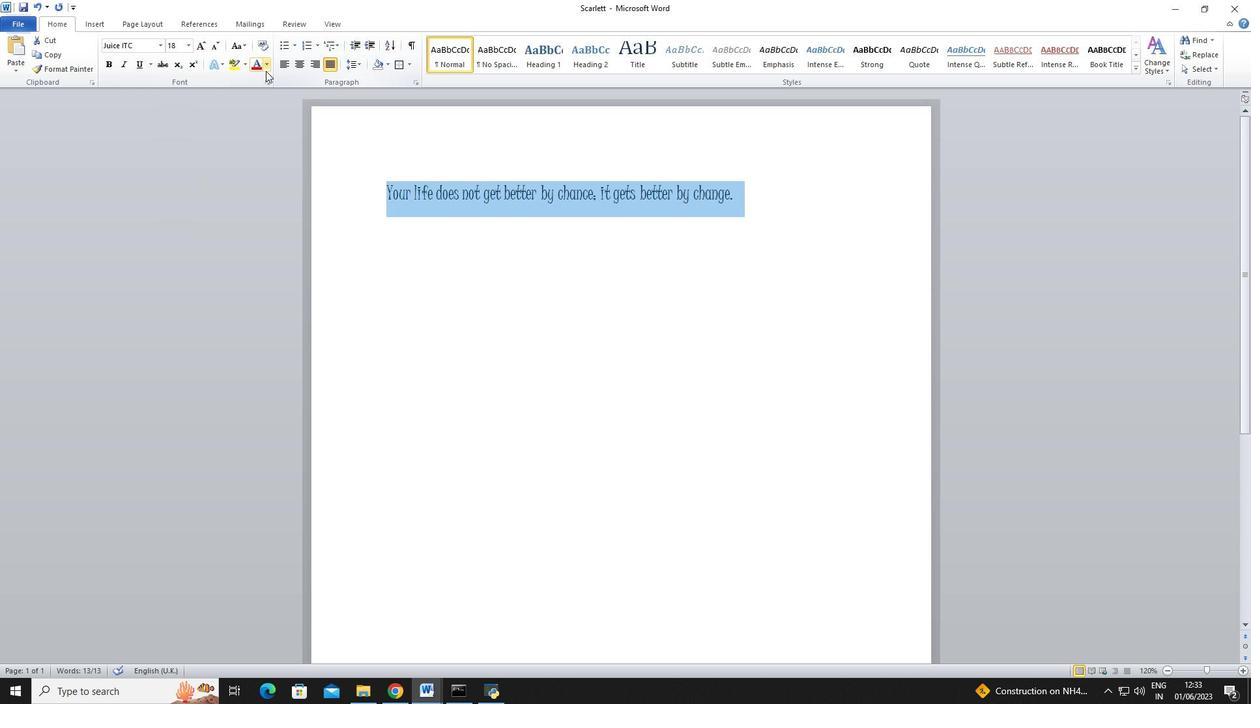 
Action: Mouse pressed left at (266, 67)
Screenshot: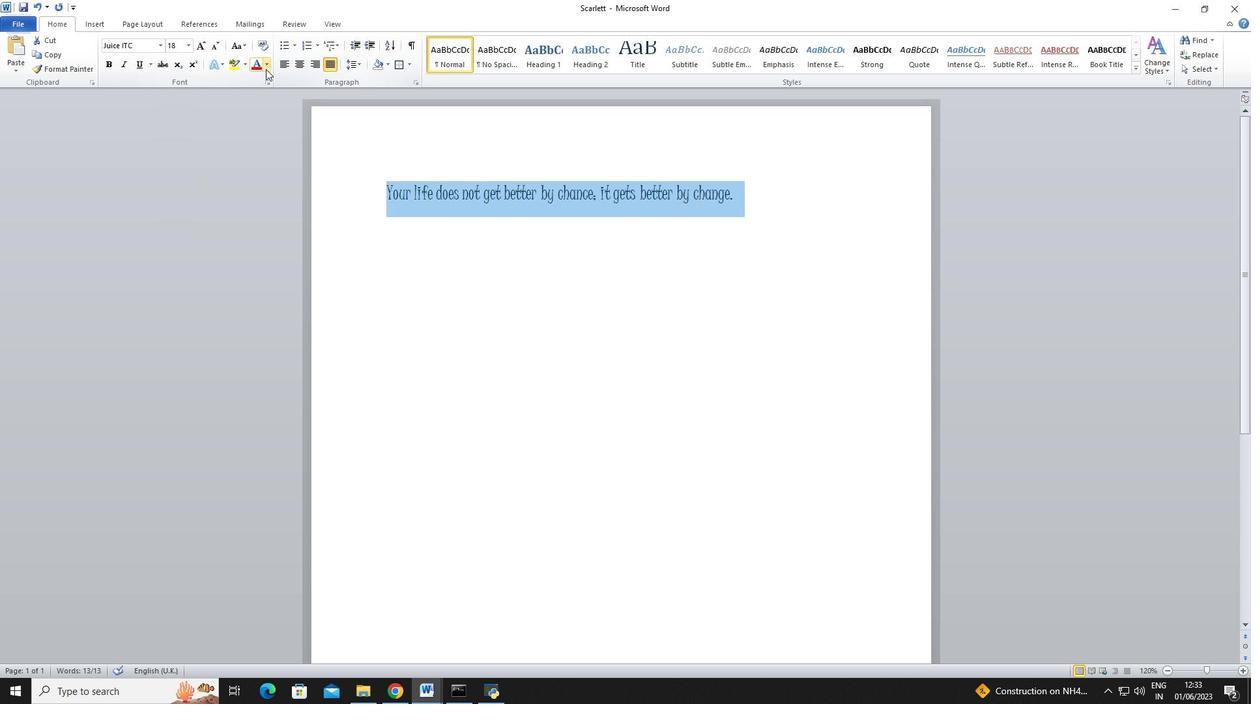 
Action: Mouse moved to (309, 173)
Screenshot: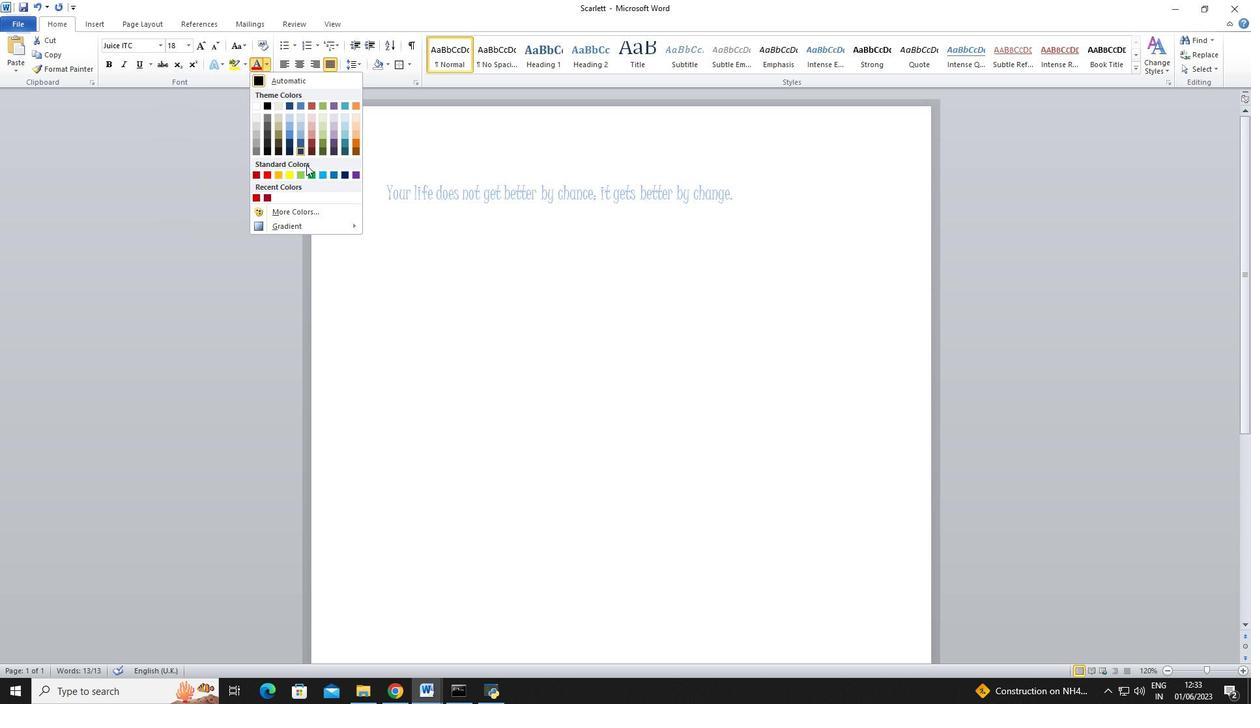 
Action: Mouse pressed left at (309, 173)
Screenshot: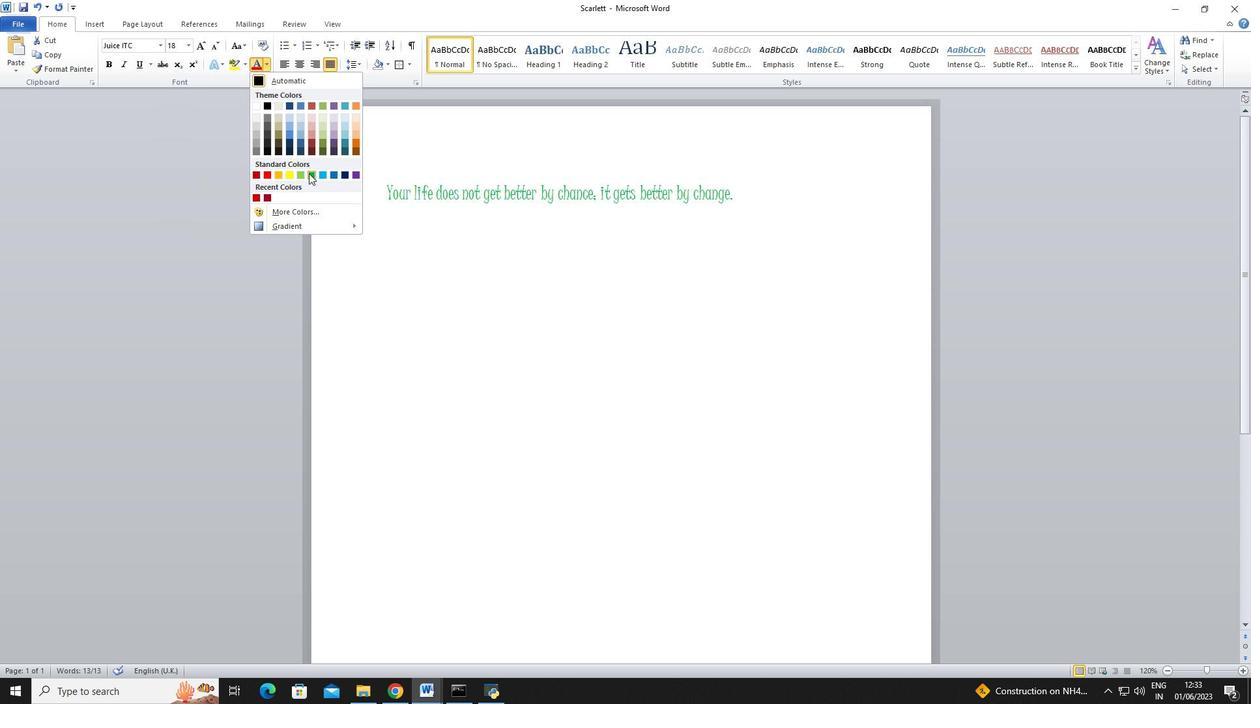 
Action: Mouse moved to (625, 281)
Screenshot: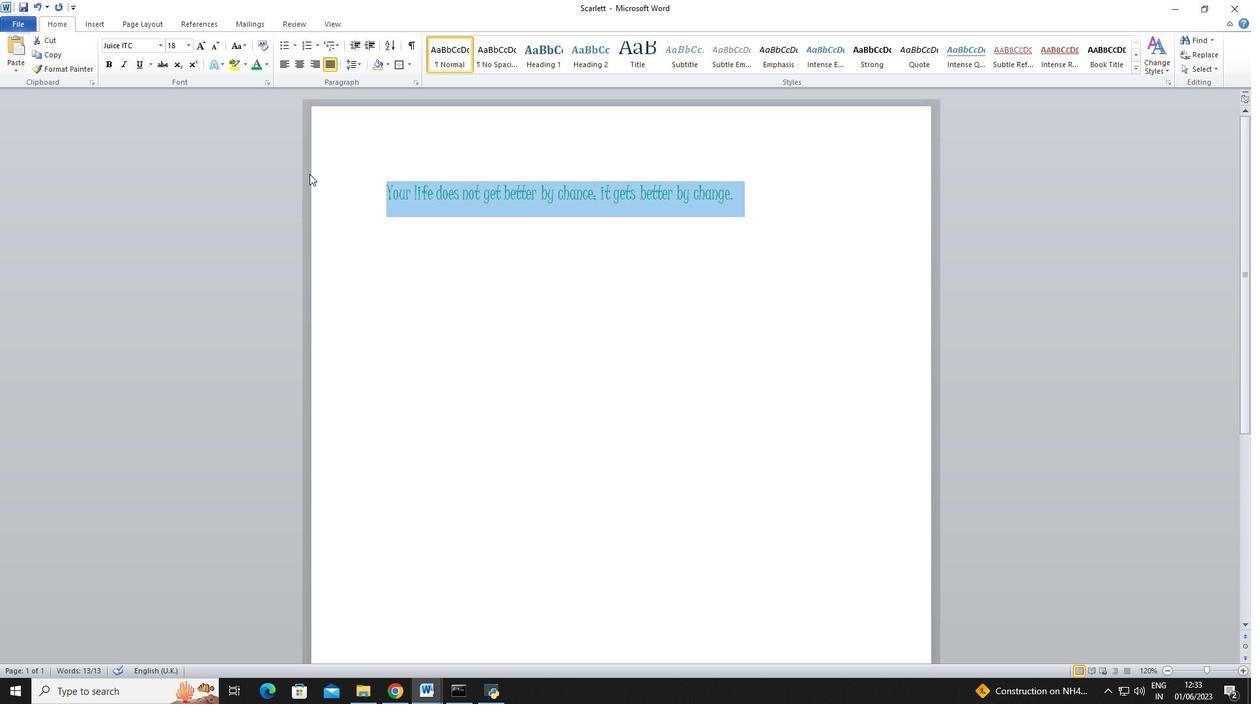 
Action: Mouse pressed left at (625, 281)
Screenshot: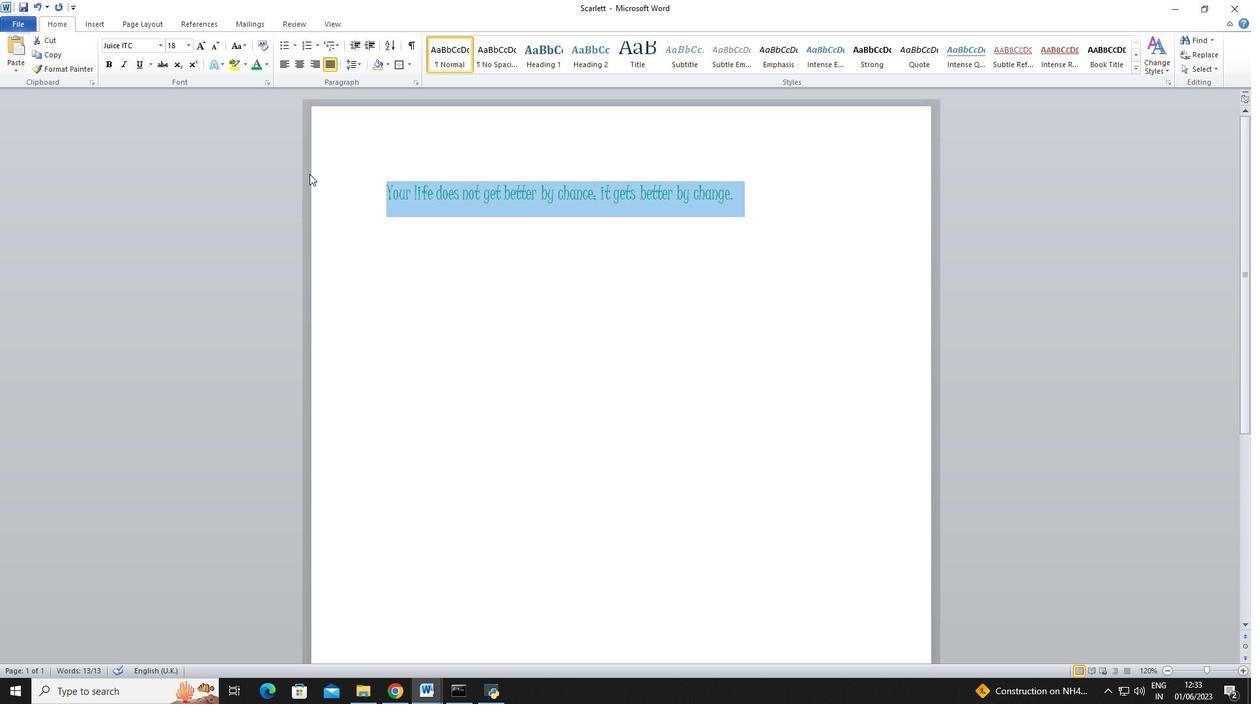 
